 Task: Find connections with filter location Calatayud with filter topic #jobsearching with filter profile language English with filter current company Syngene International Limited with filter school Veer Narmad South Gujarat University with filter industry School and Employee Bus Services with filter service category Coaching & Mentoring with filter keywords title Sales Representative
Action: Mouse moved to (146, 241)
Screenshot: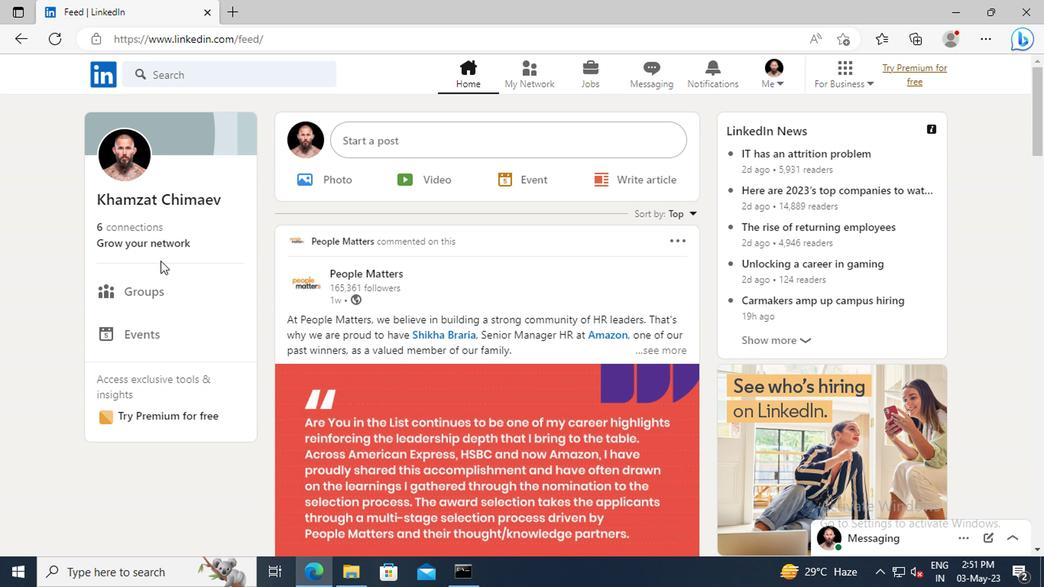 
Action: Mouse pressed left at (146, 241)
Screenshot: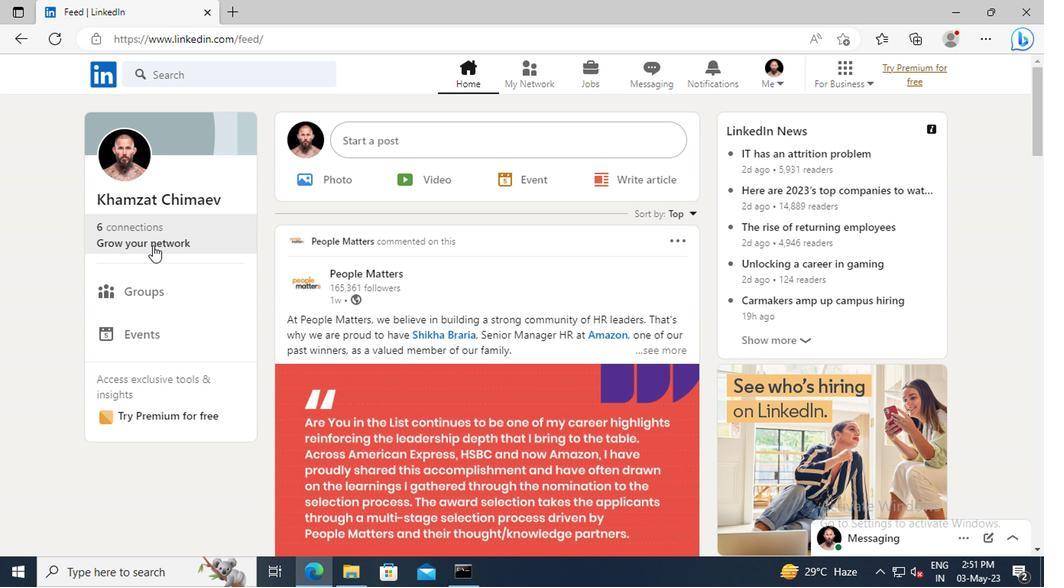 
Action: Mouse moved to (162, 162)
Screenshot: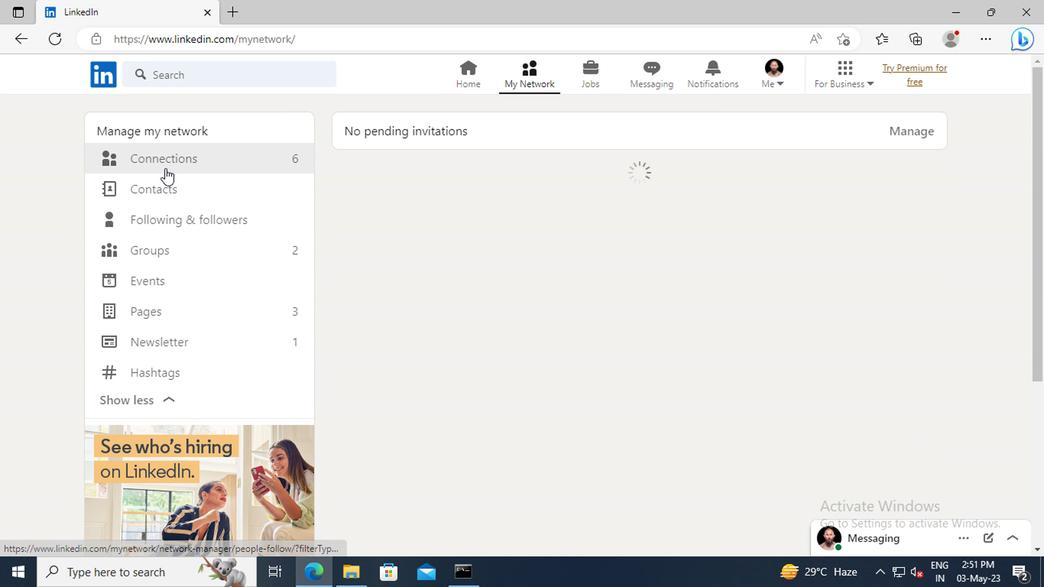 
Action: Mouse pressed left at (162, 162)
Screenshot: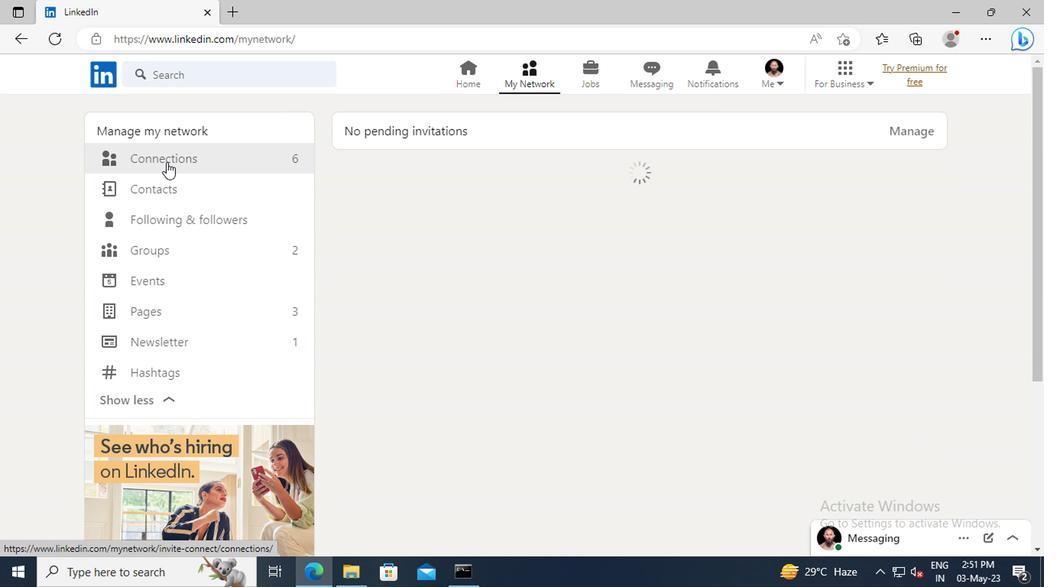 
Action: Mouse moved to (620, 165)
Screenshot: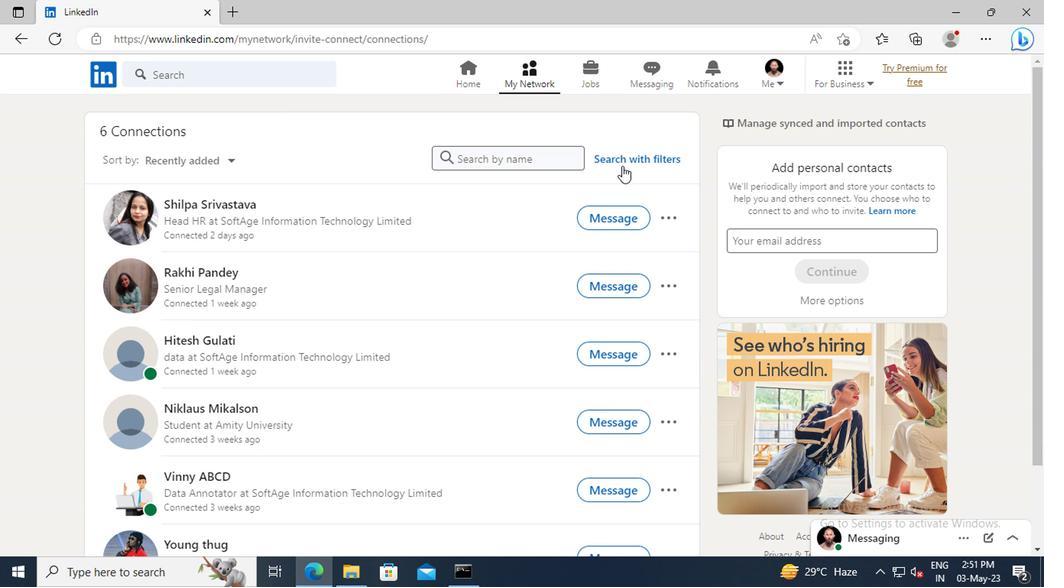 
Action: Mouse pressed left at (620, 165)
Screenshot: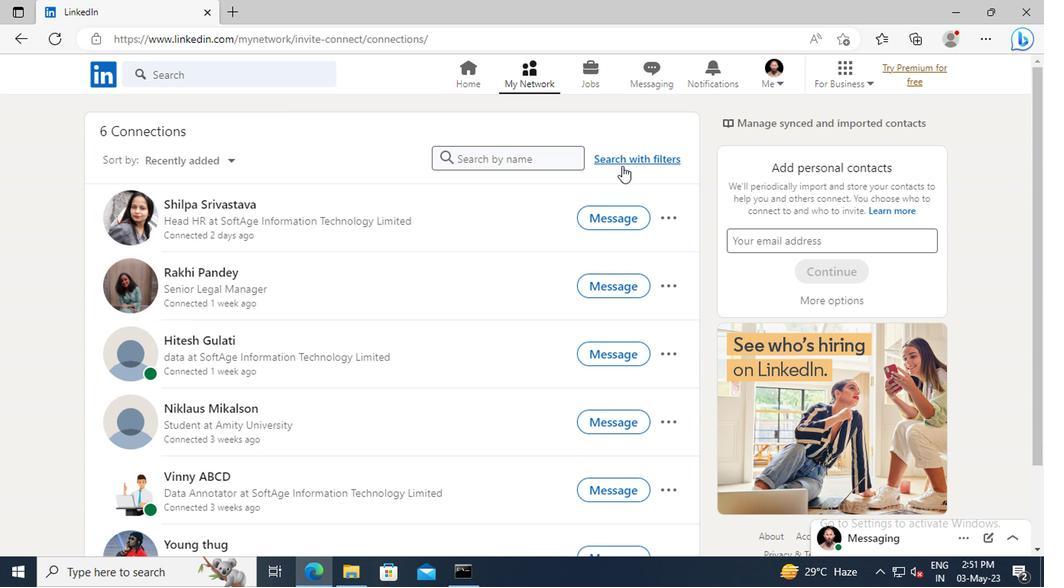 
Action: Mouse moved to (577, 121)
Screenshot: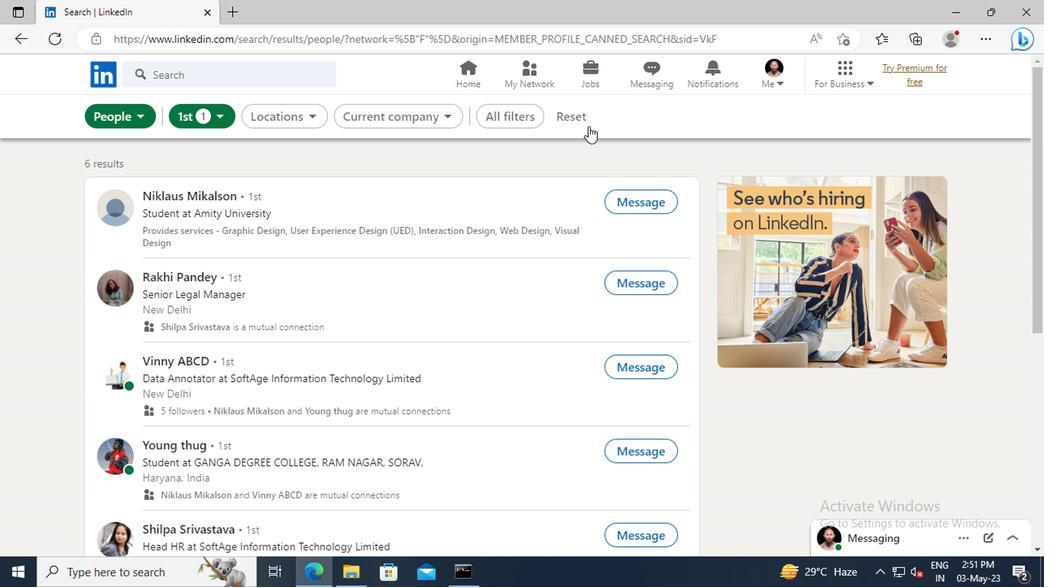 
Action: Mouse pressed left at (577, 121)
Screenshot: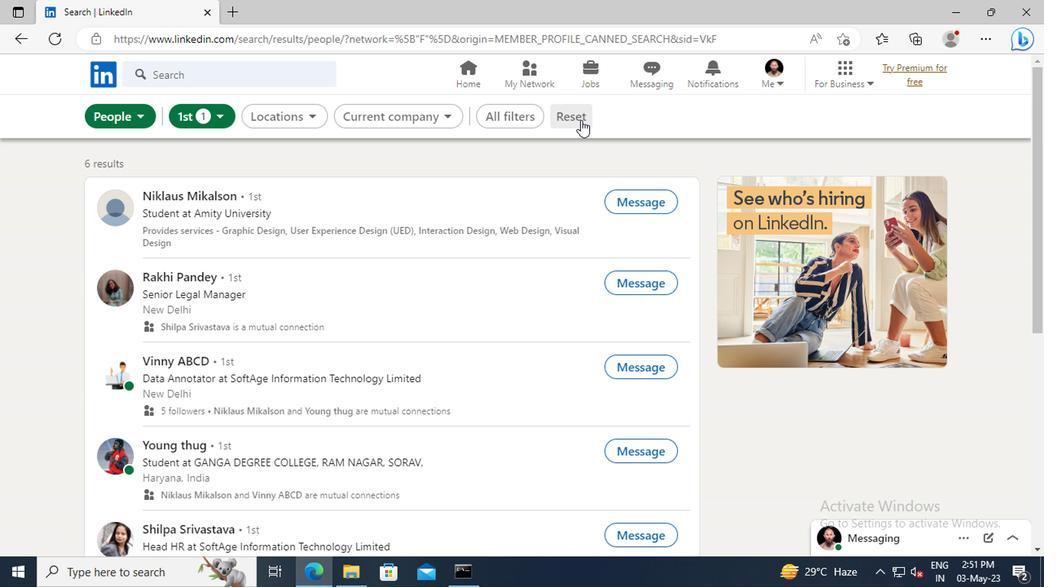 
Action: Mouse moved to (562, 120)
Screenshot: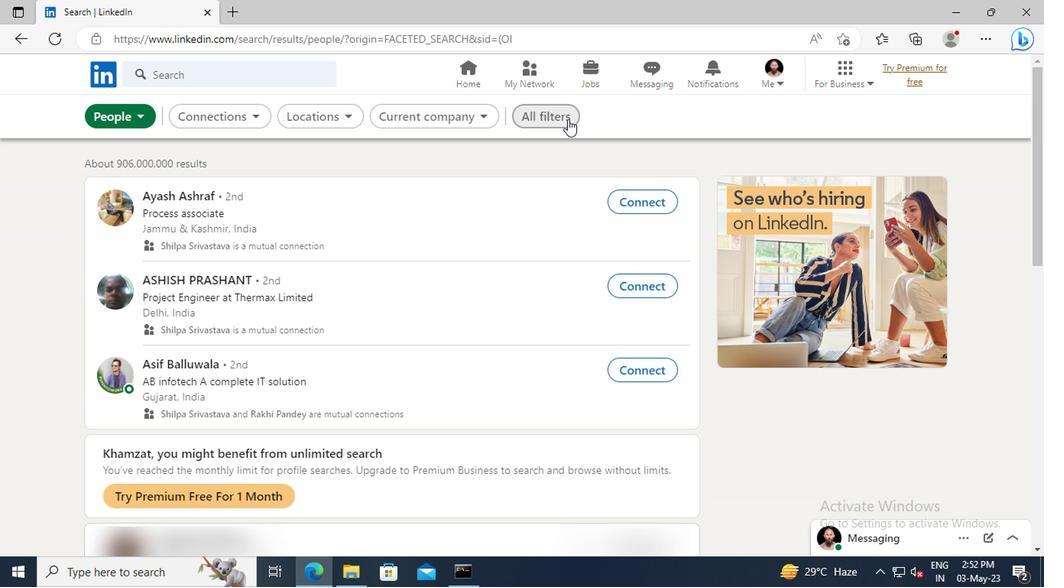 
Action: Mouse pressed left at (562, 120)
Screenshot: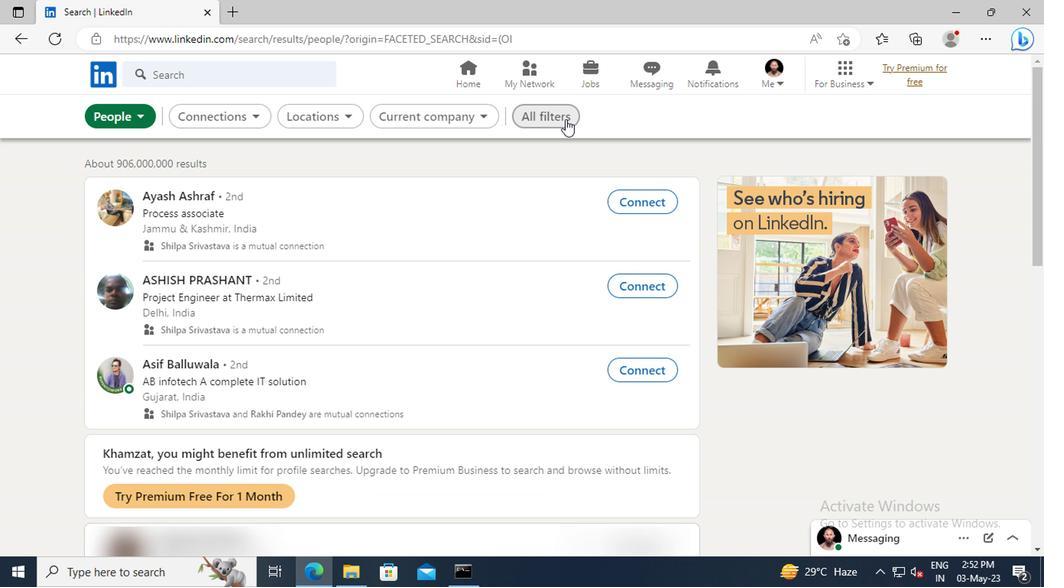 
Action: Mouse moved to (853, 314)
Screenshot: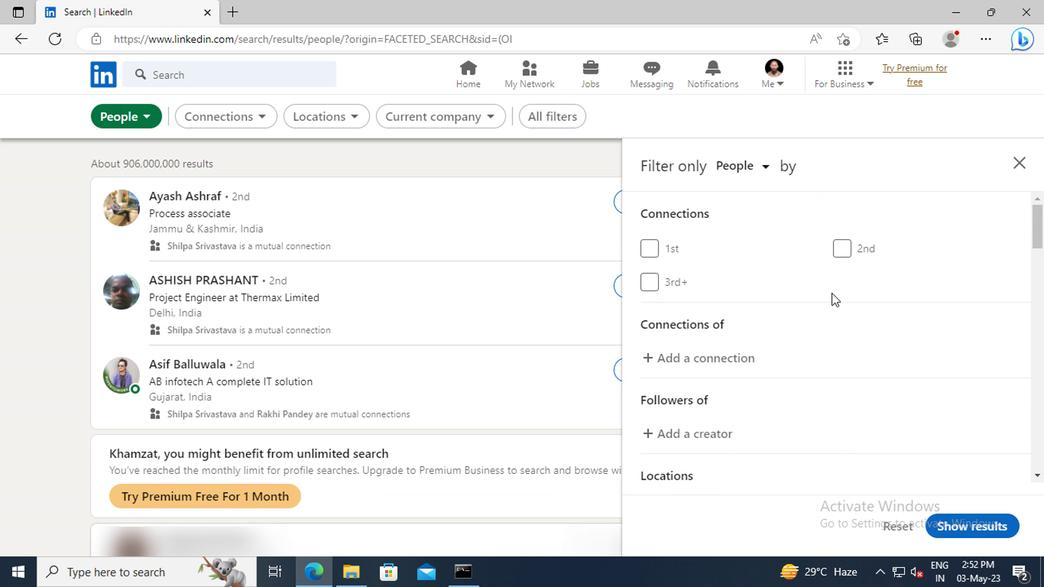 
Action: Mouse scrolled (853, 312) with delta (0, -1)
Screenshot: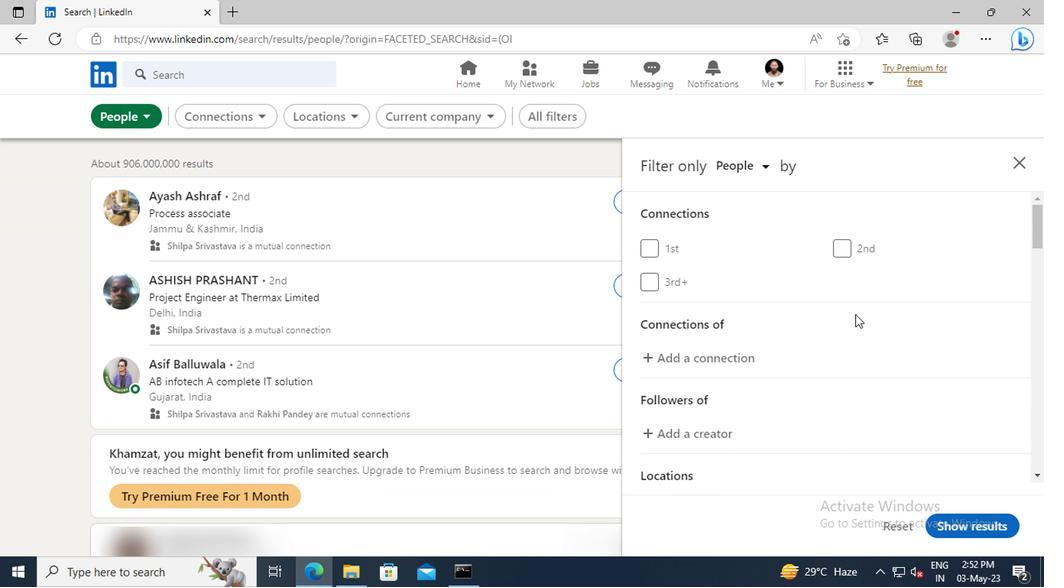
Action: Mouse scrolled (853, 312) with delta (0, -1)
Screenshot: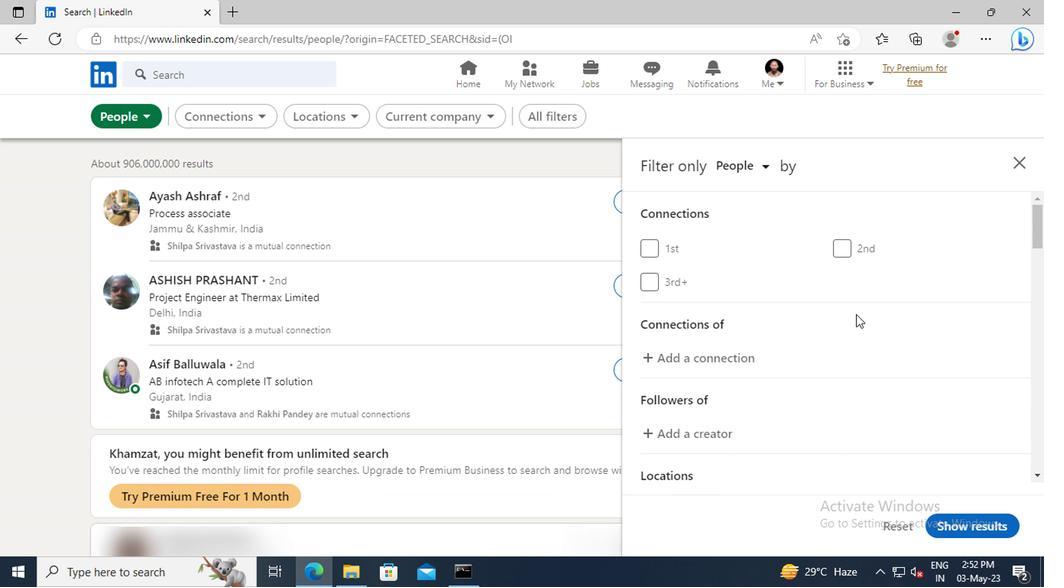 
Action: Mouse scrolled (853, 312) with delta (0, -1)
Screenshot: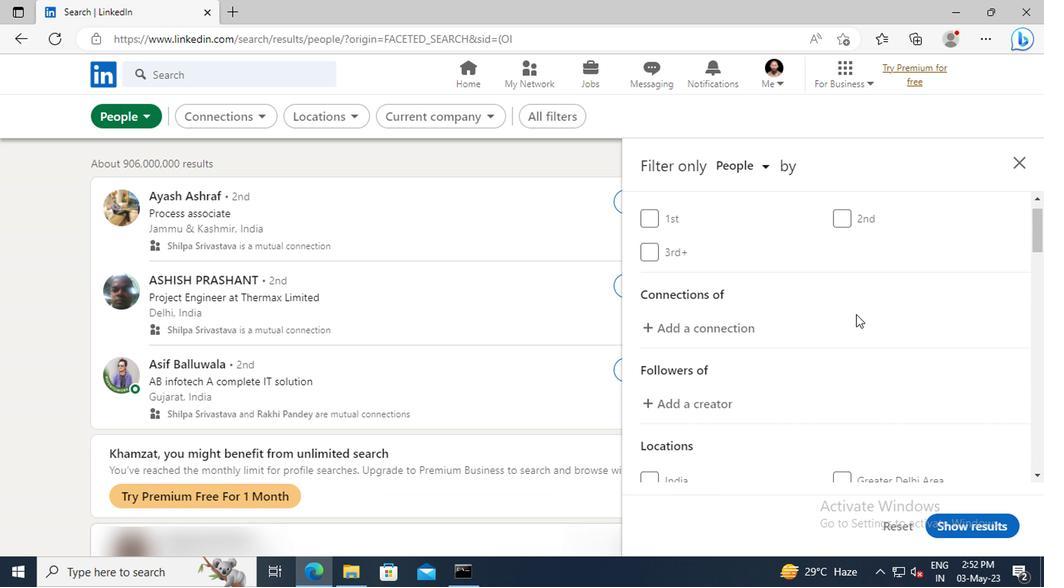 
Action: Mouse scrolled (853, 312) with delta (0, -1)
Screenshot: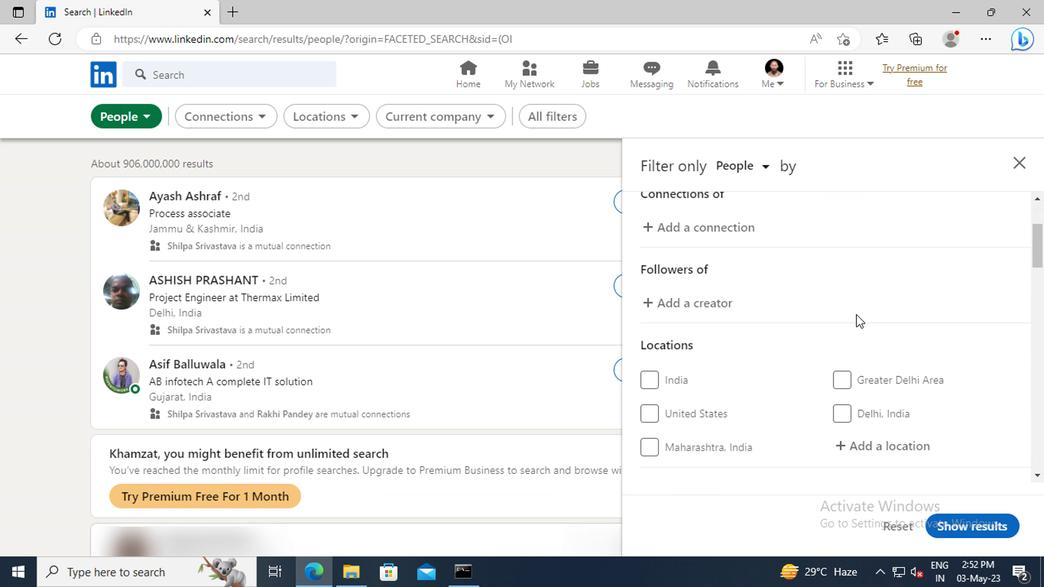 
Action: Mouse scrolled (853, 312) with delta (0, -1)
Screenshot: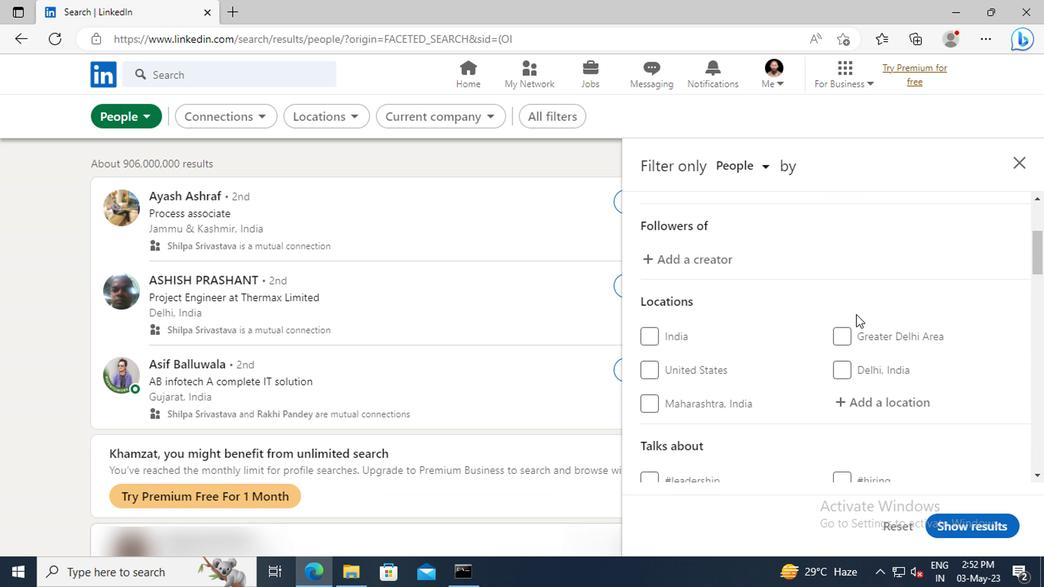 
Action: Mouse moved to (850, 362)
Screenshot: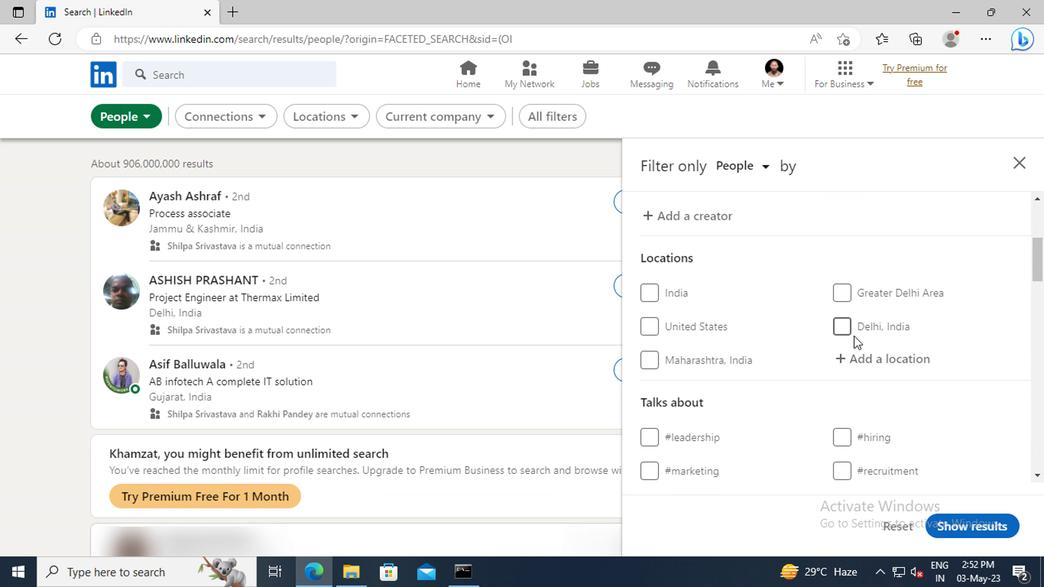 
Action: Mouse pressed left at (850, 362)
Screenshot: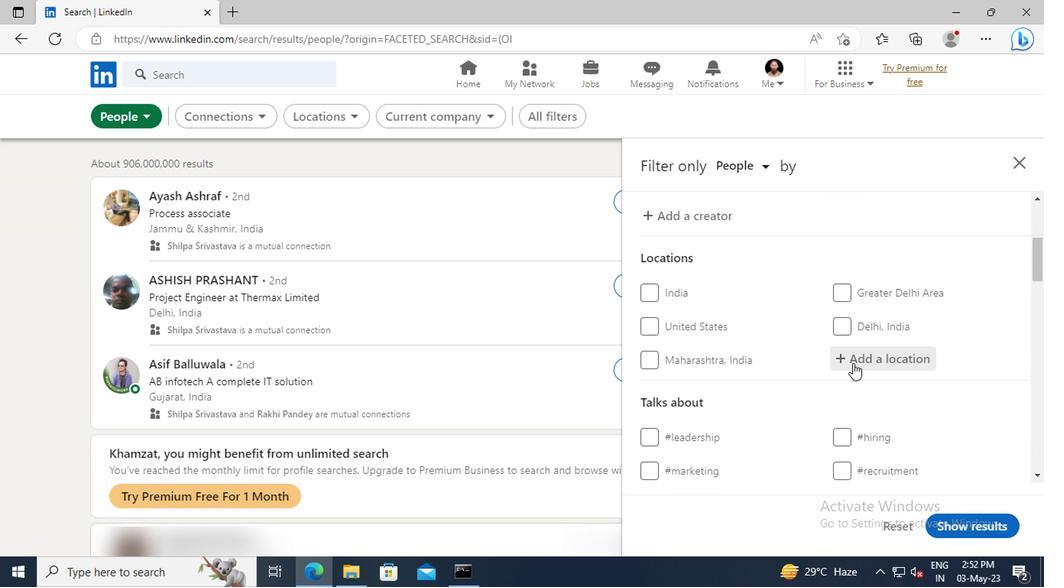 
Action: Key pressed <Key.shift>CALATAY
Screenshot: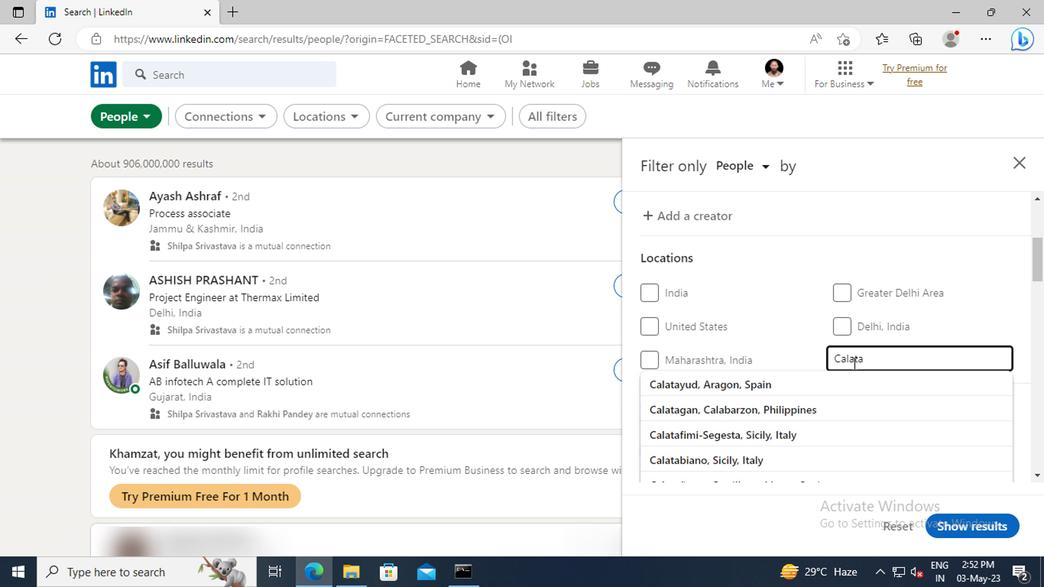 
Action: Mouse moved to (853, 379)
Screenshot: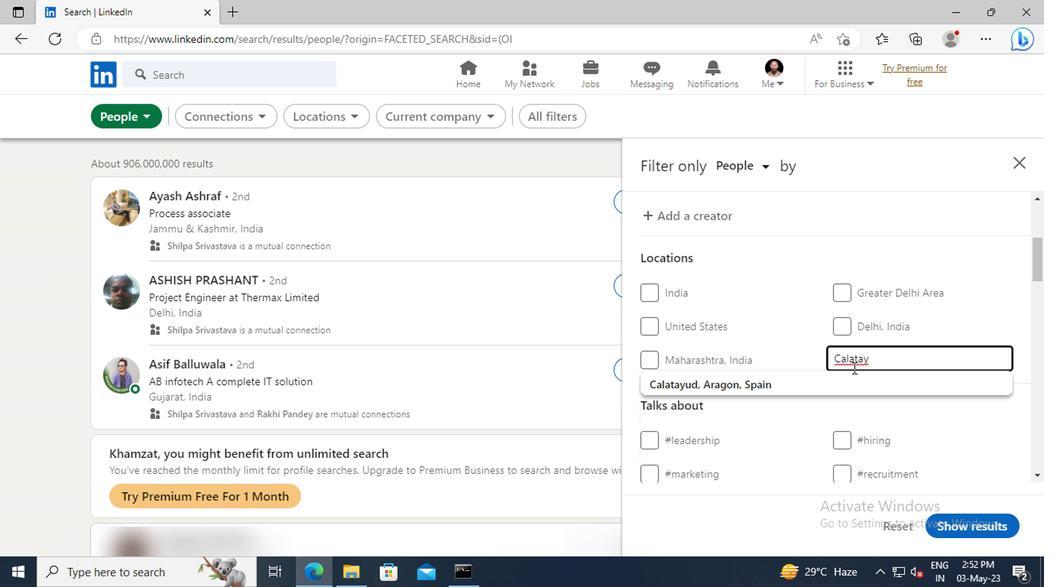 
Action: Mouse pressed left at (853, 379)
Screenshot: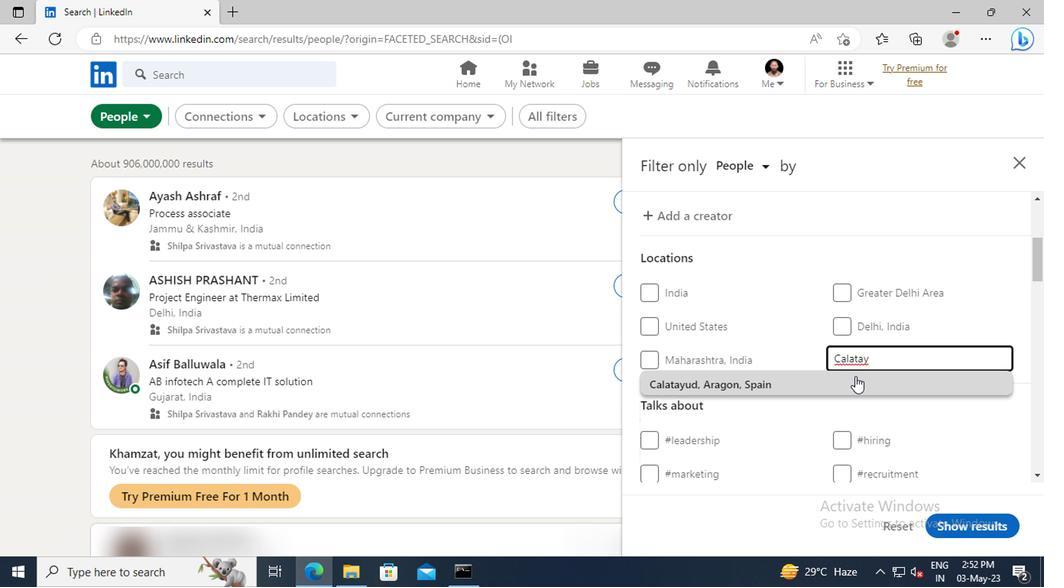 
Action: Mouse scrolled (853, 378) with delta (0, -1)
Screenshot: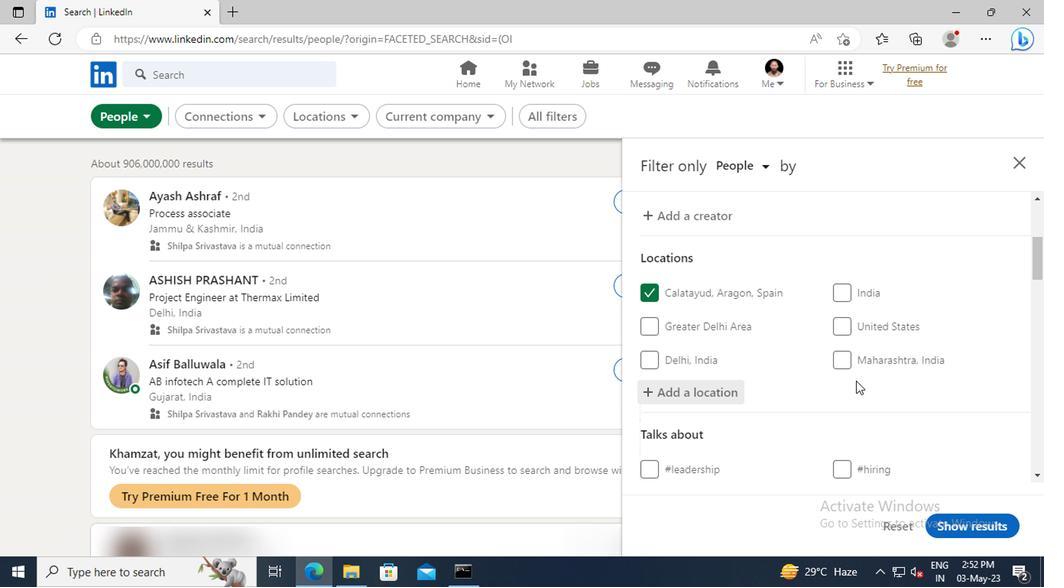 
Action: Mouse scrolled (853, 378) with delta (0, -1)
Screenshot: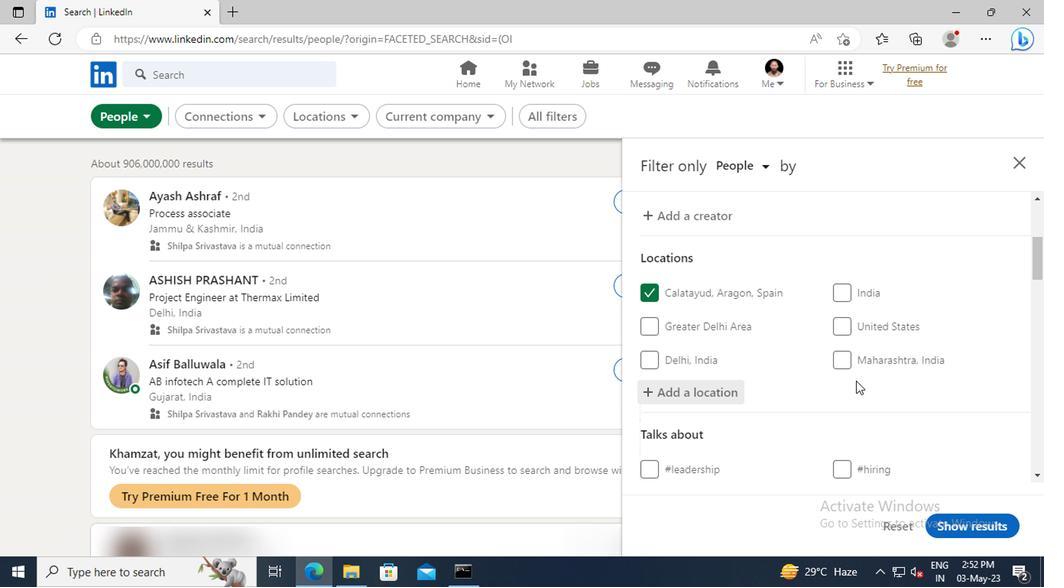 
Action: Mouse moved to (849, 357)
Screenshot: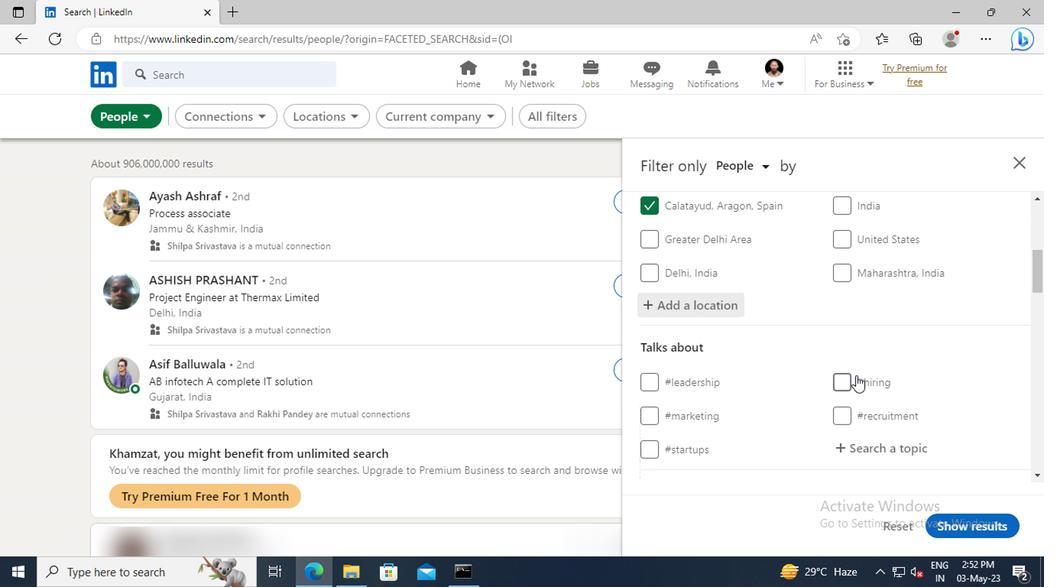 
Action: Mouse scrolled (849, 357) with delta (0, 0)
Screenshot: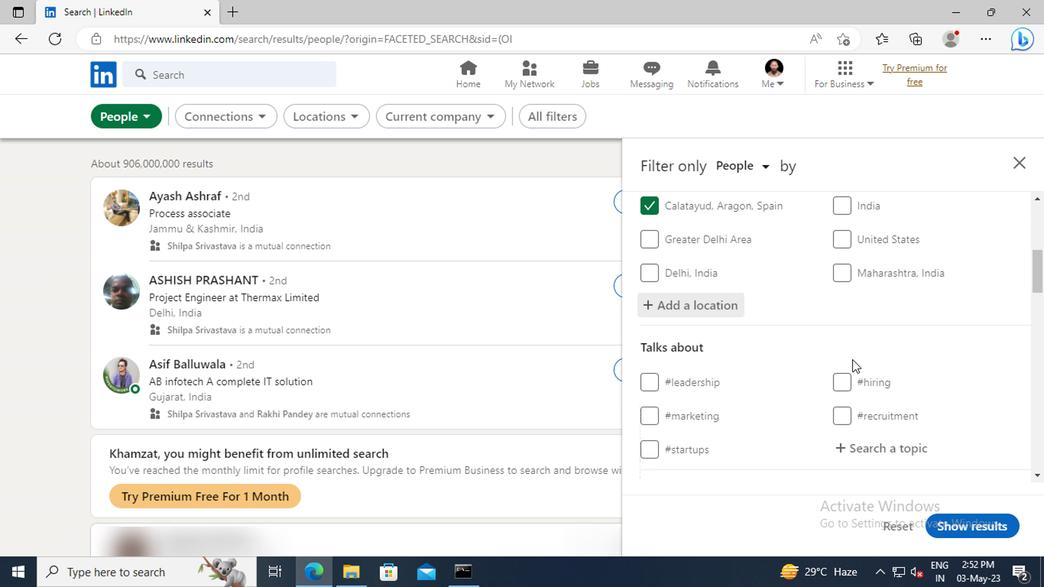 
Action: Mouse scrolled (849, 357) with delta (0, 0)
Screenshot: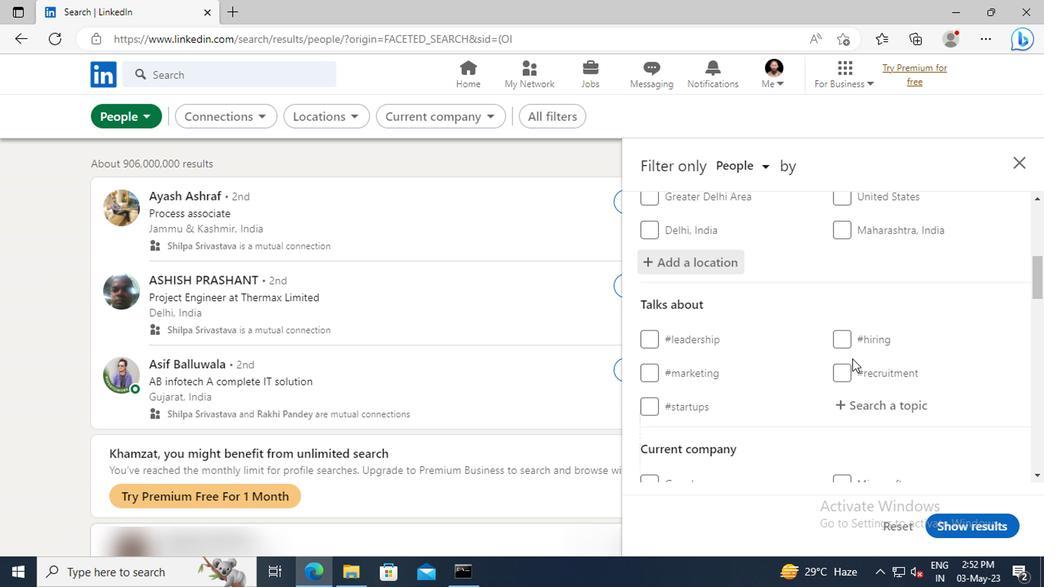 
Action: Mouse moved to (856, 361)
Screenshot: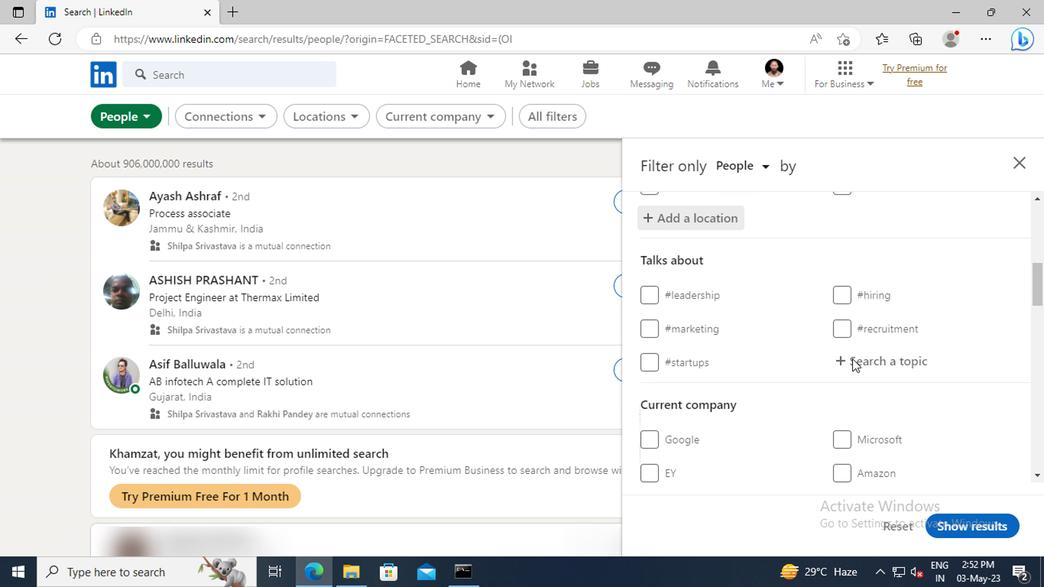 
Action: Mouse pressed left at (856, 361)
Screenshot: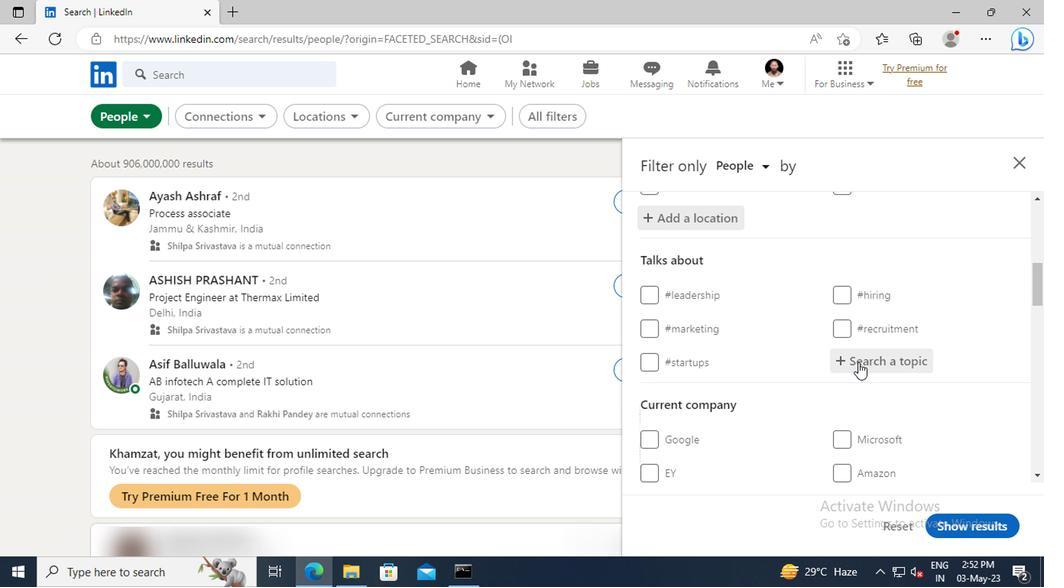 
Action: Key pressed JOBSEARC
Screenshot: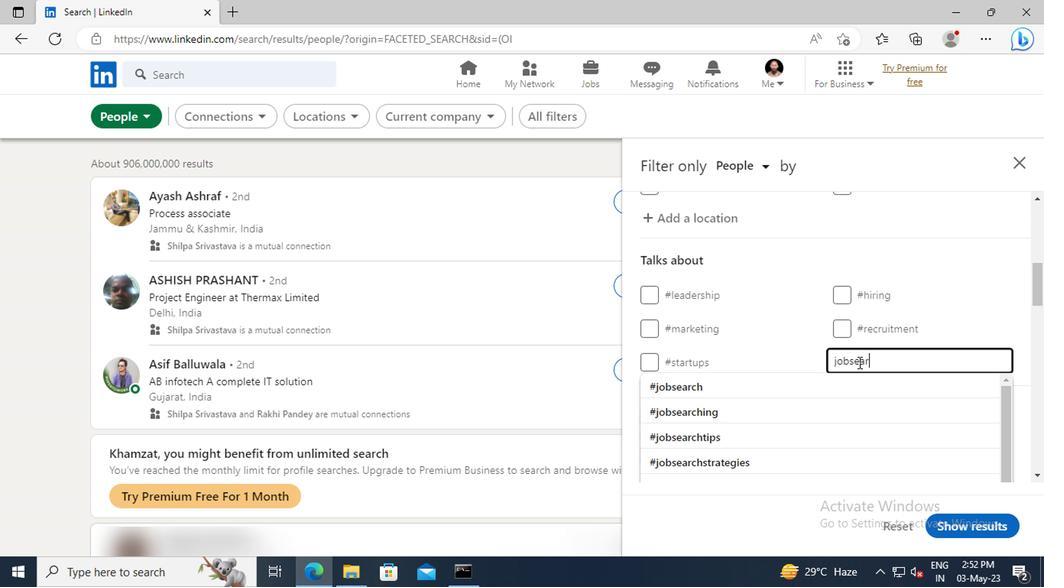 
Action: Mouse moved to (860, 403)
Screenshot: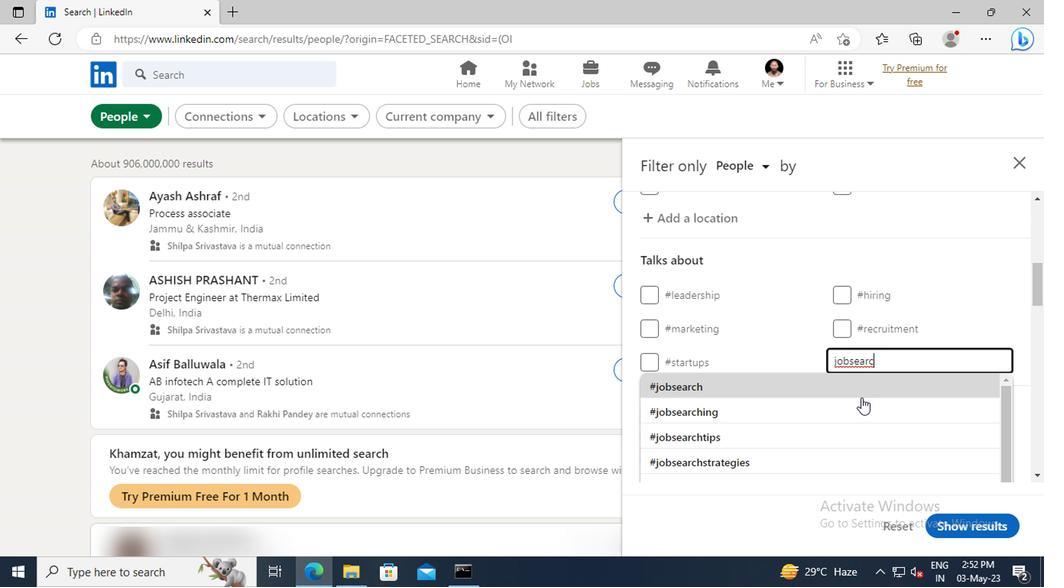
Action: Mouse pressed left at (860, 403)
Screenshot: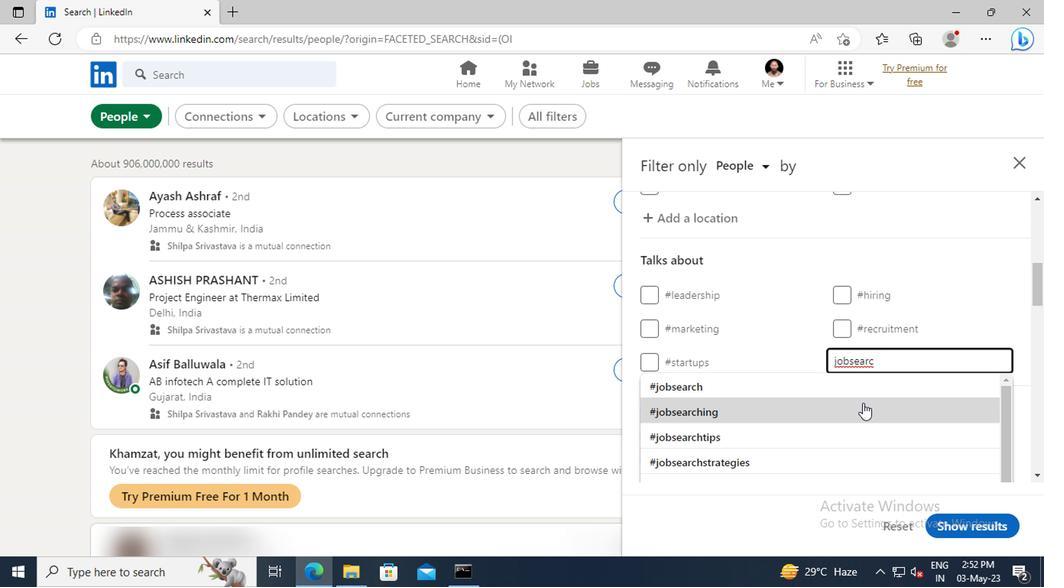 
Action: Mouse scrolled (860, 402) with delta (0, 0)
Screenshot: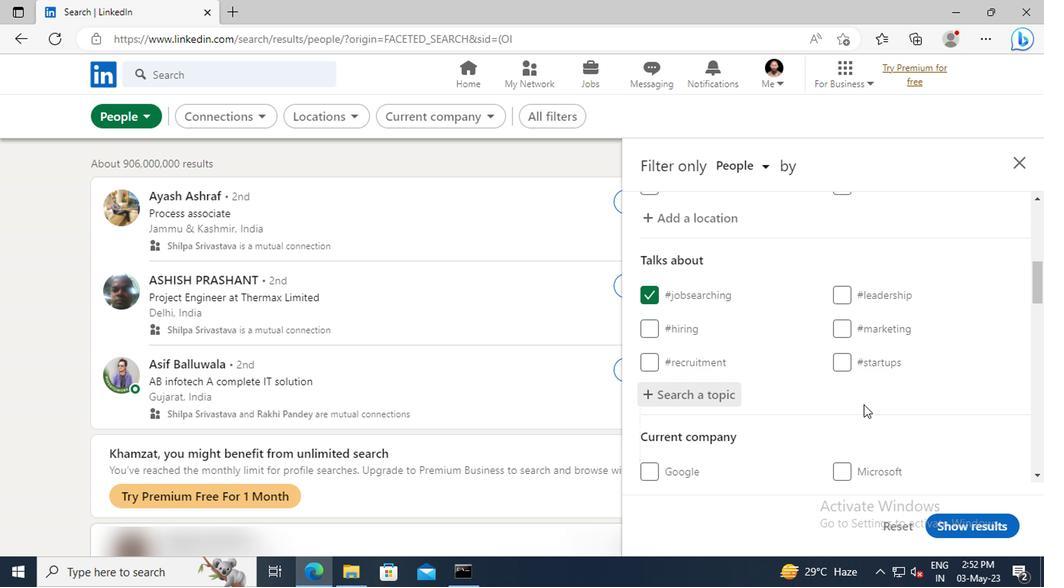 
Action: Mouse scrolled (860, 402) with delta (0, 0)
Screenshot: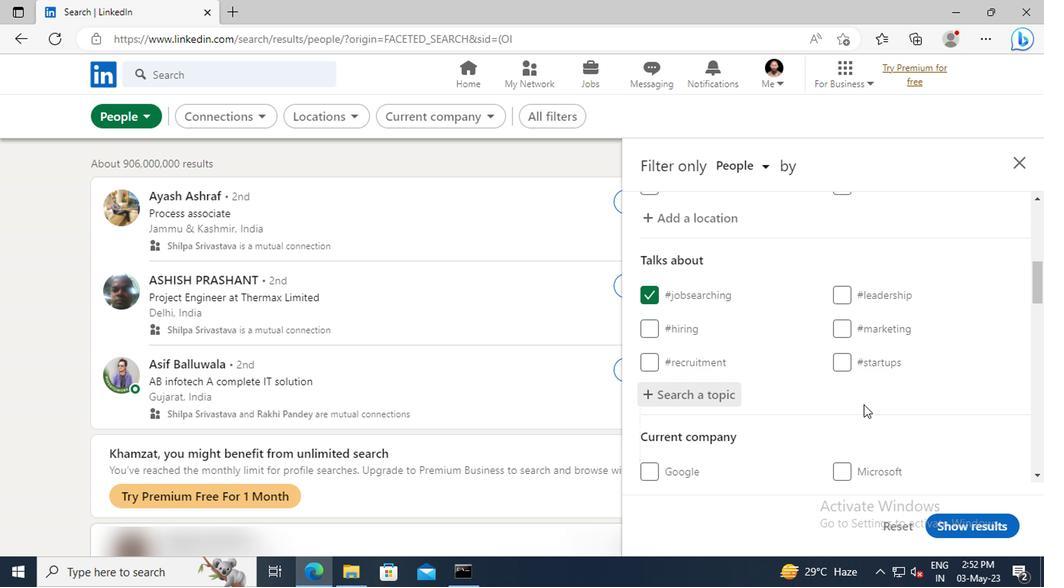 
Action: Mouse scrolled (860, 402) with delta (0, 0)
Screenshot: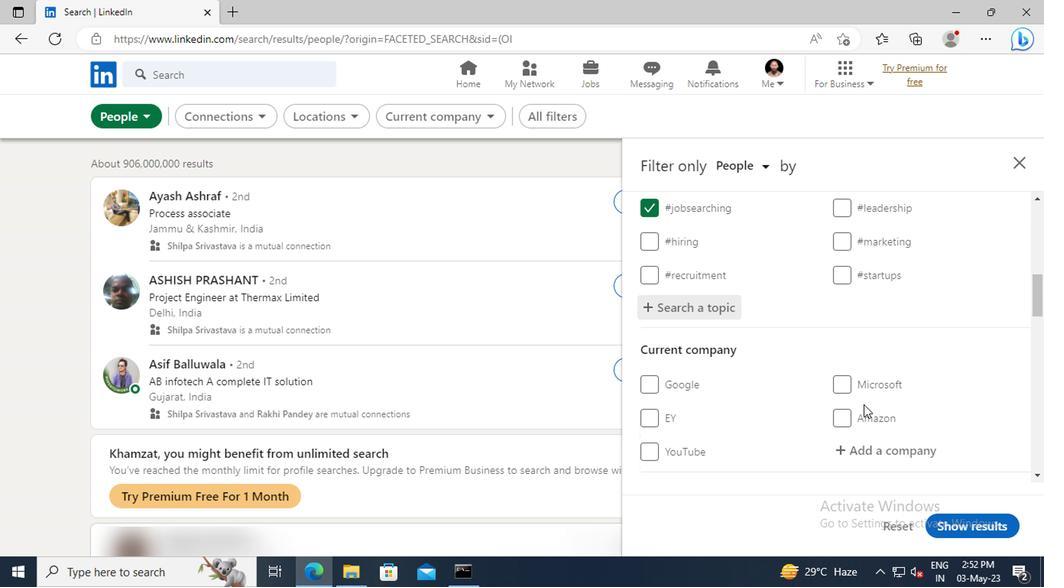 
Action: Mouse scrolled (860, 402) with delta (0, 0)
Screenshot: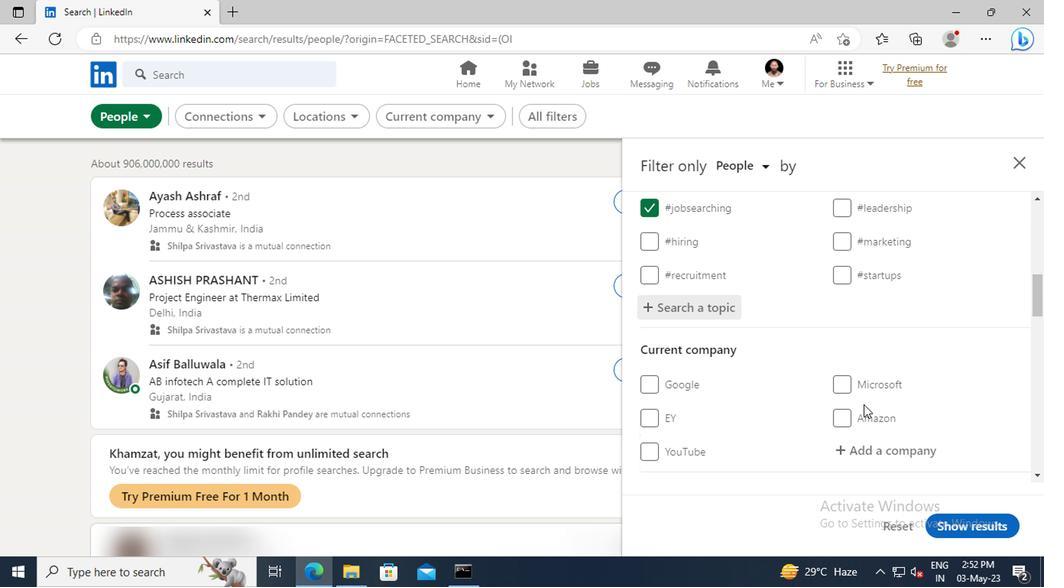 
Action: Mouse scrolled (860, 402) with delta (0, 0)
Screenshot: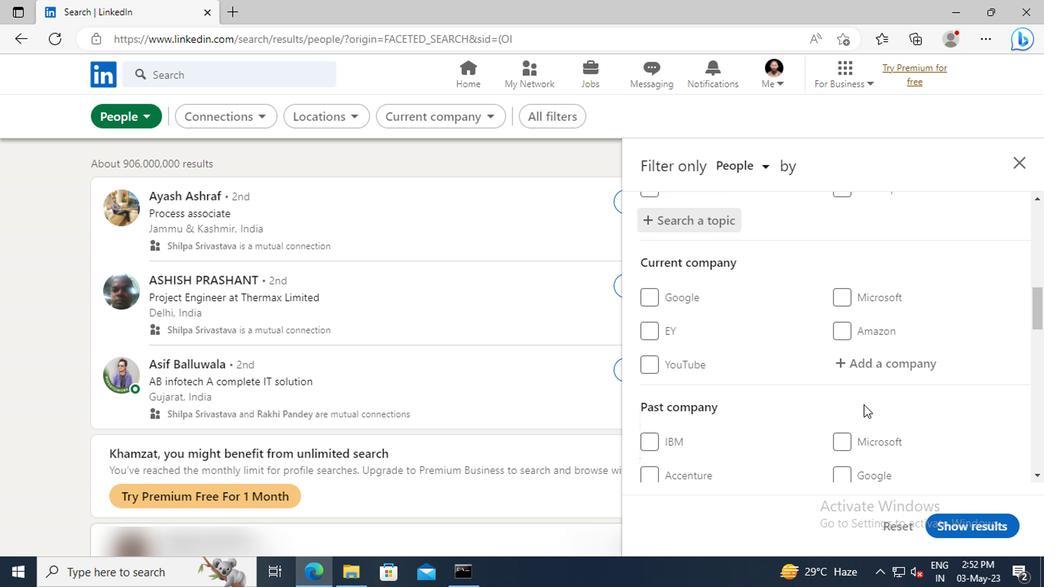 
Action: Mouse scrolled (860, 402) with delta (0, 0)
Screenshot: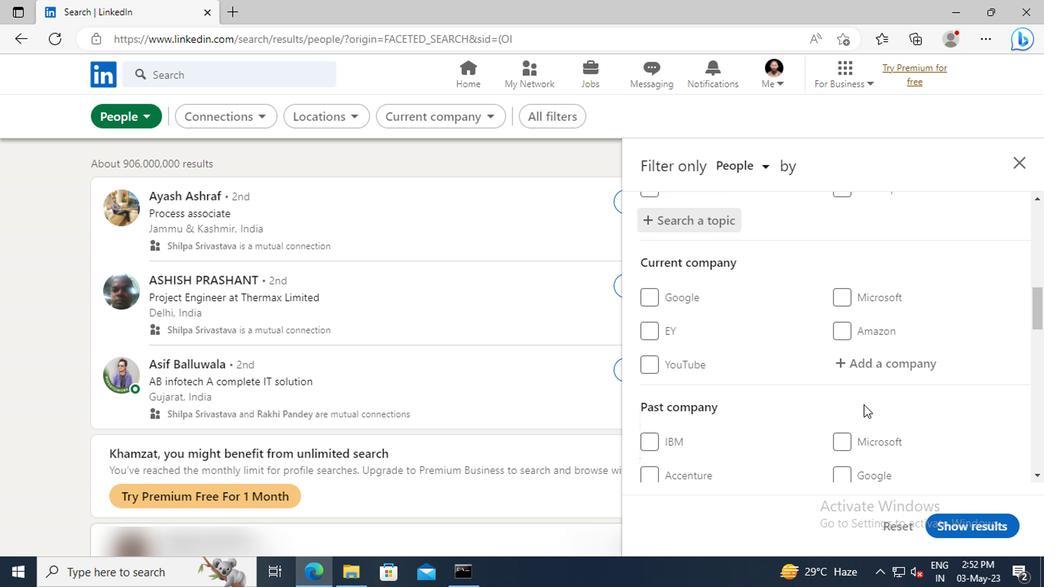 
Action: Mouse moved to (862, 366)
Screenshot: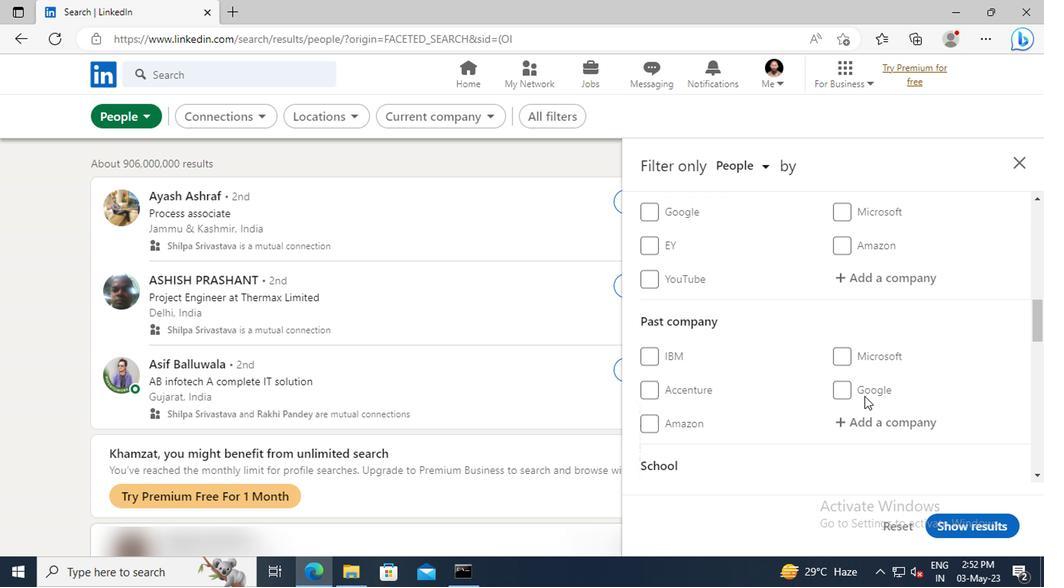 
Action: Mouse scrolled (862, 366) with delta (0, 0)
Screenshot: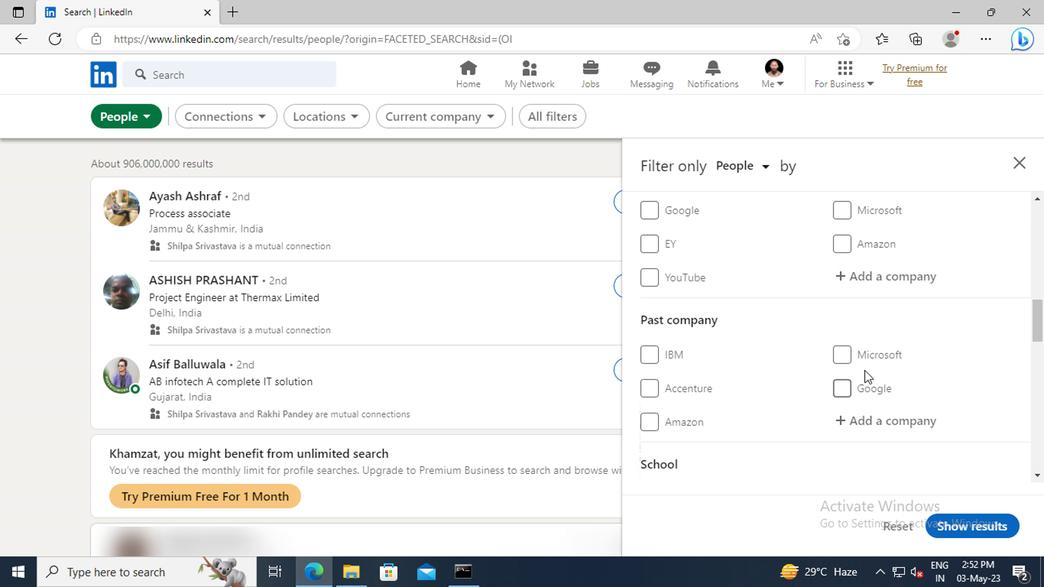 
Action: Mouse scrolled (862, 366) with delta (0, 0)
Screenshot: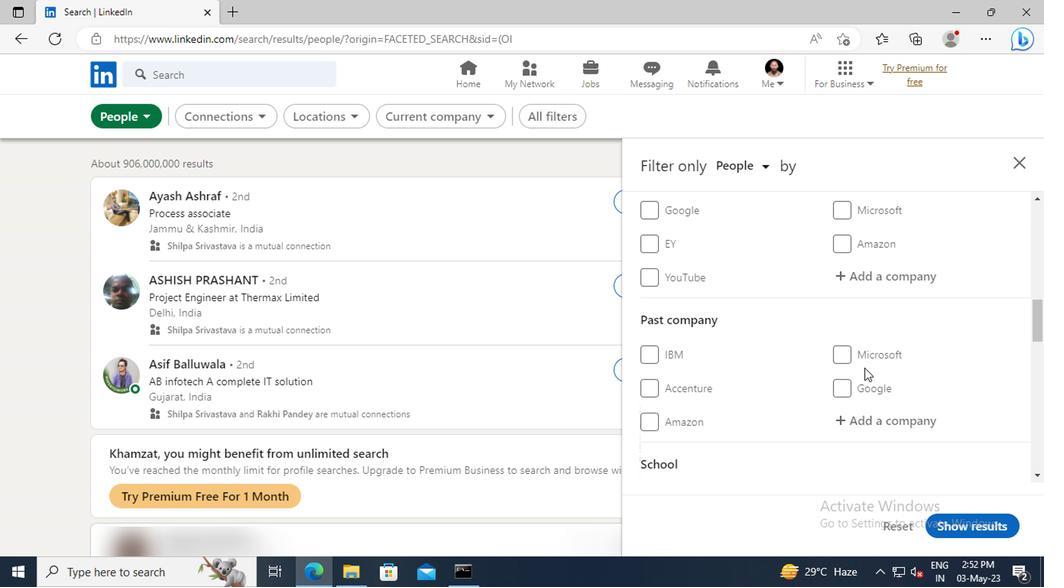 
Action: Mouse scrolled (862, 366) with delta (0, 0)
Screenshot: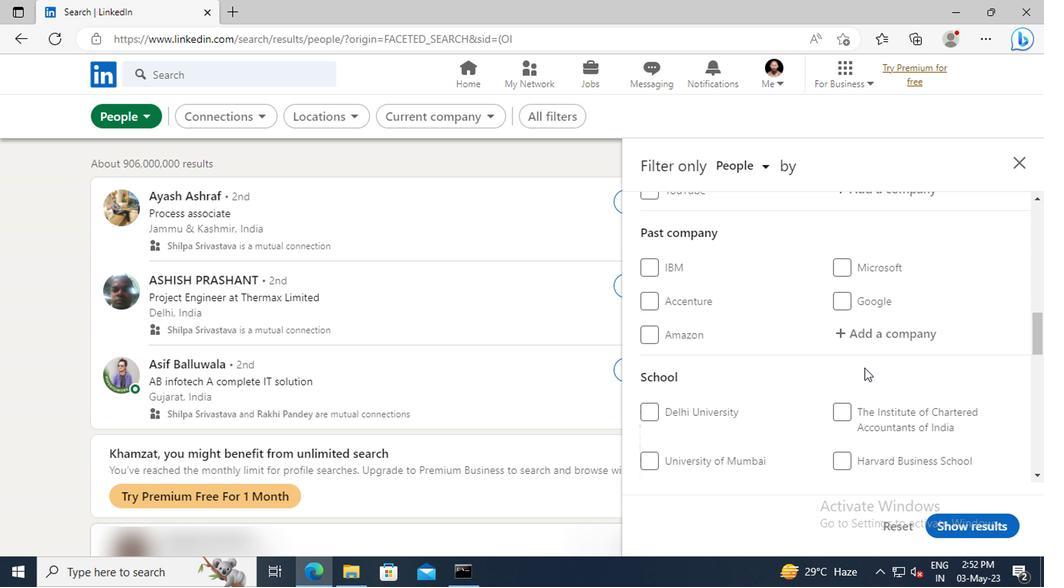
Action: Mouse scrolled (862, 366) with delta (0, 0)
Screenshot: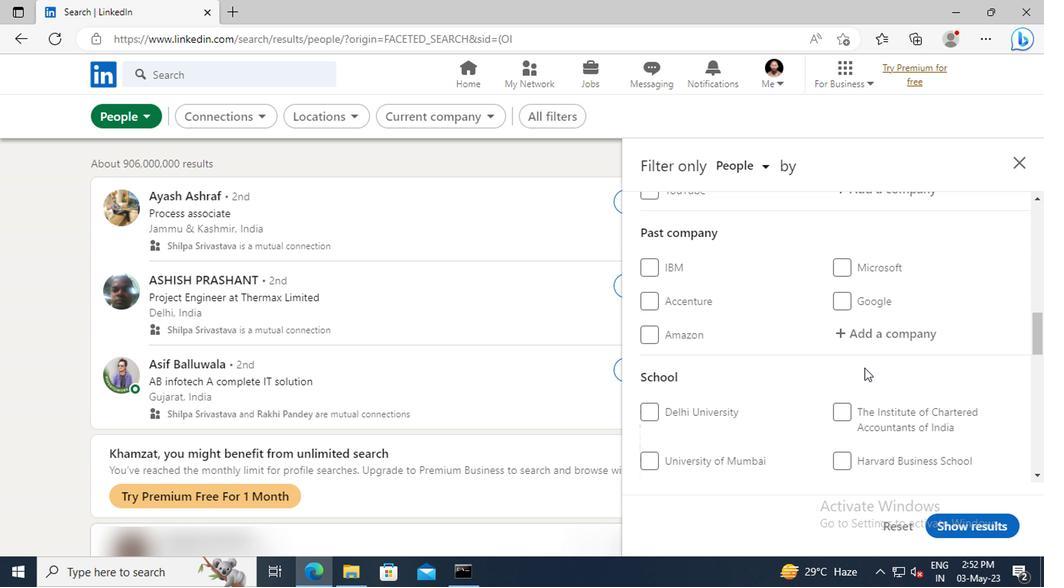 
Action: Mouse scrolled (862, 366) with delta (0, 0)
Screenshot: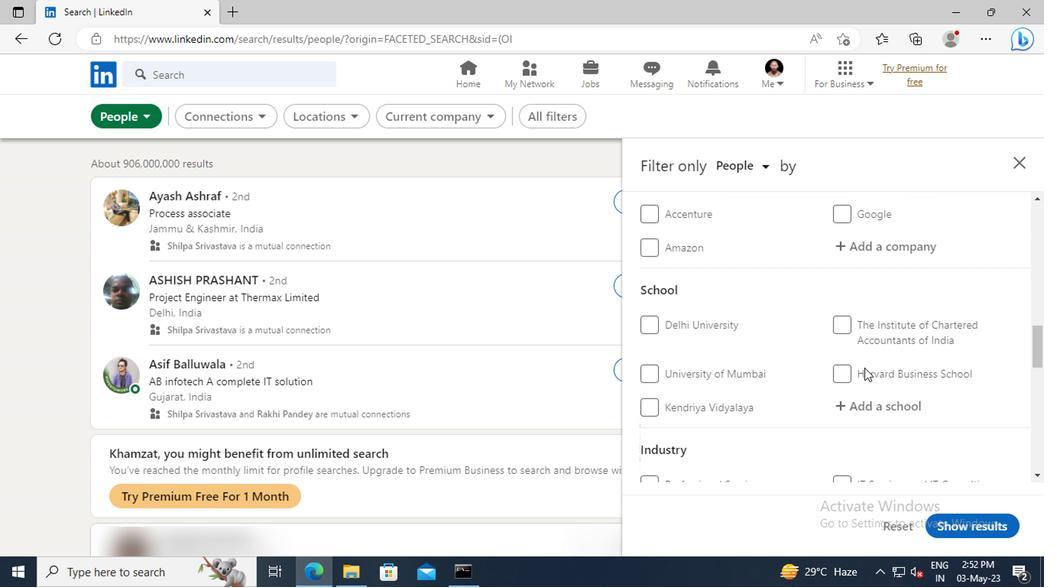 
Action: Mouse scrolled (862, 366) with delta (0, 0)
Screenshot: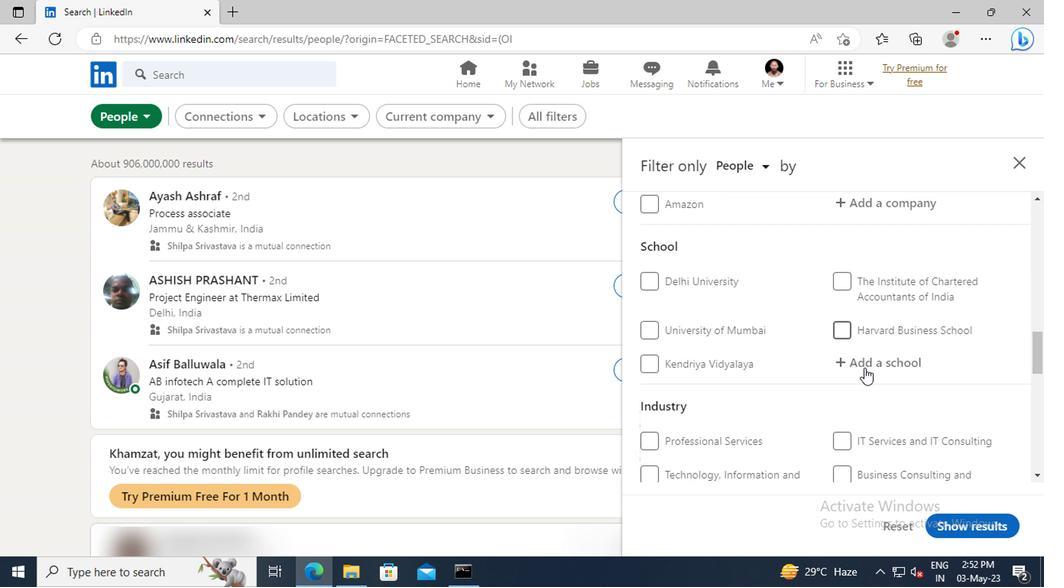 
Action: Mouse scrolled (862, 366) with delta (0, 0)
Screenshot: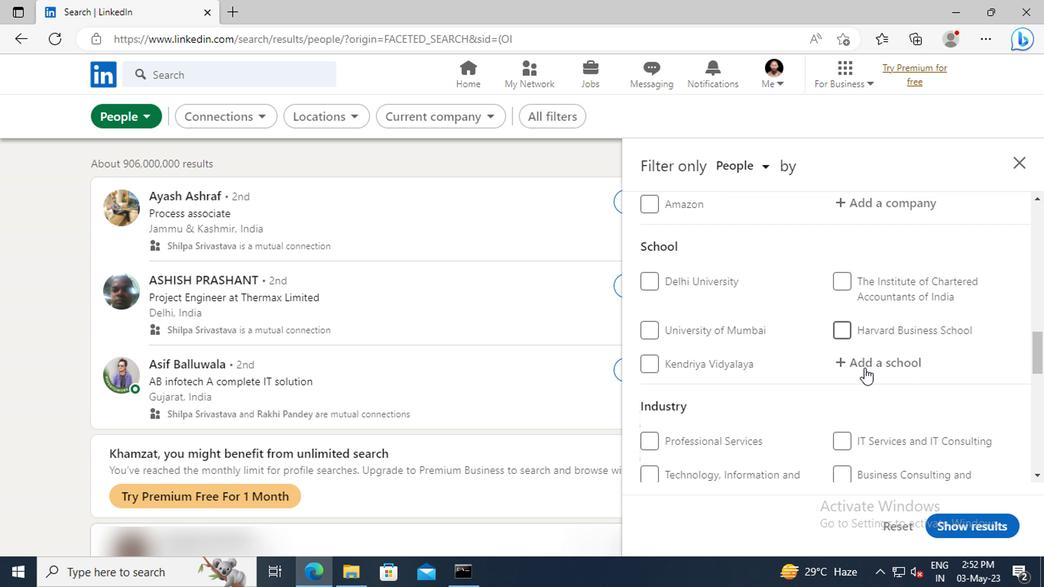 
Action: Mouse scrolled (862, 366) with delta (0, 0)
Screenshot: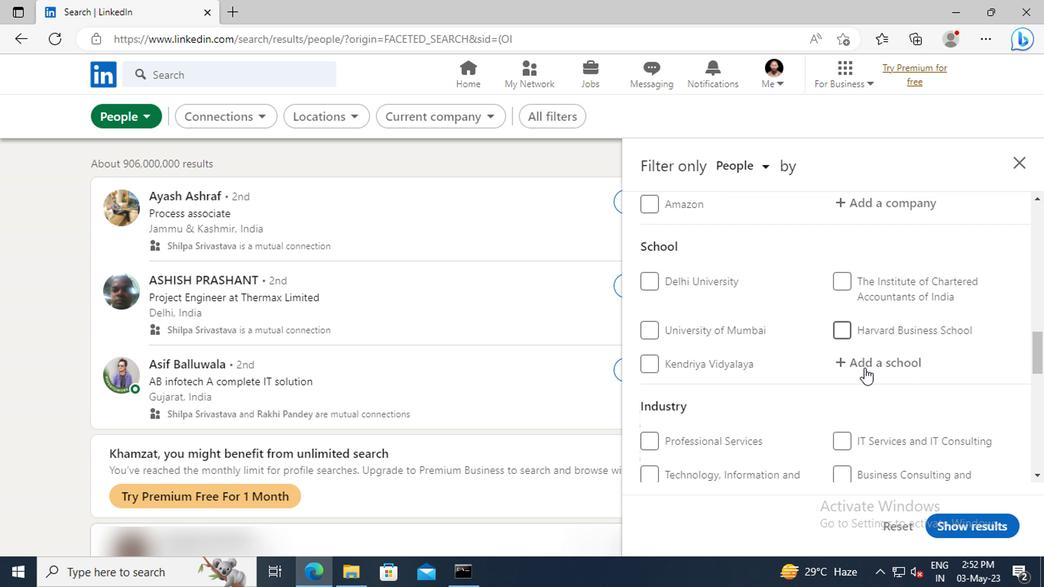 
Action: Mouse scrolled (862, 366) with delta (0, 0)
Screenshot: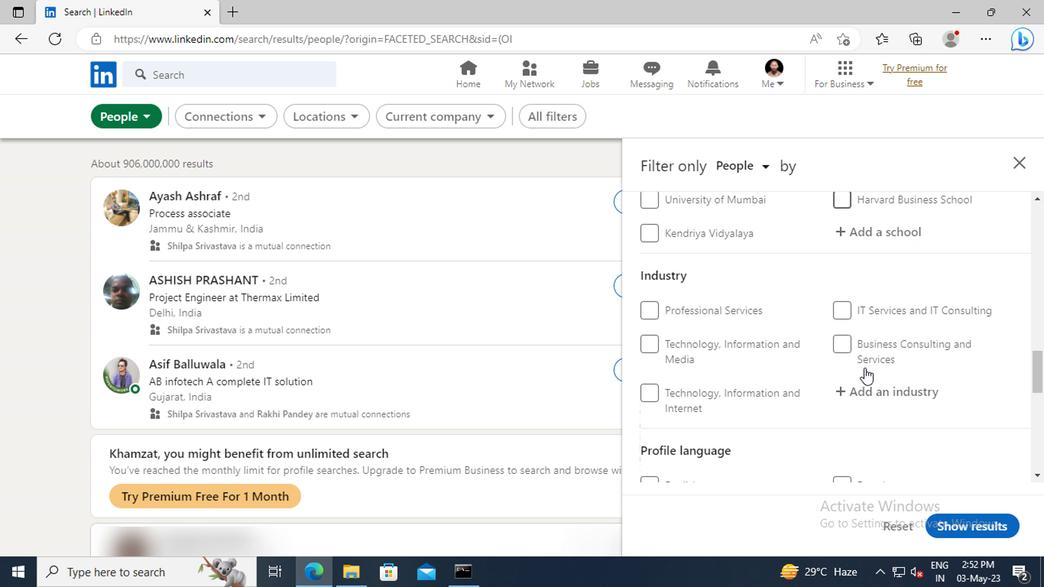 
Action: Mouse scrolled (862, 366) with delta (0, 0)
Screenshot: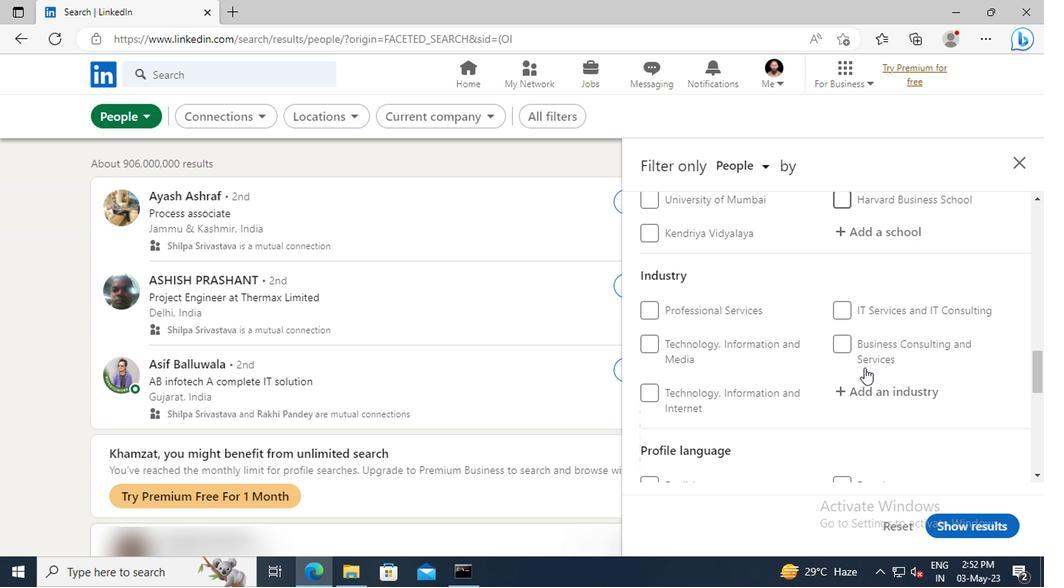 
Action: Mouse moved to (648, 397)
Screenshot: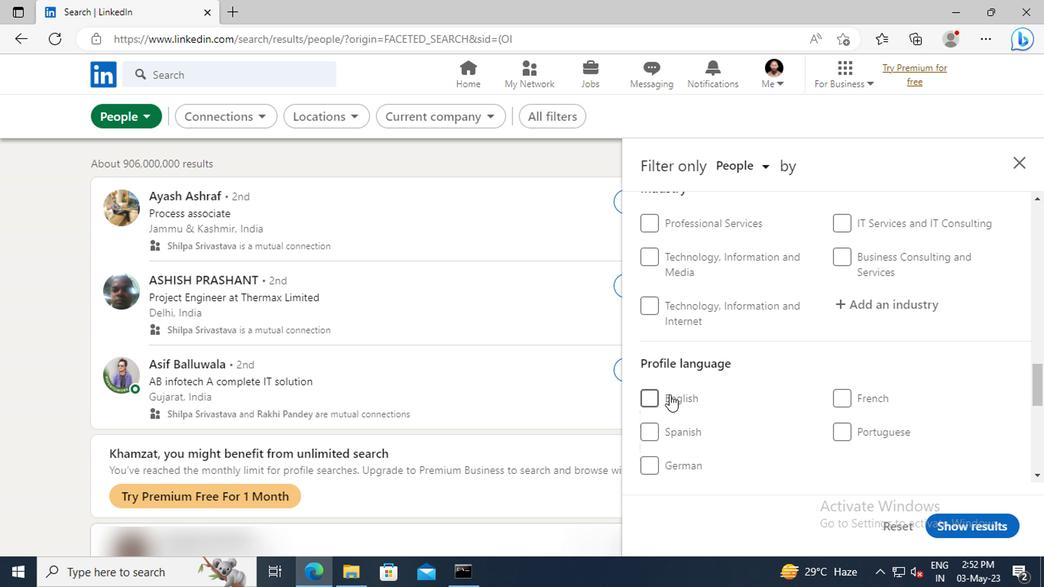 
Action: Mouse pressed left at (648, 397)
Screenshot: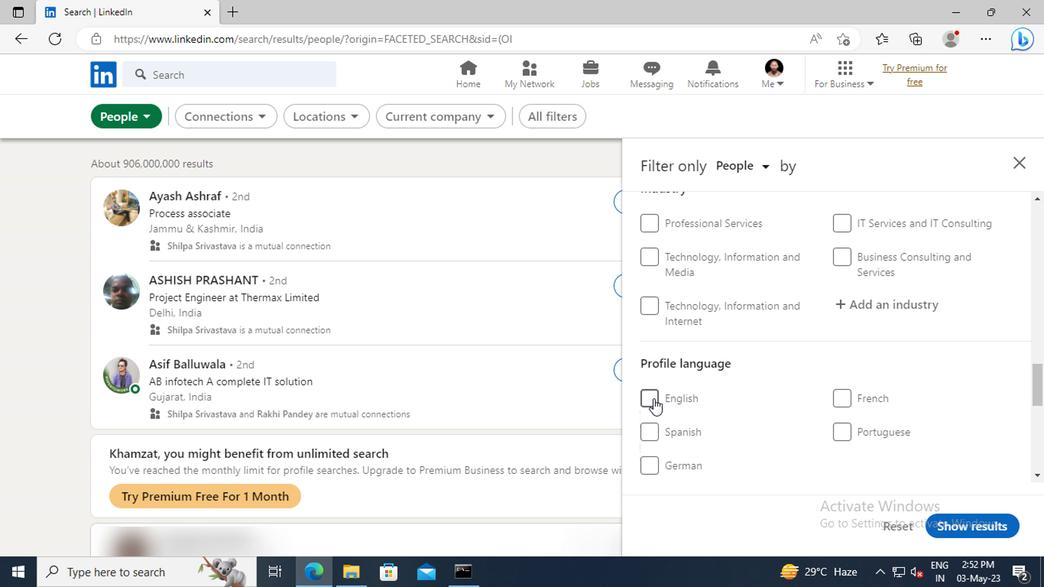
Action: Mouse moved to (805, 387)
Screenshot: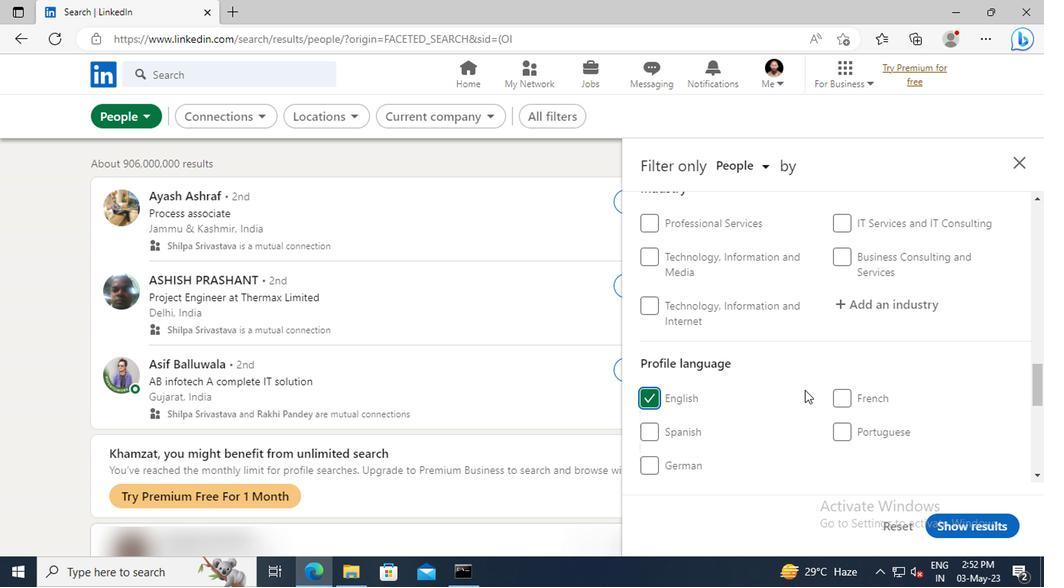 
Action: Mouse scrolled (805, 388) with delta (0, 0)
Screenshot: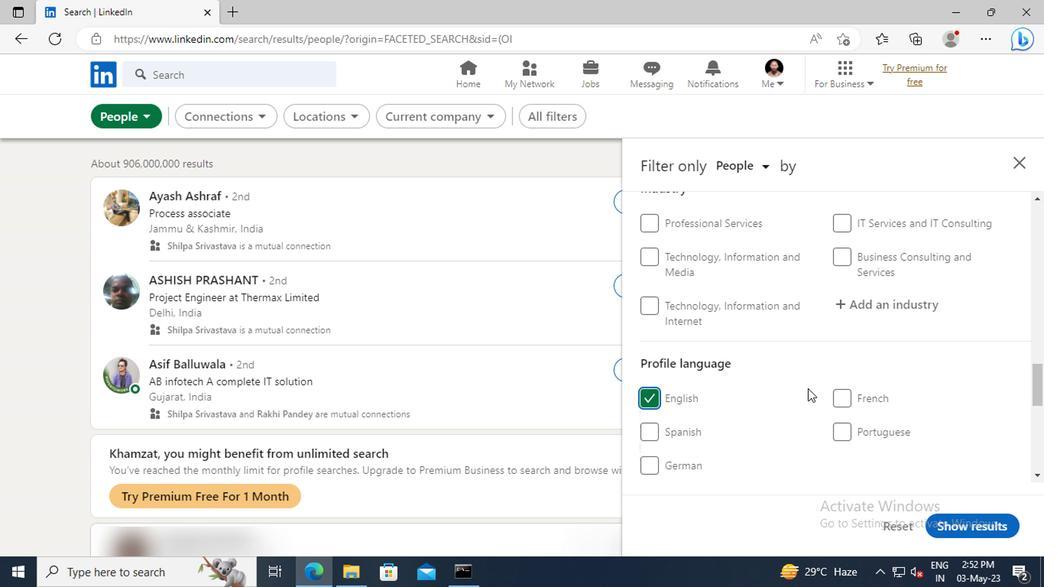
Action: Mouse scrolled (805, 388) with delta (0, 0)
Screenshot: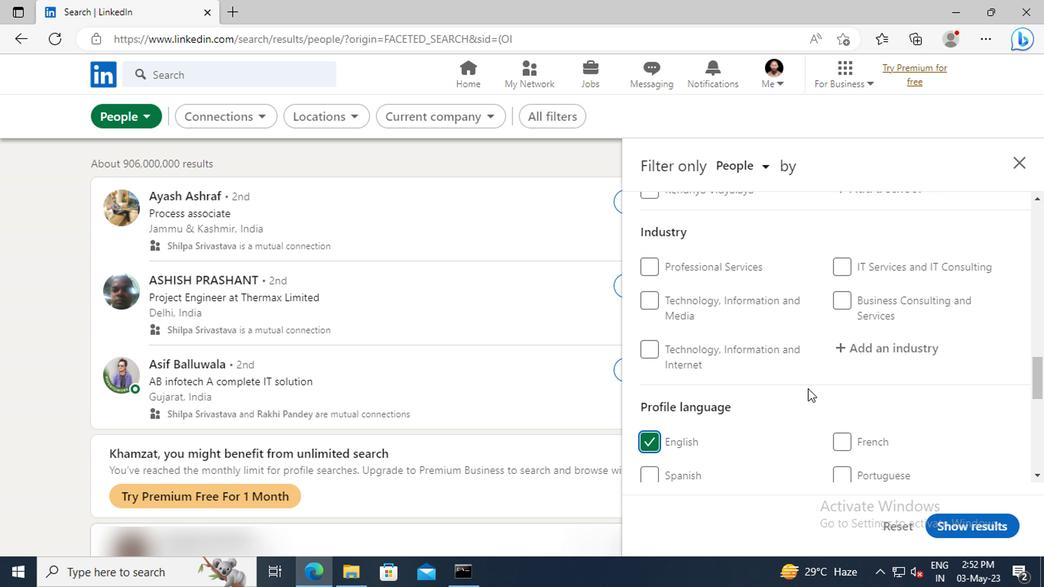 
Action: Mouse scrolled (805, 388) with delta (0, 0)
Screenshot: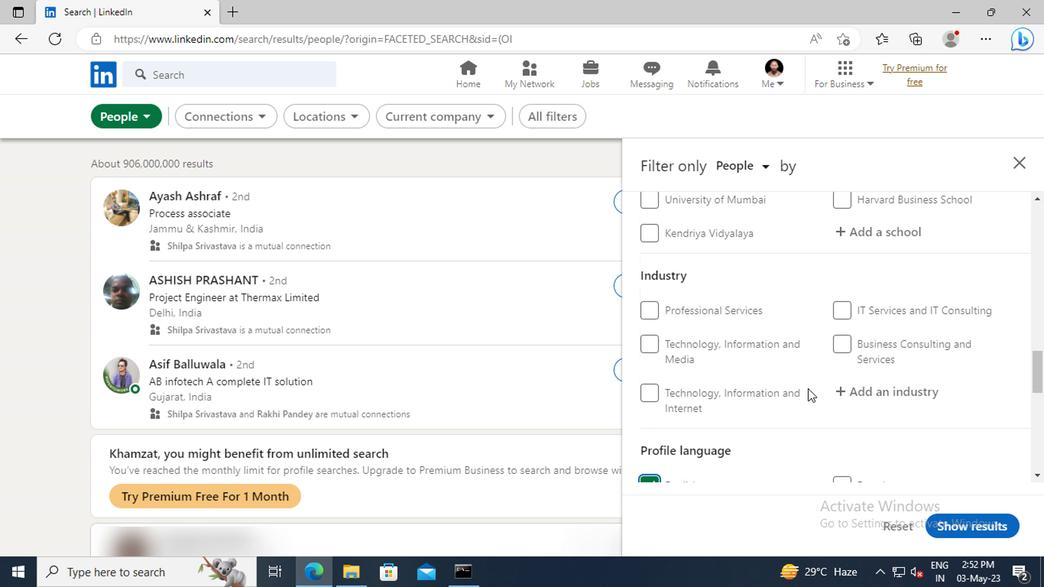 
Action: Mouse scrolled (805, 388) with delta (0, 0)
Screenshot: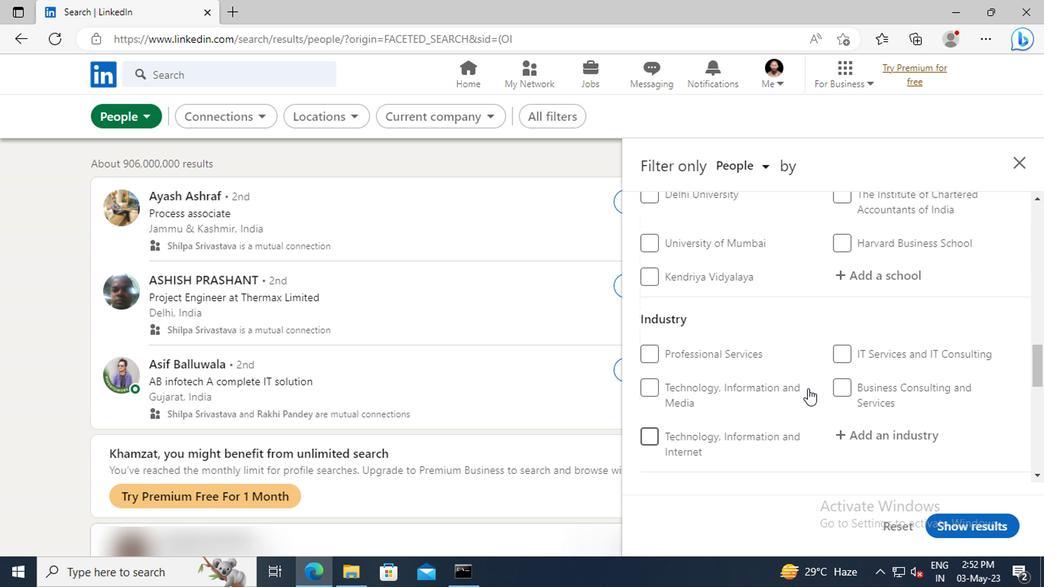 
Action: Mouse scrolled (805, 388) with delta (0, 0)
Screenshot: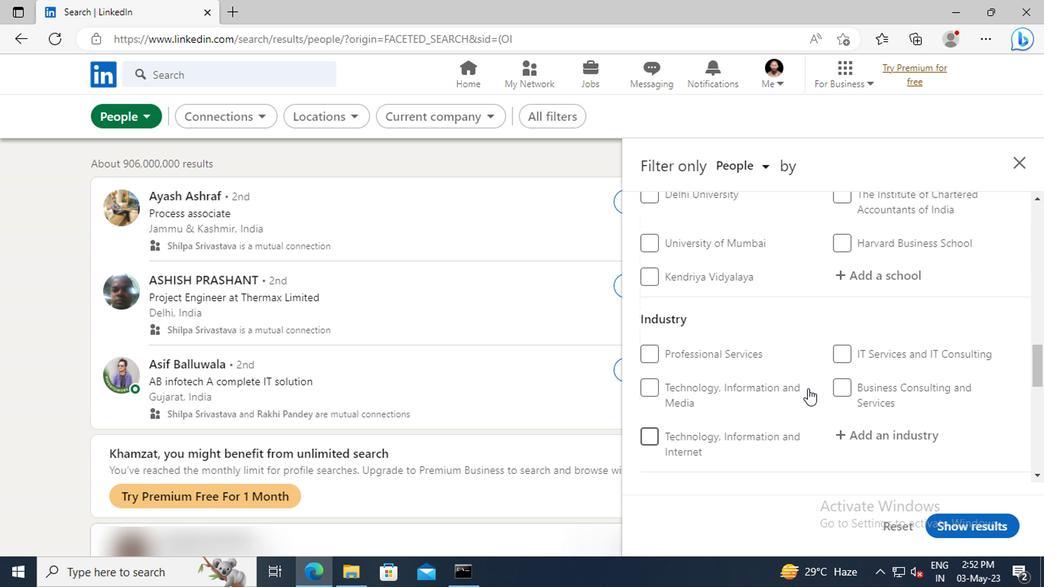 
Action: Mouse scrolled (805, 388) with delta (0, 0)
Screenshot: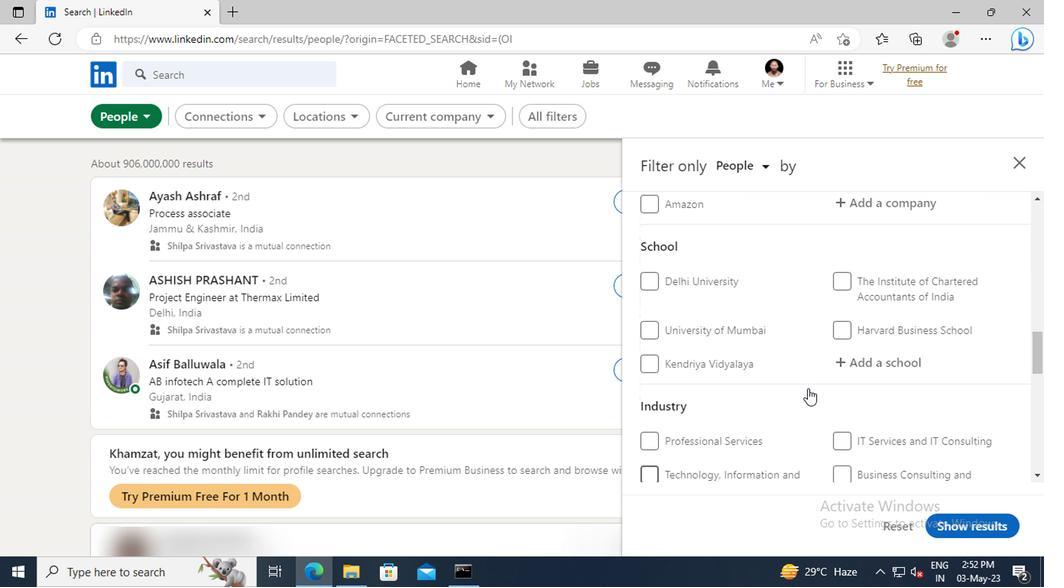 
Action: Mouse scrolled (805, 388) with delta (0, 0)
Screenshot: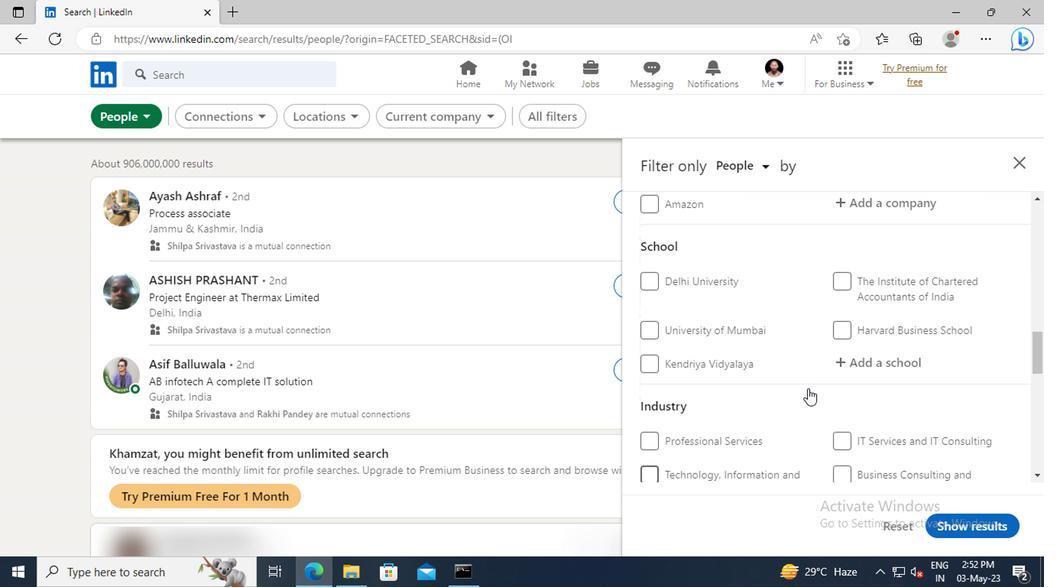 
Action: Mouse scrolled (805, 388) with delta (0, 0)
Screenshot: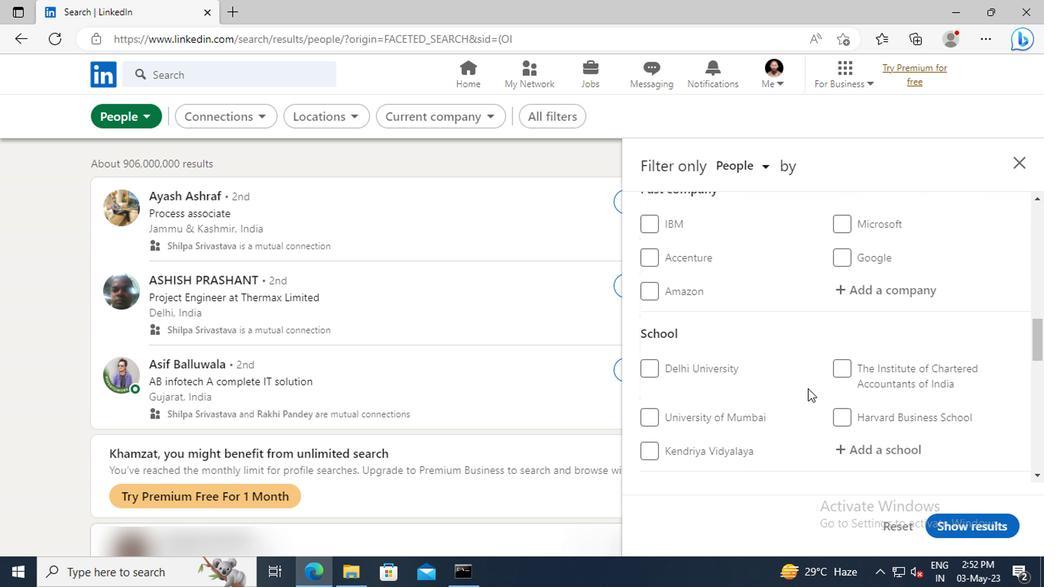 
Action: Mouse scrolled (805, 388) with delta (0, 0)
Screenshot: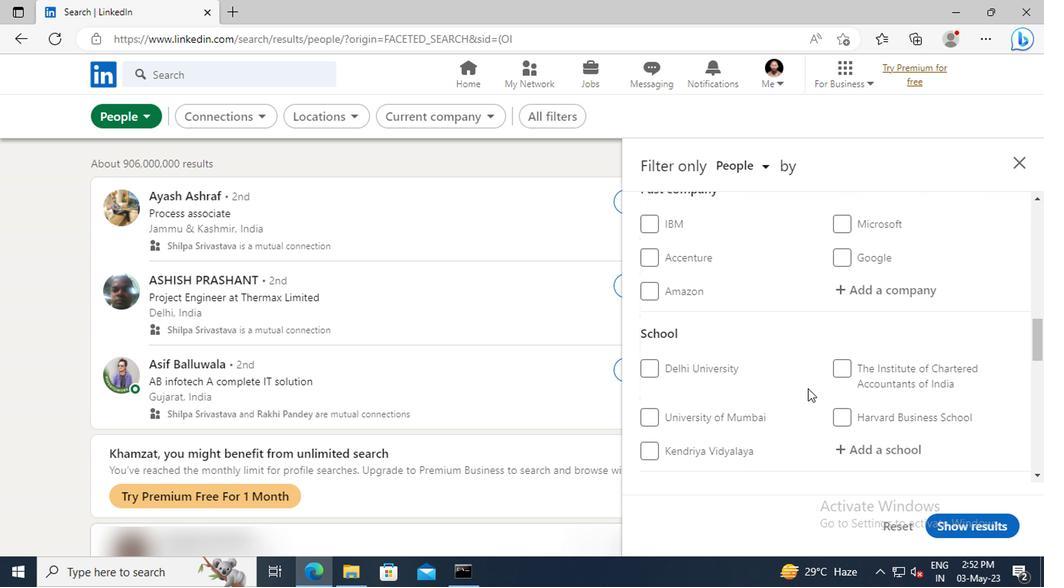 
Action: Mouse scrolled (805, 388) with delta (0, 0)
Screenshot: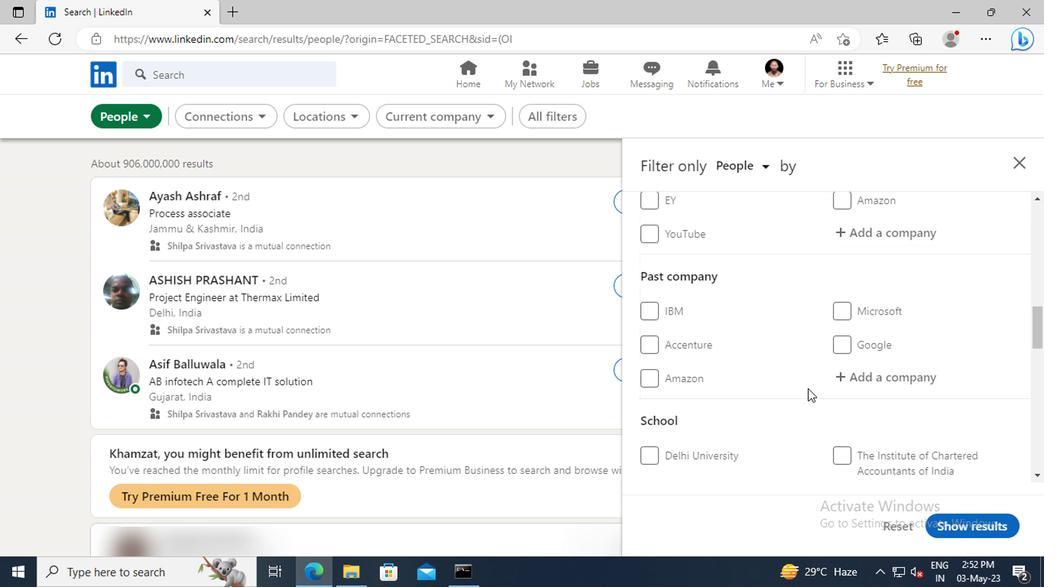 
Action: Mouse scrolled (805, 388) with delta (0, 0)
Screenshot: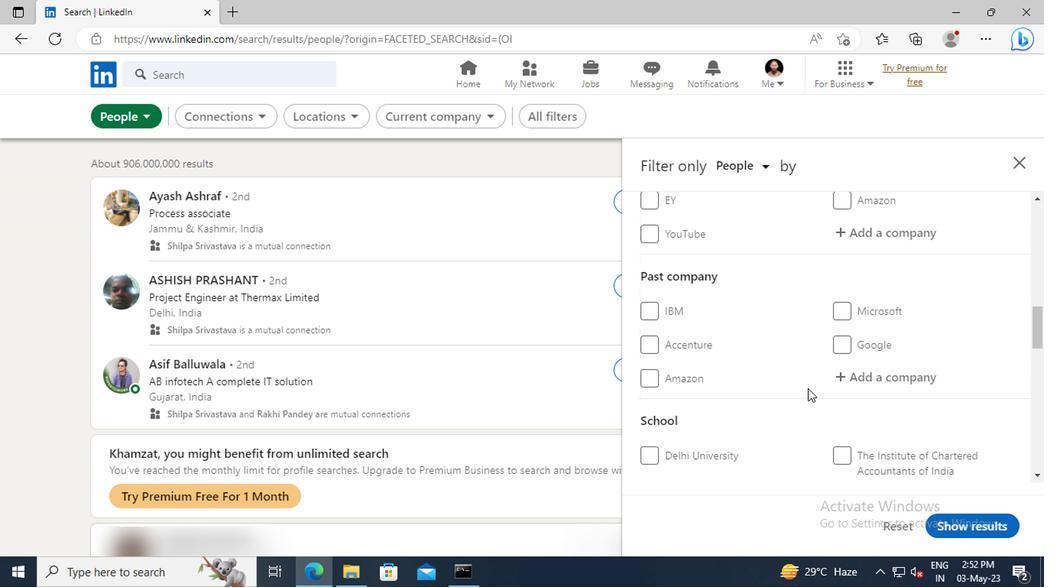 
Action: Mouse scrolled (805, 388) with delta (0, 0)
Screenshot: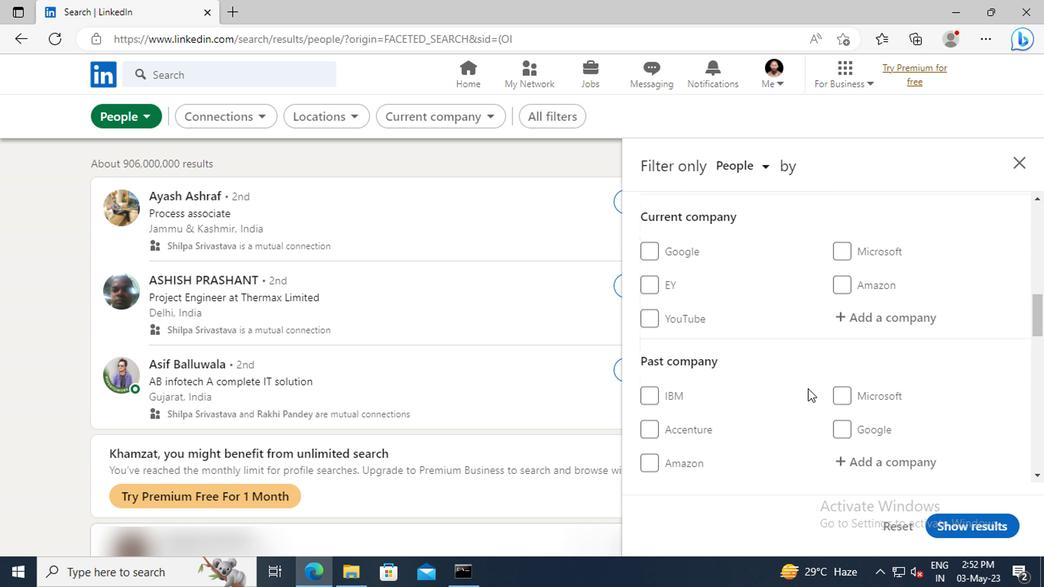 
Action: Mouse moved to (848, 367)
Screenshot: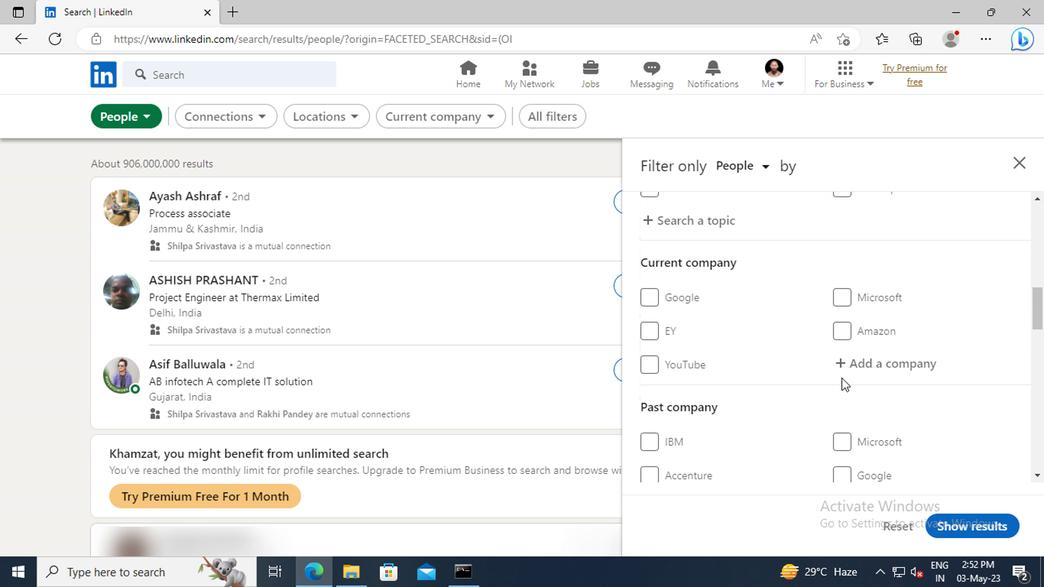 
Action: Mouse pressed left at (848, 367)
Screenshot: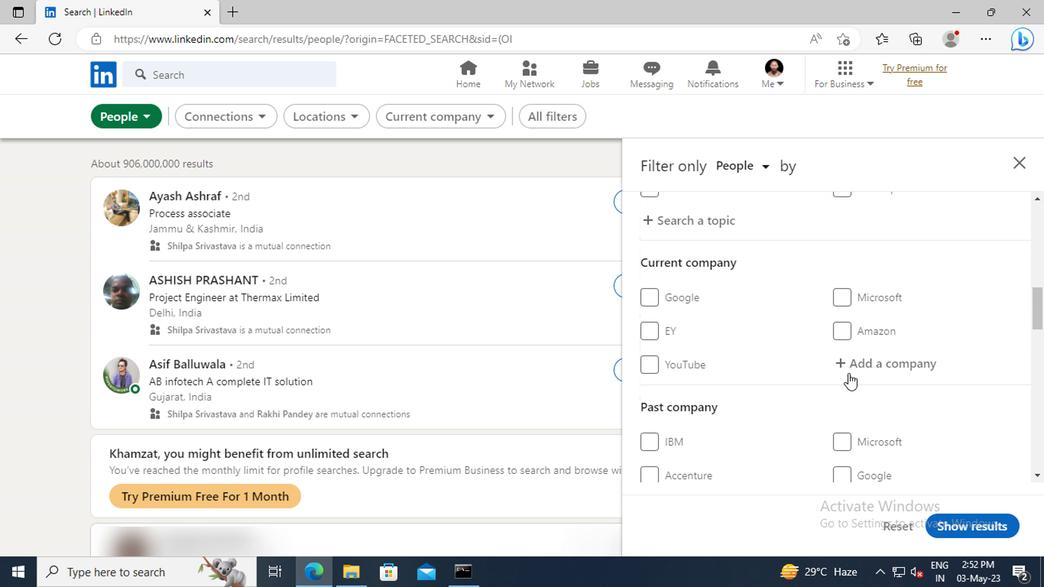 
Action: Key pressed <Key.shift><Key.shift>SYNGENE<Key.space><Key.shift>IN
Screenshot: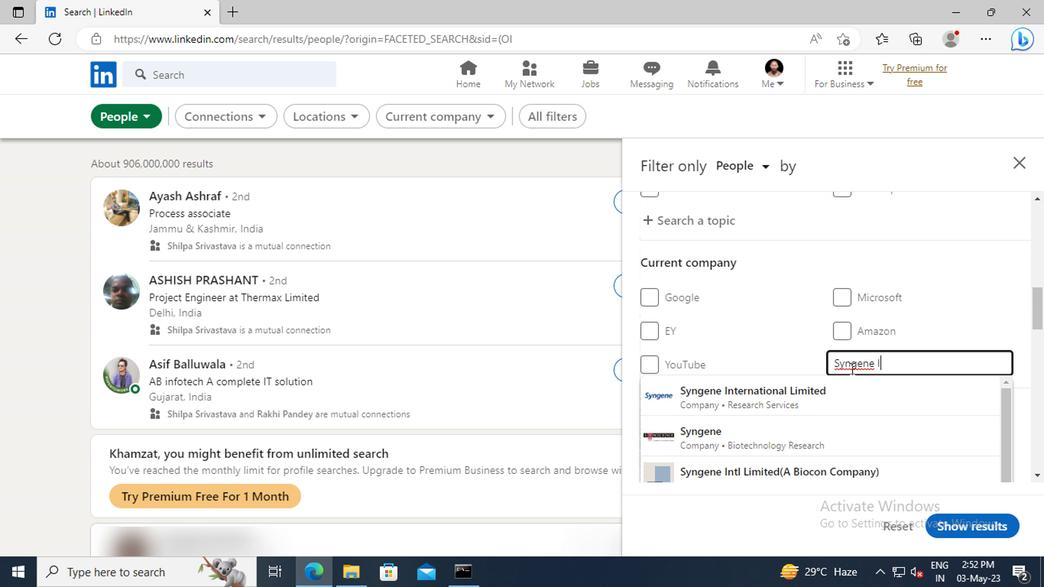 
Action: Mouse moved to (848, 383)
Screenshot: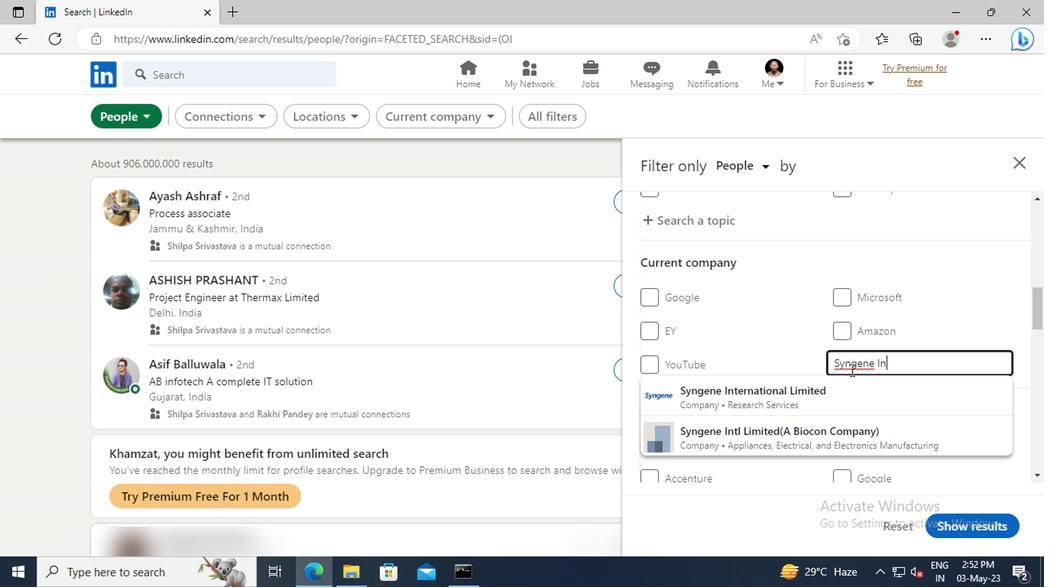 
Action: Mouse pressed left at (848, 383)
Screenshot: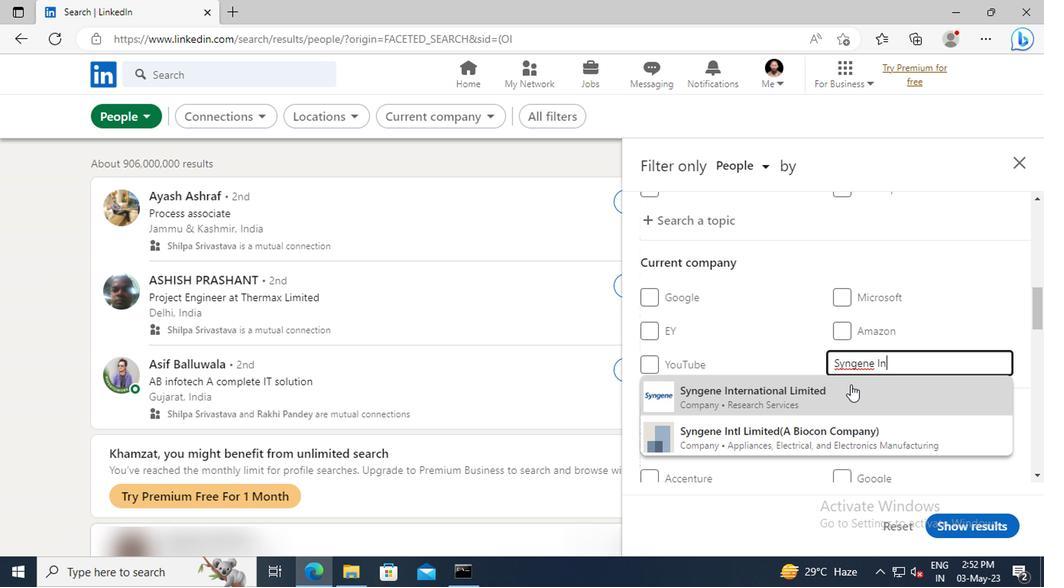 
Action: Mouse scrolled (848, 382) with delta (0, -1)
Screenshot: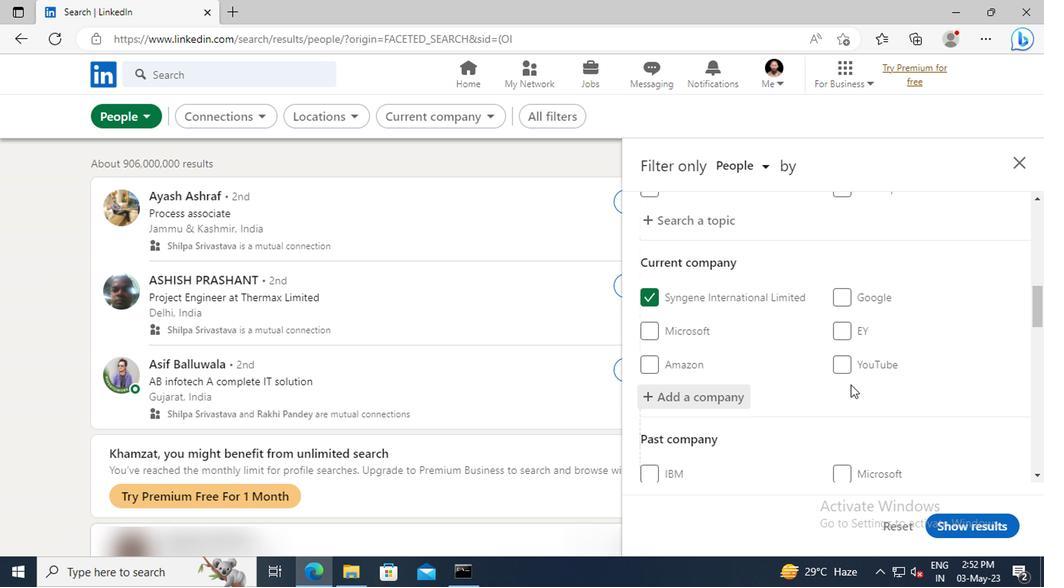 
Action: Mouse scrolled (848, 382) with delta (0, -1)
Screenshot: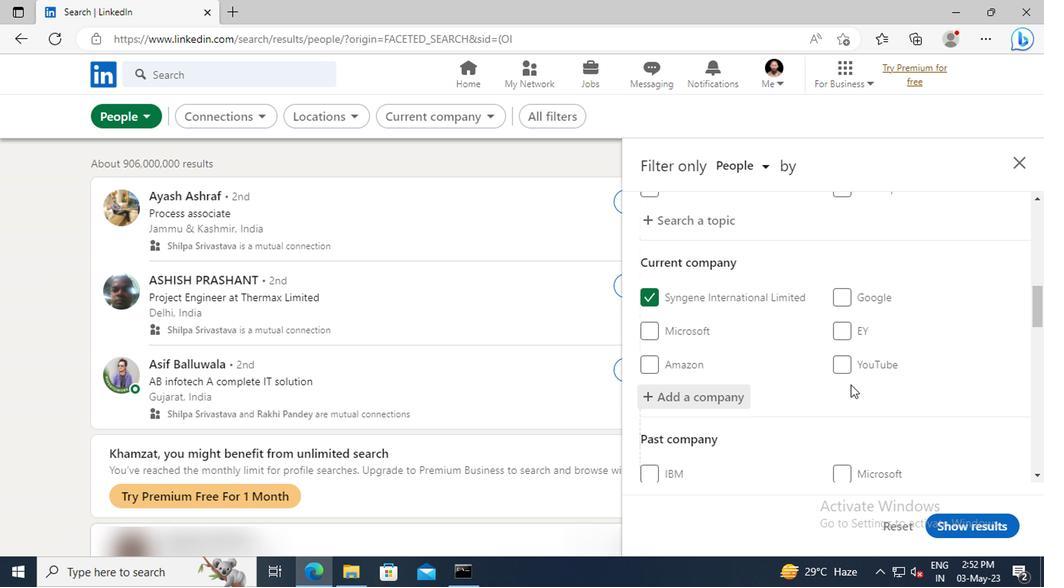 
Action: Mouse moved to (841, 363)
Screenshot: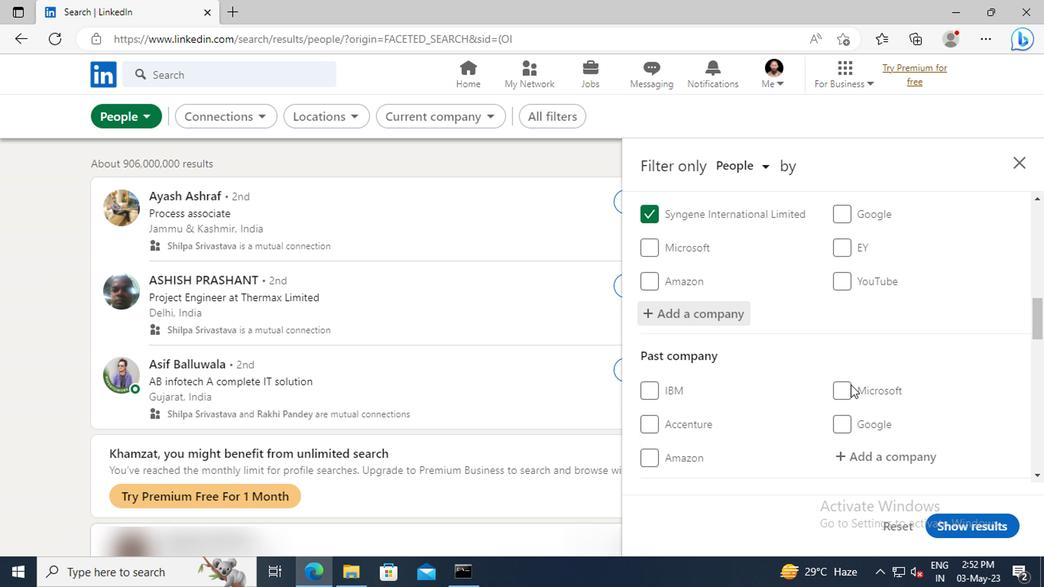 
Action: Mouse scrolled (841, 362) with delta (0, 0)
Screenshot: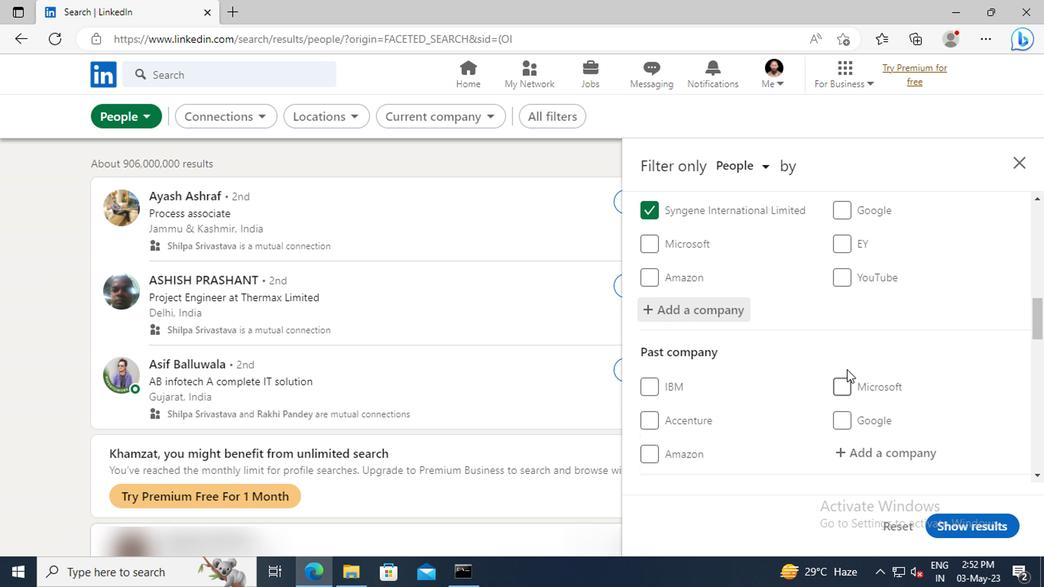 
Action: Mouse scrolled (841, 362) with delta (0, 0)
Screenshot: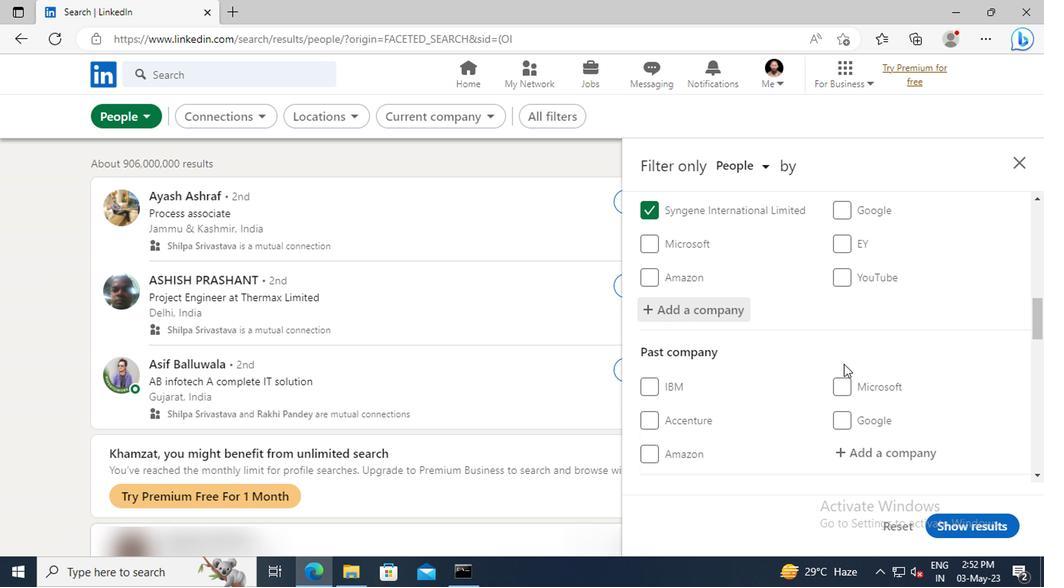 
Action: Mouse moved to (836, 351)
Screenshot: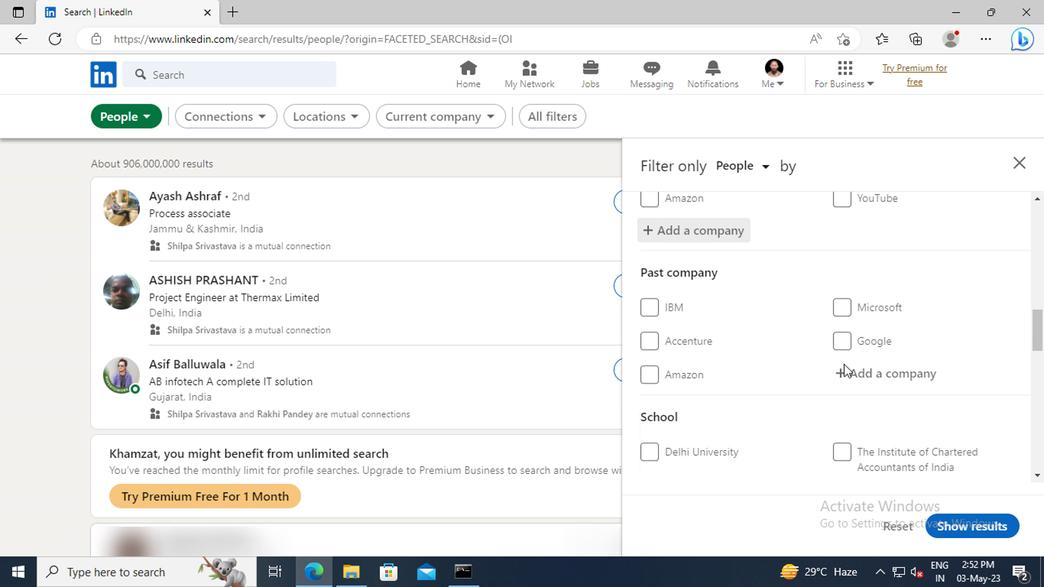 
Action: Mouse scrolled (836, 350) with delta (0, 0)
Screenshot: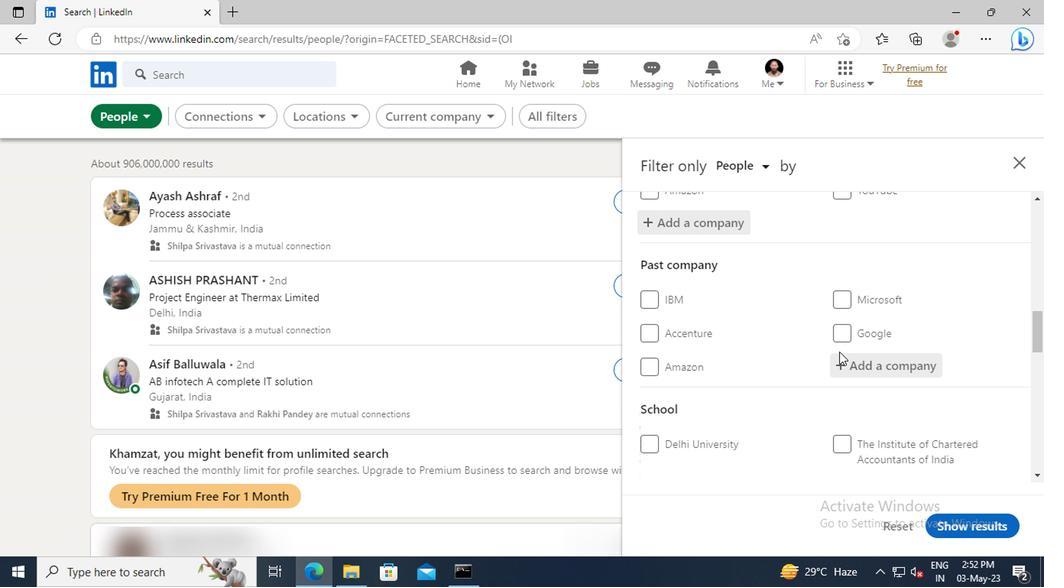 
Action: Mouse scrolled (836, 350) with delta (0, 0)
Screenshot: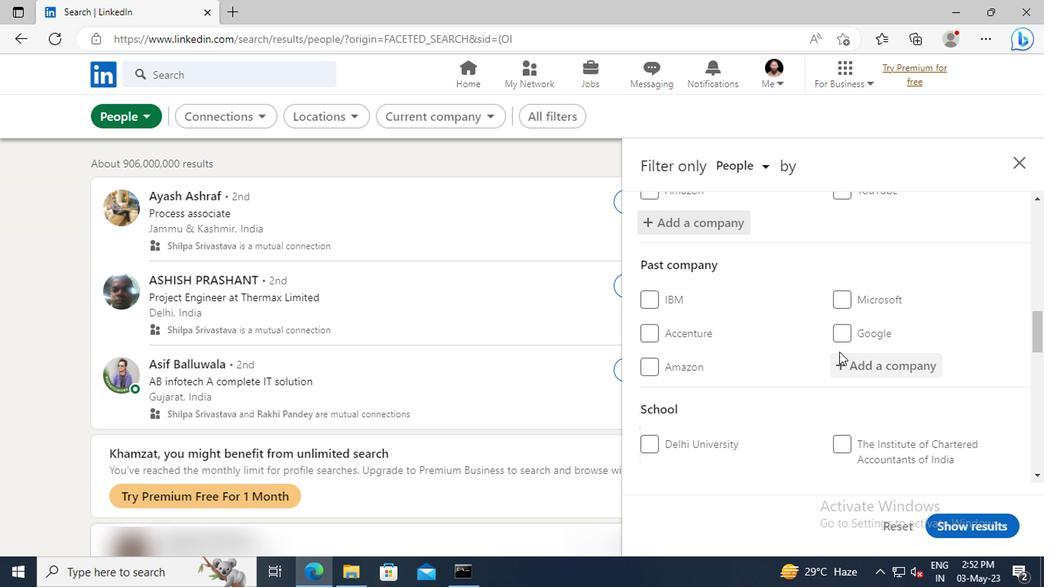 
Action: Mouse moved to (832, 339)
Screenshot: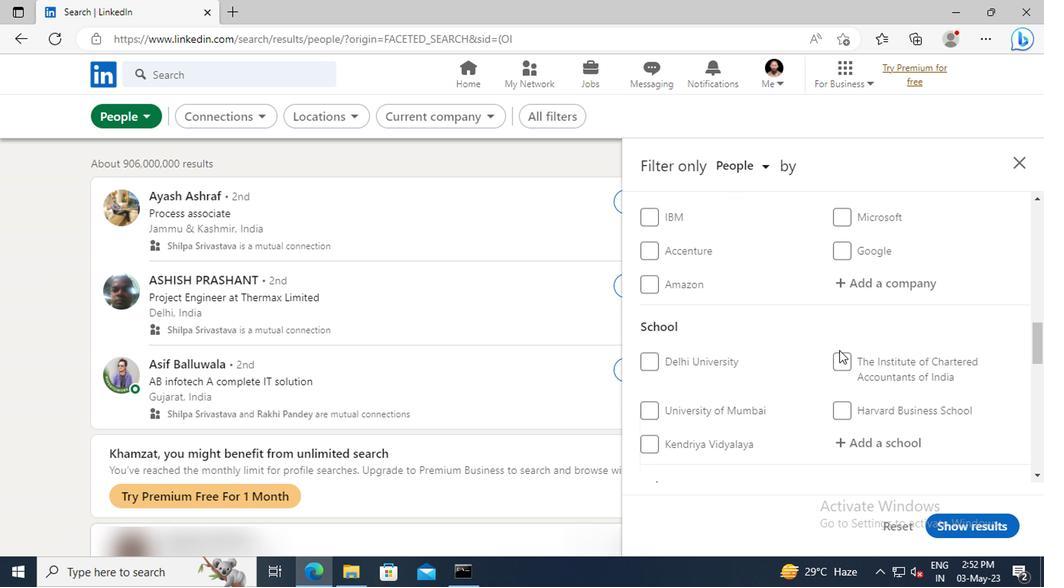 
Action: Mouse scrolled (832, 337) with delta (0, -1)
Screenshot: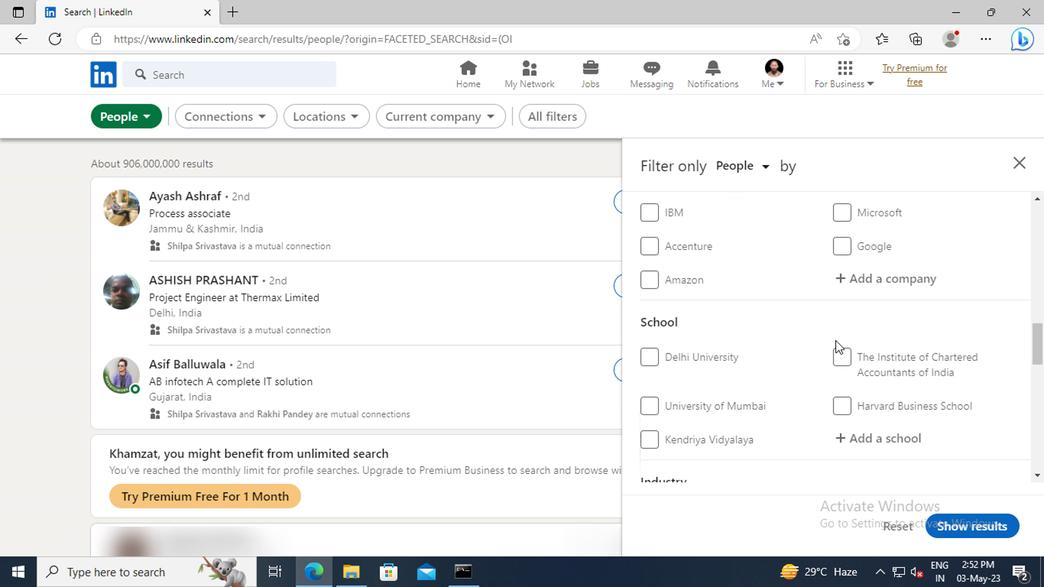 
Action: Mouse scrolled (832, 337) with delta (0, -1)
Screenshot: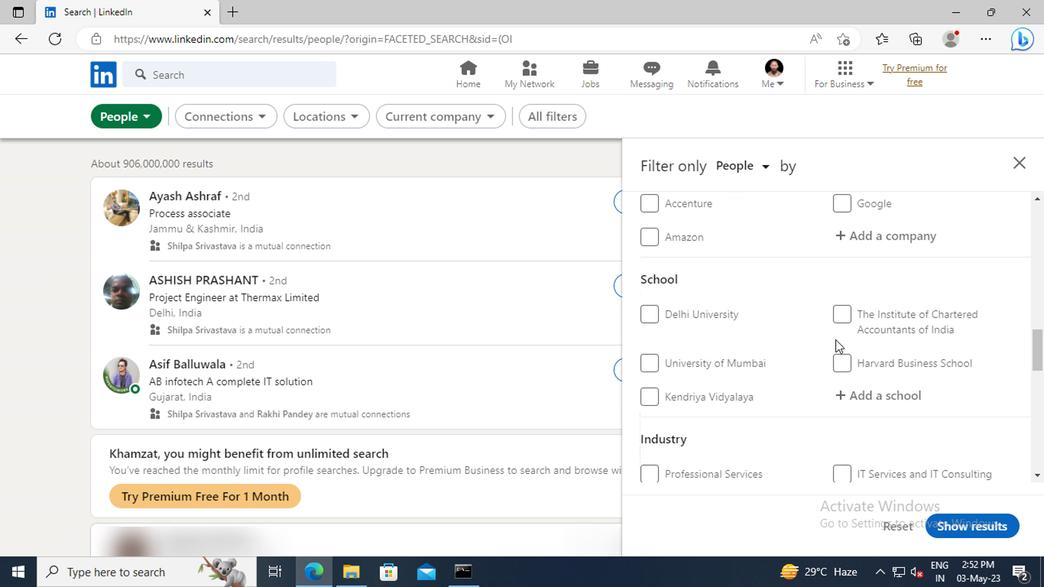 
Action: Mouse moved to (859, 351)
Screenshot: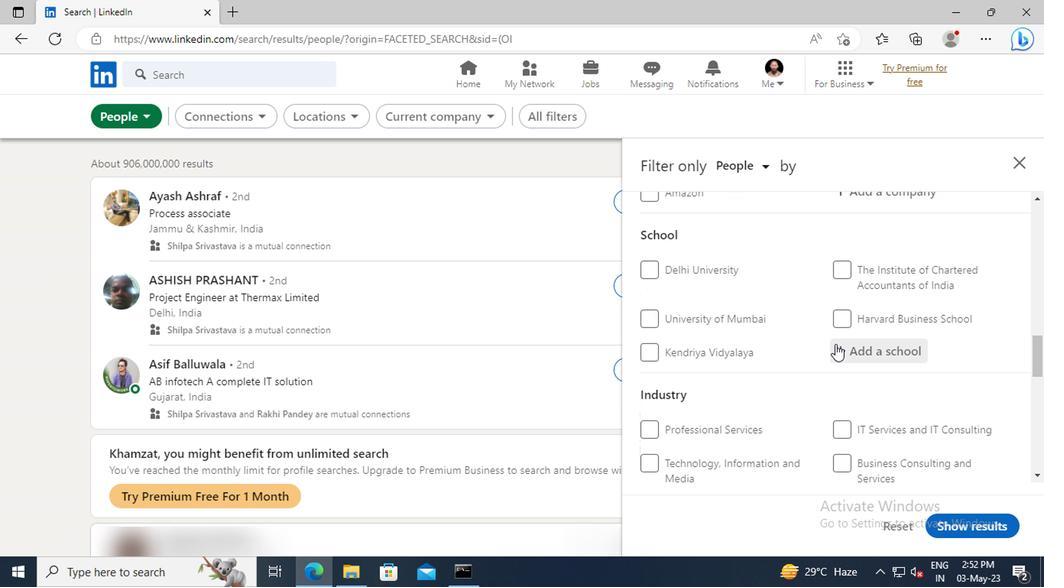 
Action: Mouse pressed left at (859, 351)
Screenshot: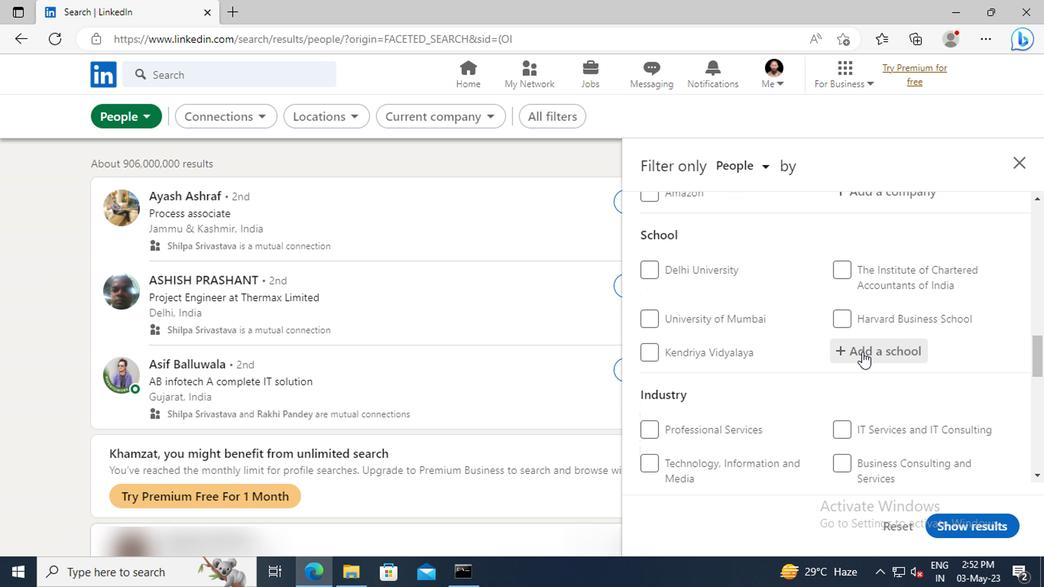 
Action: Key pressed <Key.shift>VEER<Key.space><Key.shift>NAR
Screenshot: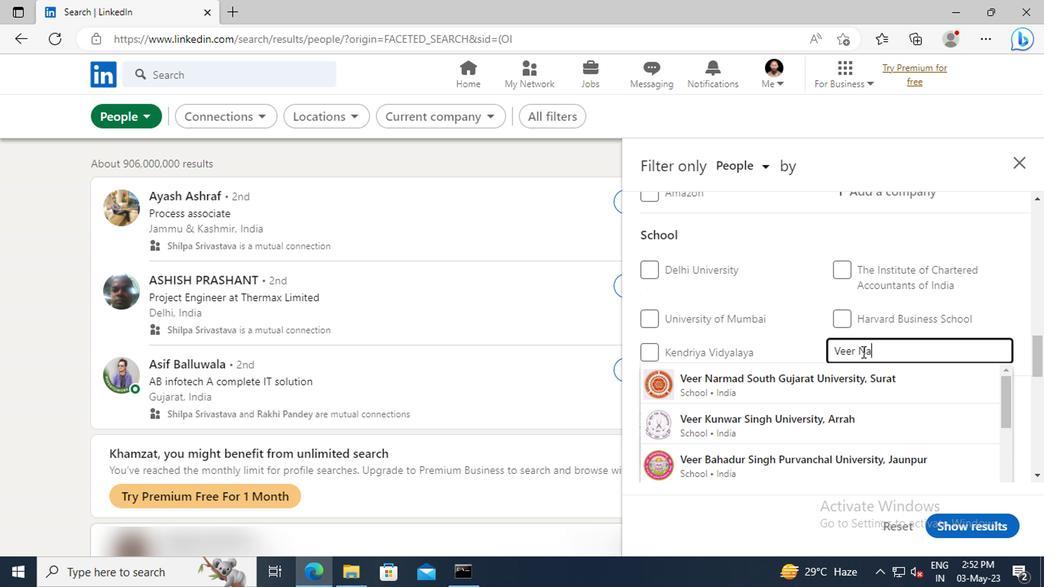 
Action: Mouse moved to (869, 408)
Screenshot: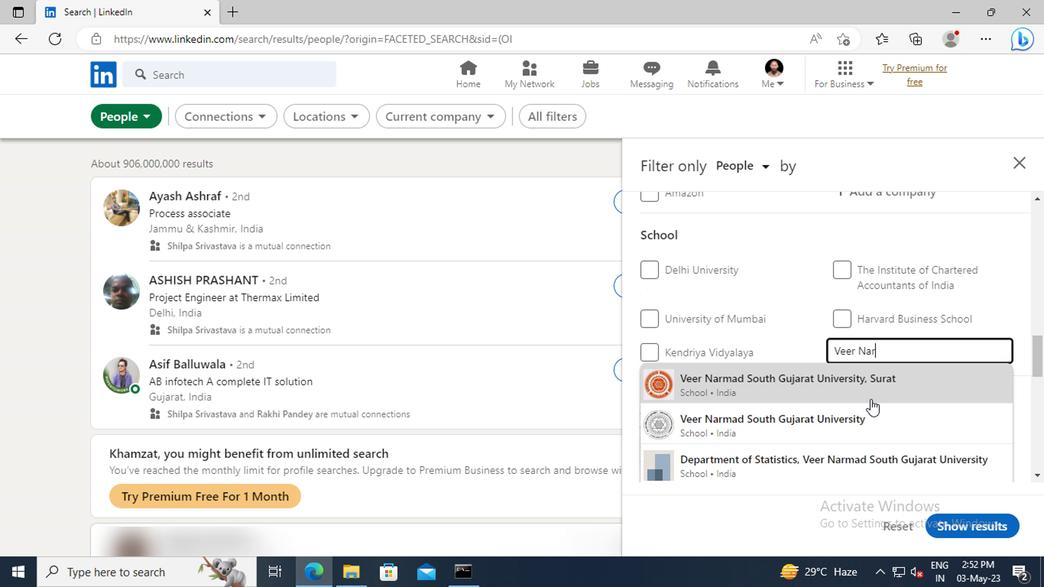 
Action: Mouse pressed left at (869, 408)
Screenshot: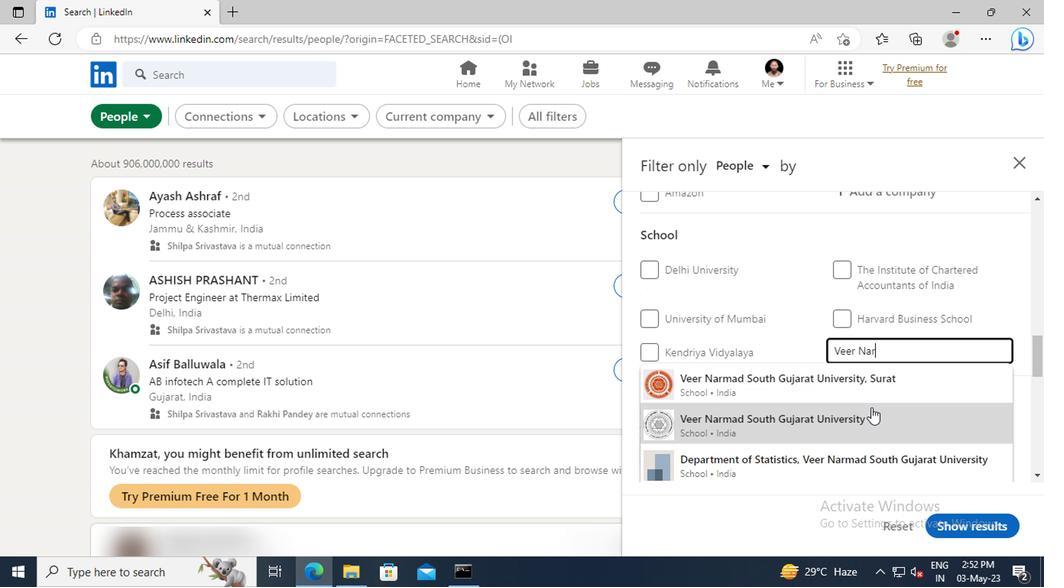 
Action: Mouse scrolled (869, 407) with delta (0, -1)
Screenshot: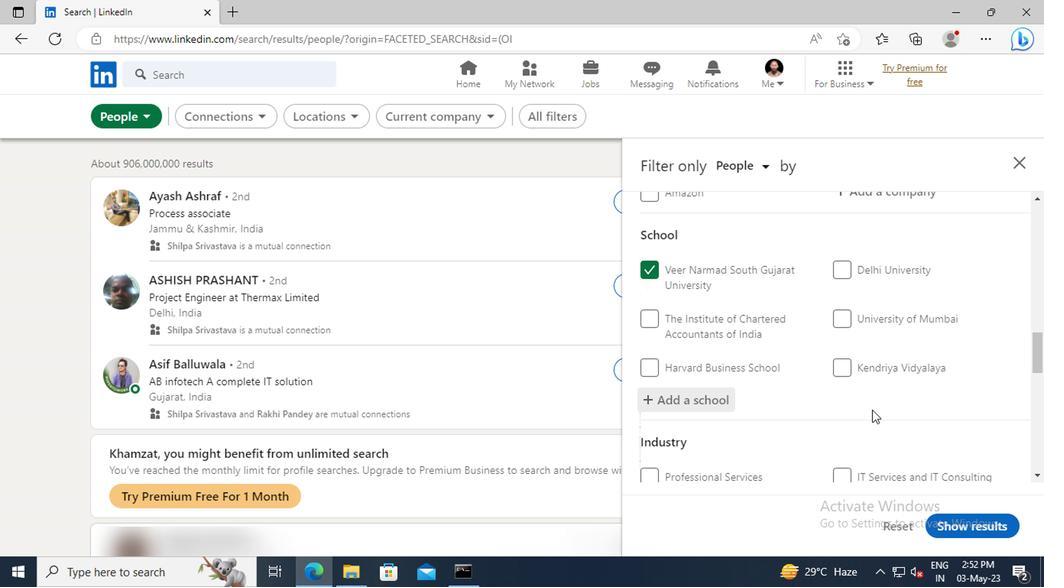 
Action: Mouse scrolled (869, 407) with delta (0, -1)
Screenshot: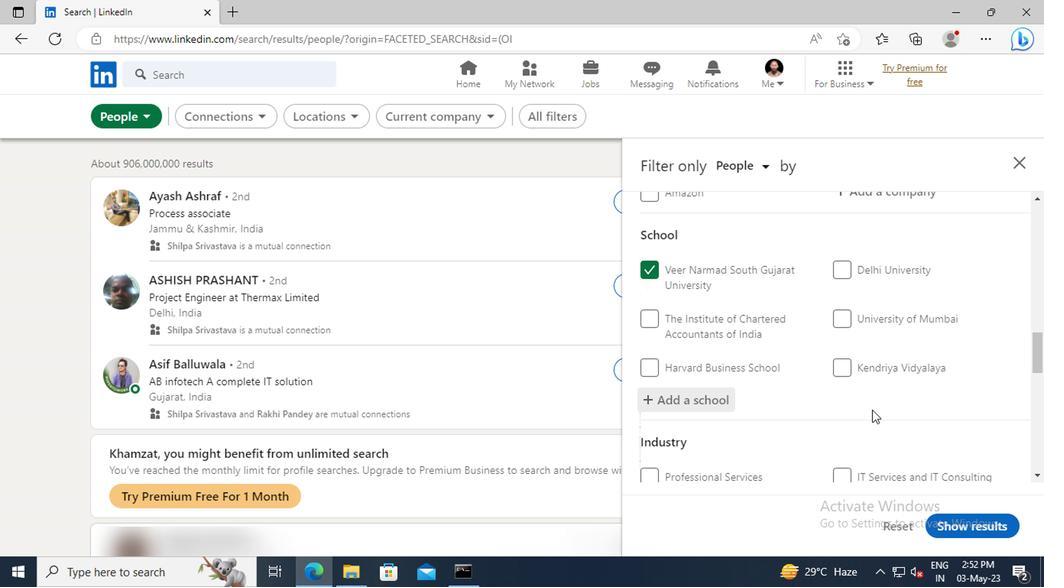 
Action: Mouse moved to (869, 389)
Screenshot: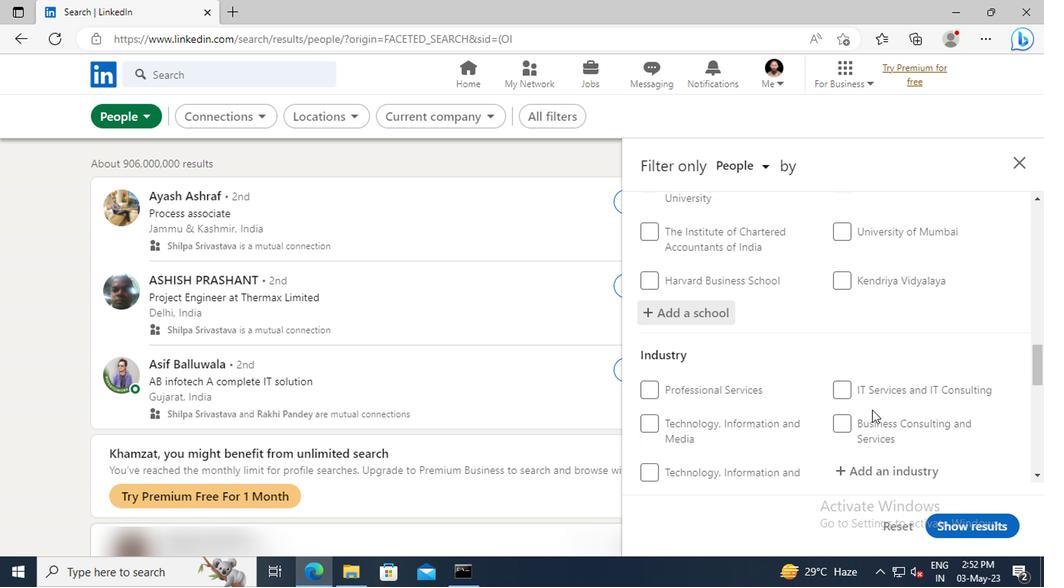 
Action: Mouse scrolled (869, 389) with delta (0, 0)
Screenshot: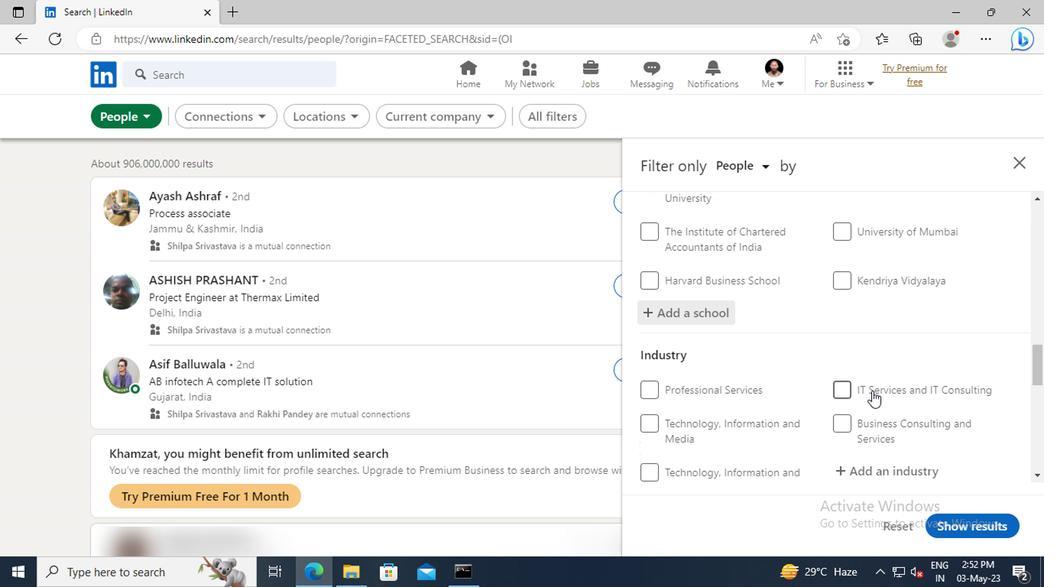 
Action: Mouse moved to (859, 350)
Screenshot: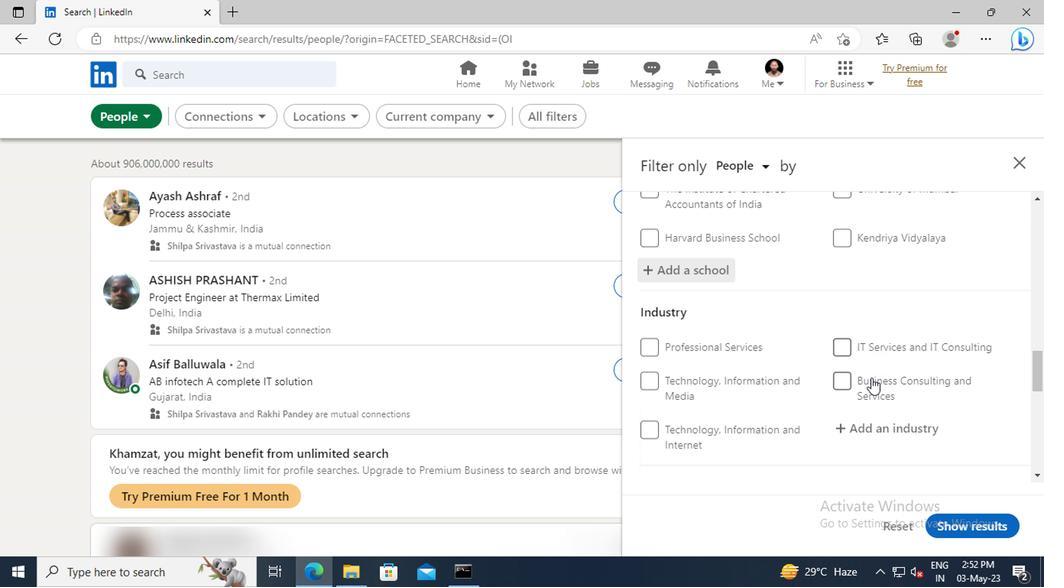 
Action: Mouse scrolled (859, 349) with delta (0, -1)
Screenshot: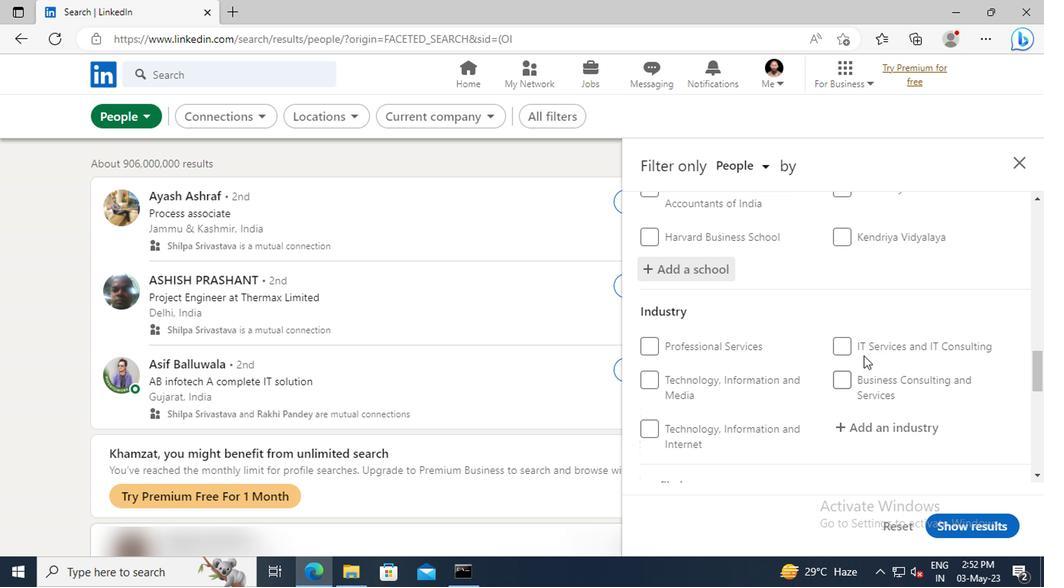 
Action: Mouse moved to (871, 376)
Screenshot: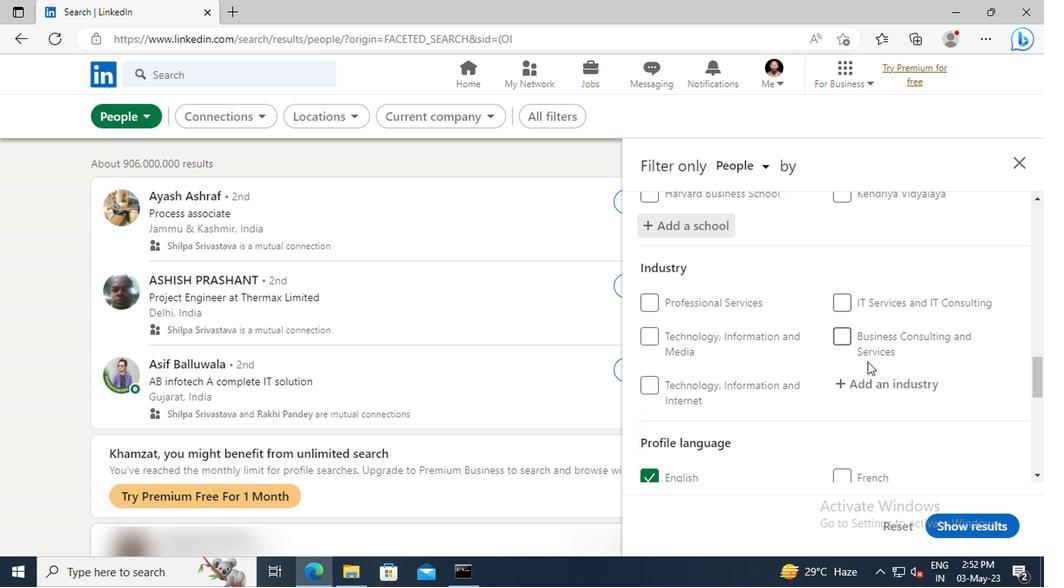 
Action: Mouse pressed left at (871, 376)
Screenshot: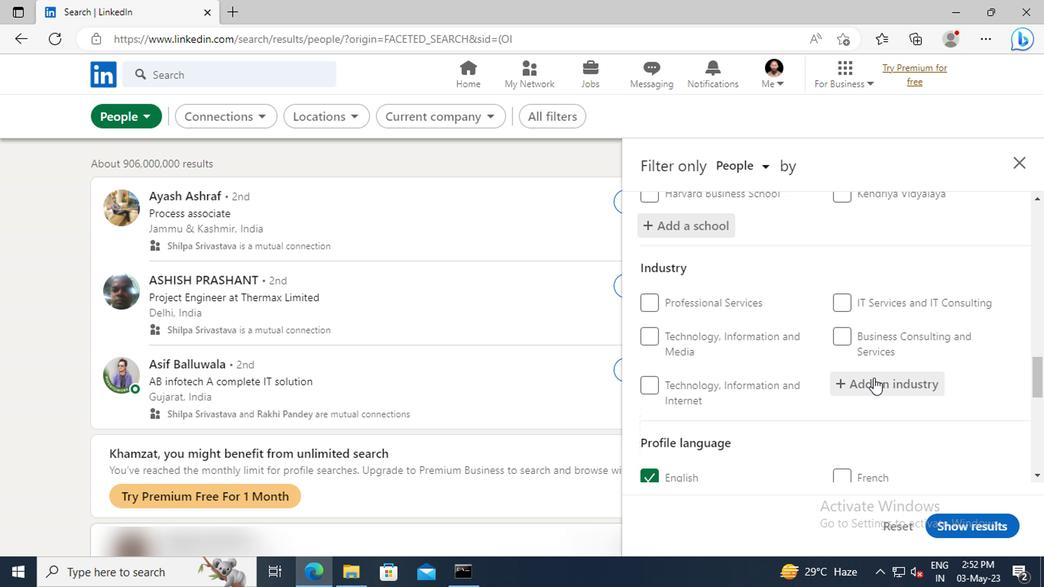 
Action: Key pressed <Key.shift>SCHOOL<Key.space>AND
Screenshot: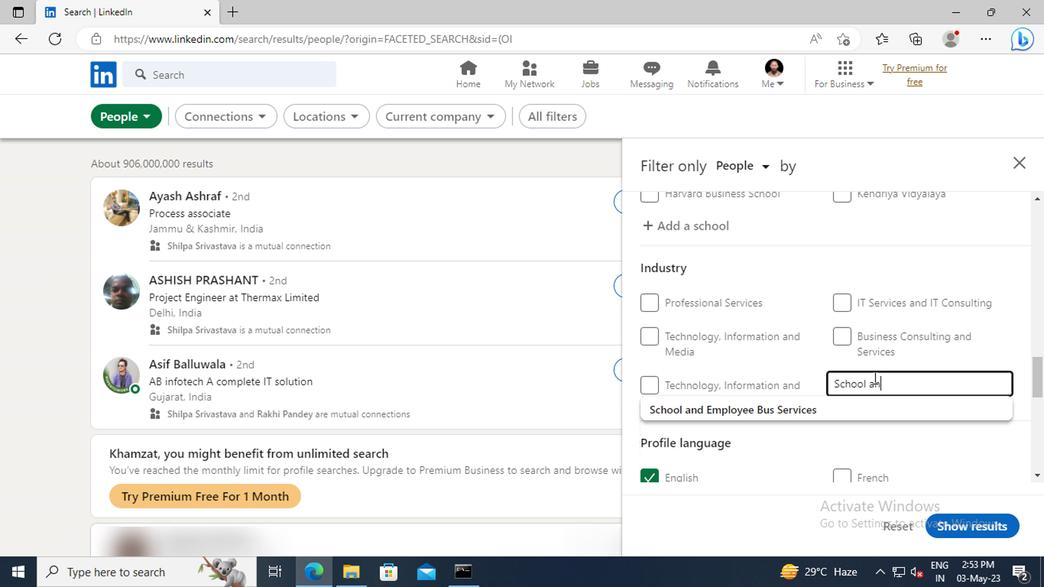 
Action: Mouse moved to (877, 401)
Screenshot: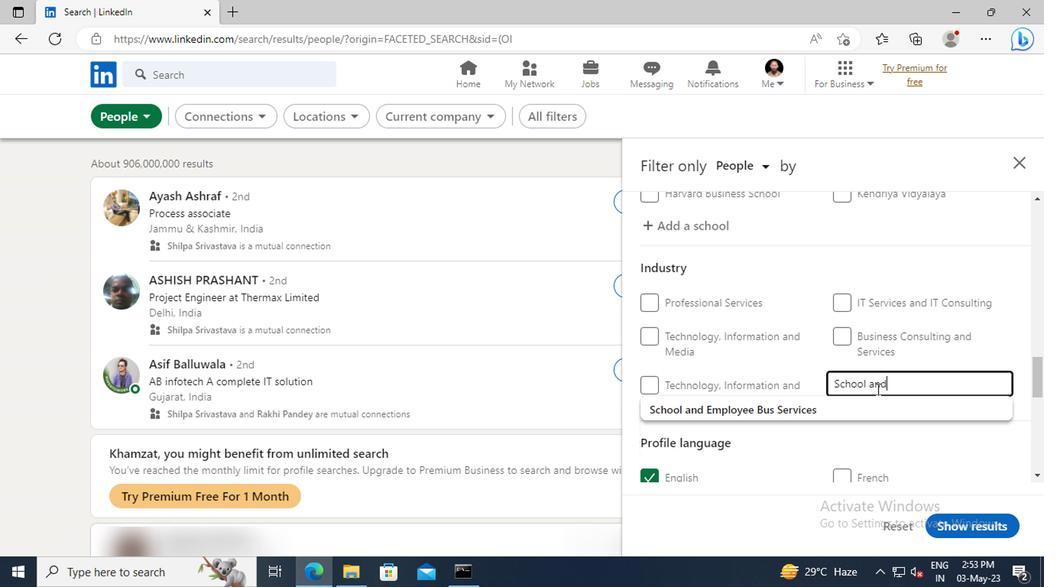 
Action: Mouse pressed left at (877, 401)
Screenshot: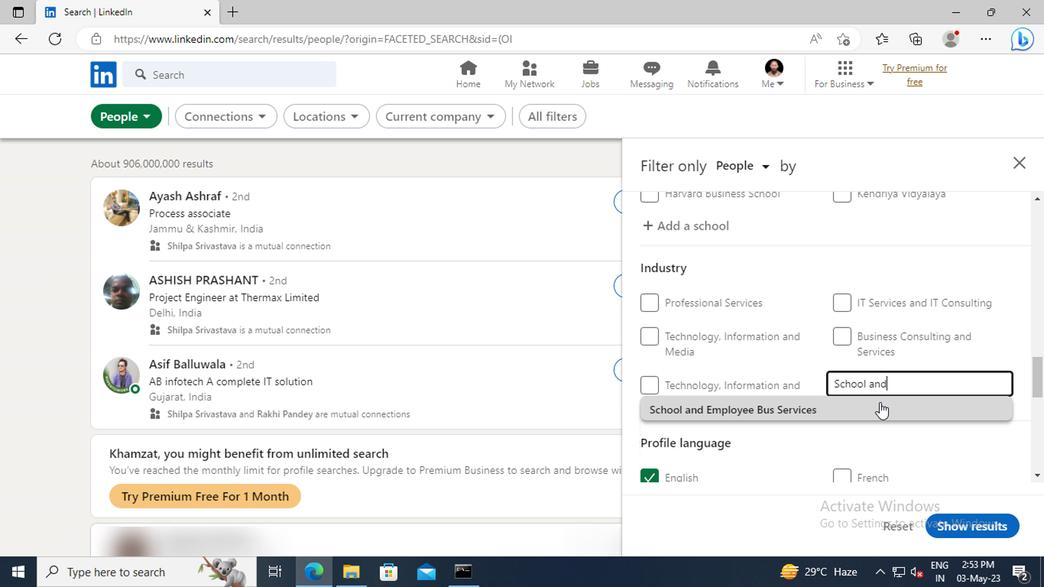 
Action: Mouse scrolled (877, 401) with delta (0, 0)
Screenshot: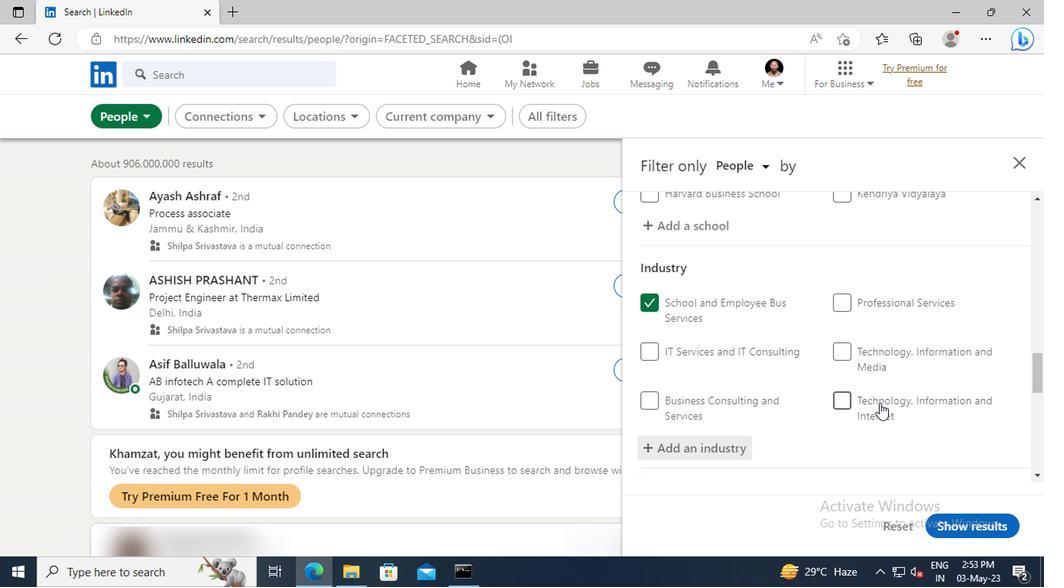 
Action: Mouse scrolled (877, 401) with delta (0, 0)
Screenshot: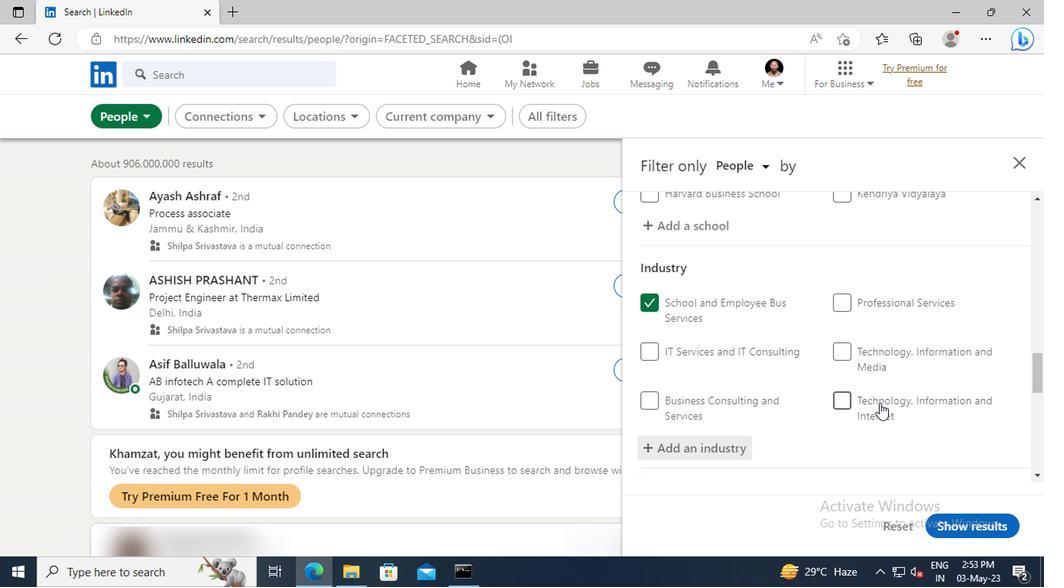 
Action: Mouse scrolled (877, 401) with delta (0, 0)
Screenshot: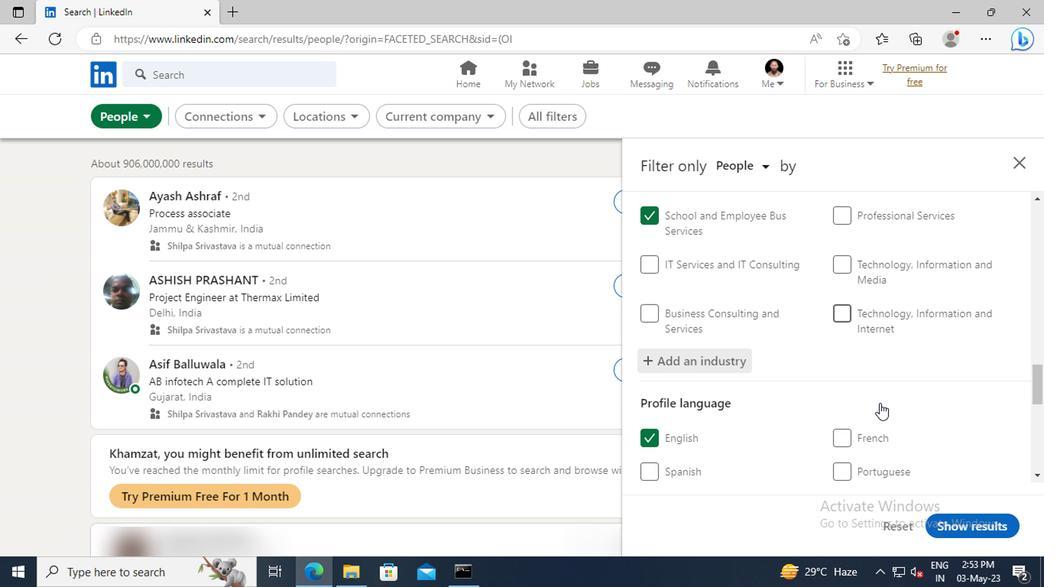 
Action: Mouse scrolled (877, 401) with delta (0, 0)
Screenshot: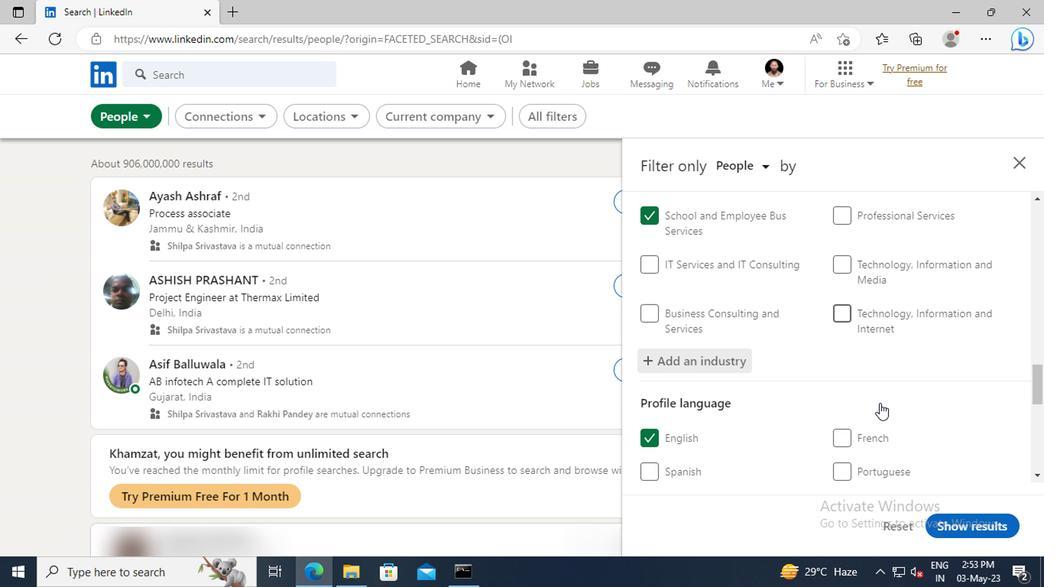 
Action: Mouse moved to (871, 365)
Screenshot: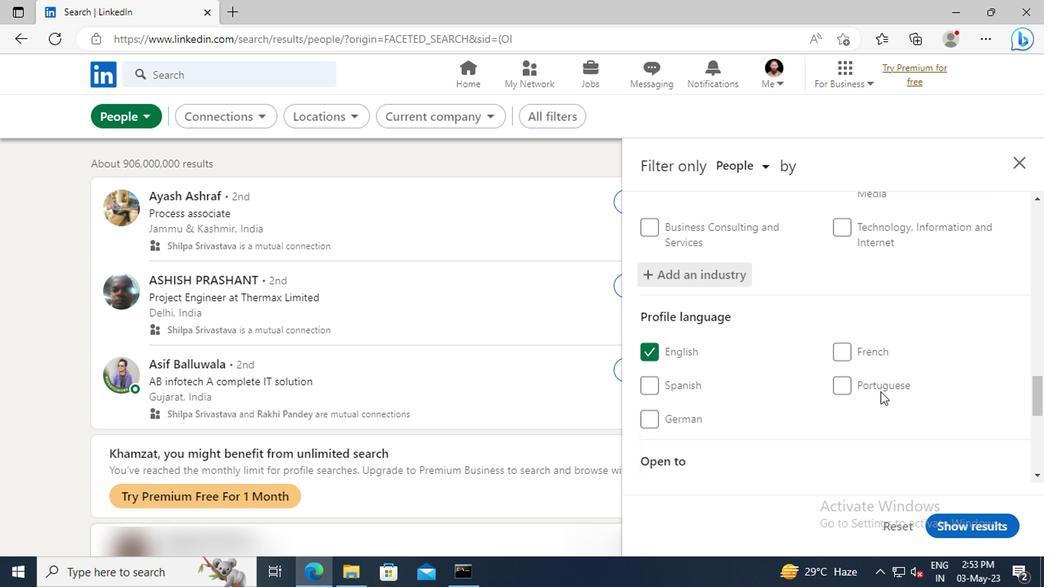 
Action: Mouse scrolled (871, 364) with delta (0, 0)
Screenshot: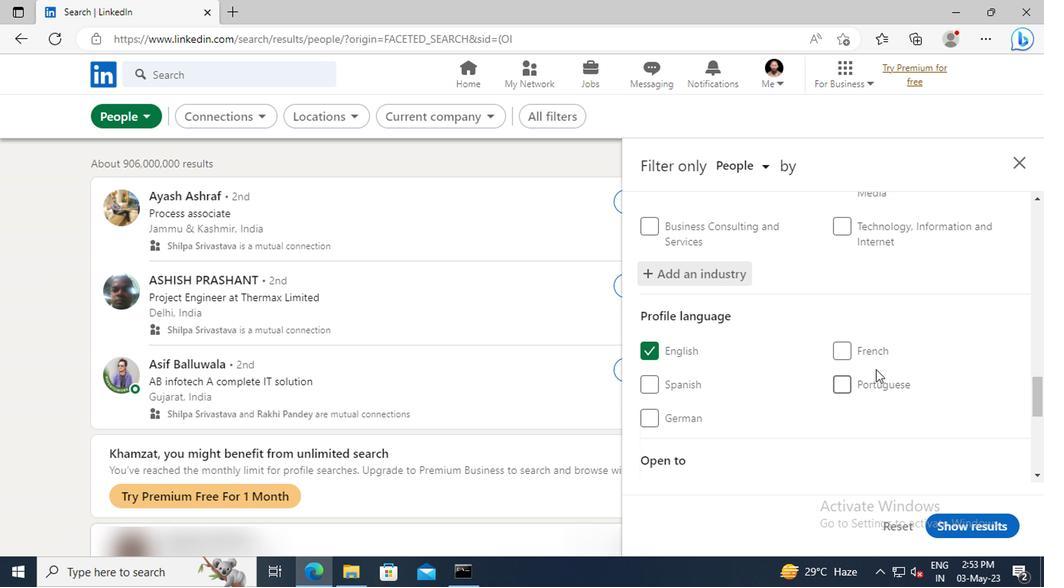 
Action: Mouse moved to (871, 364)
Screenshot: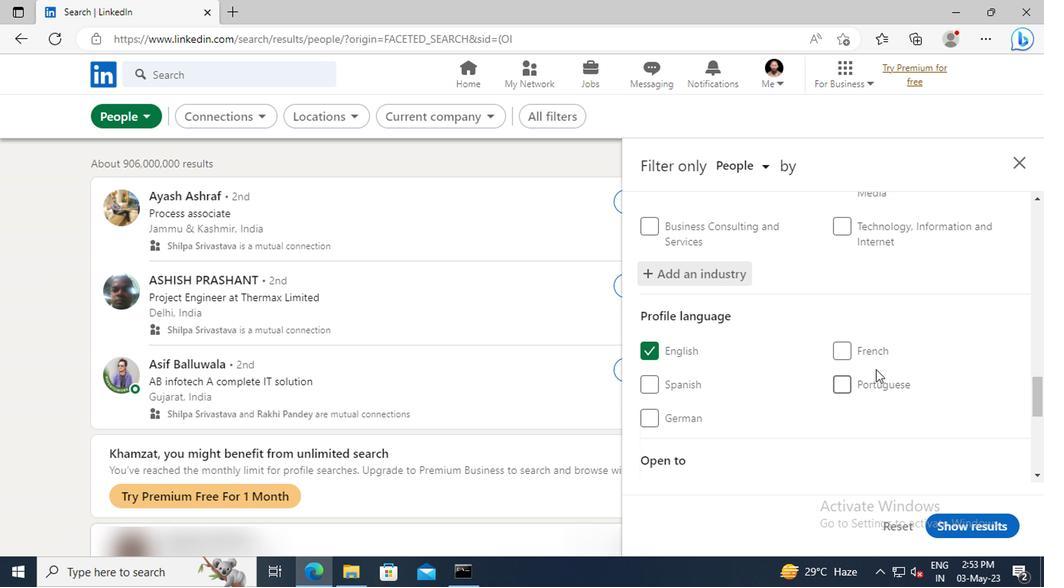 
Action: Mouse scrolled (871, 364) with delta (0, 0)
Screenshot: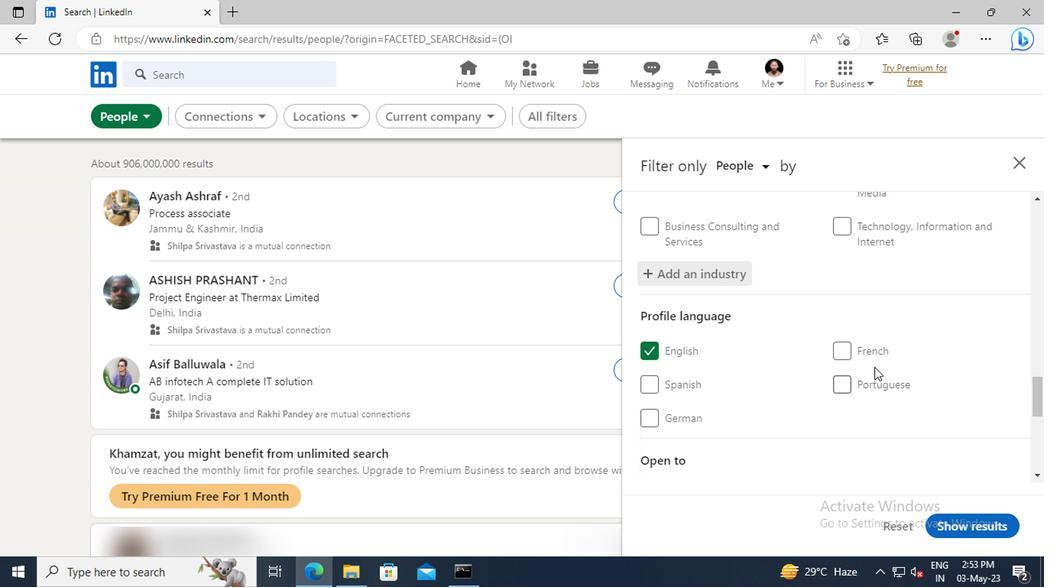 
Action: Mouse moved to (871, 345)
Screenshot: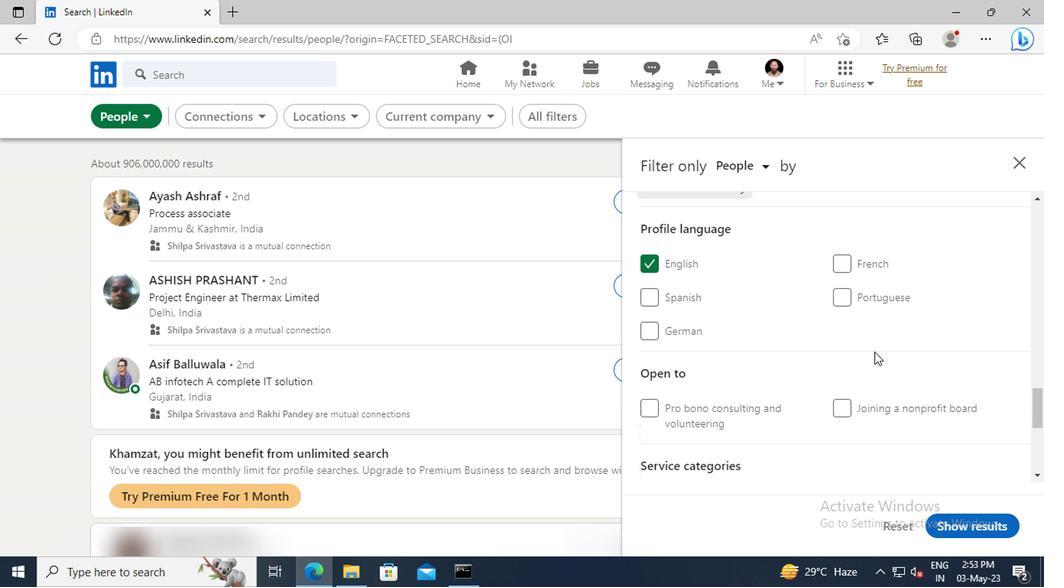 
Action: Mouse scrolled (871, 345) with delta (0, 0)
Screenshot: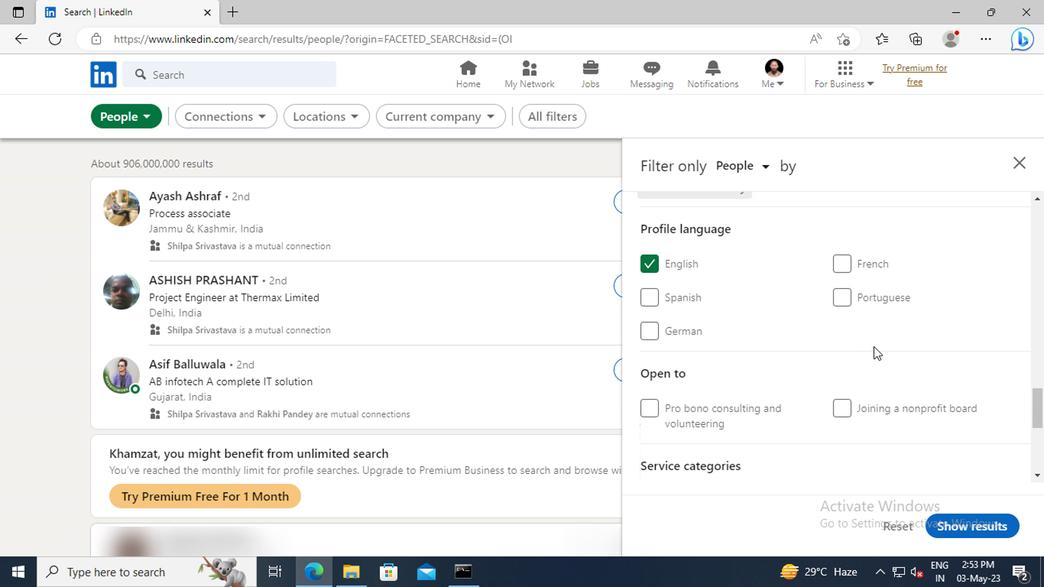 
Action: Mouse scrolled (871, 345) with delta (0, 0)
Screenshot: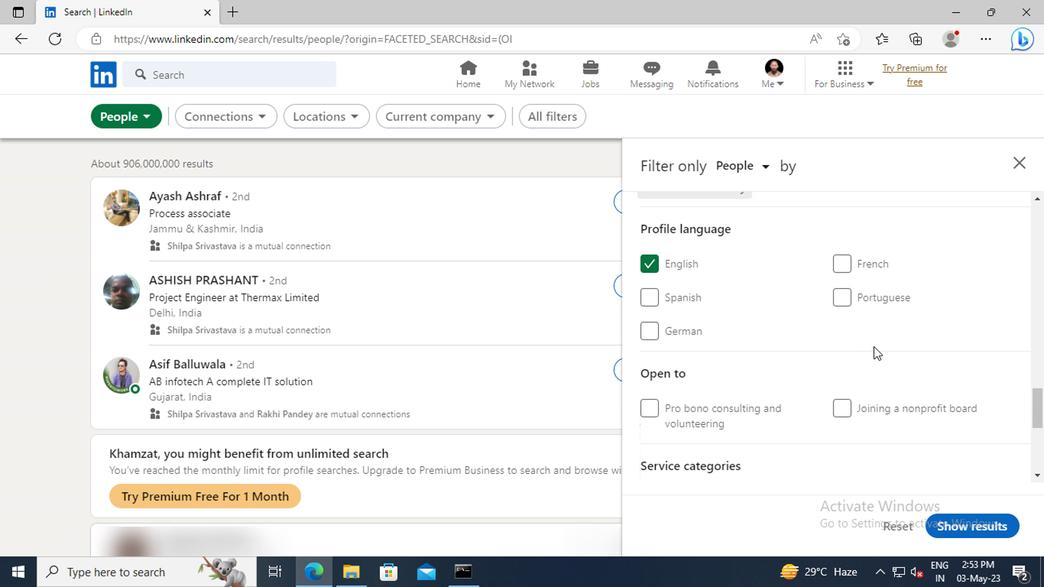 
Action: Mouse moved to (871, 341)
Screenshot: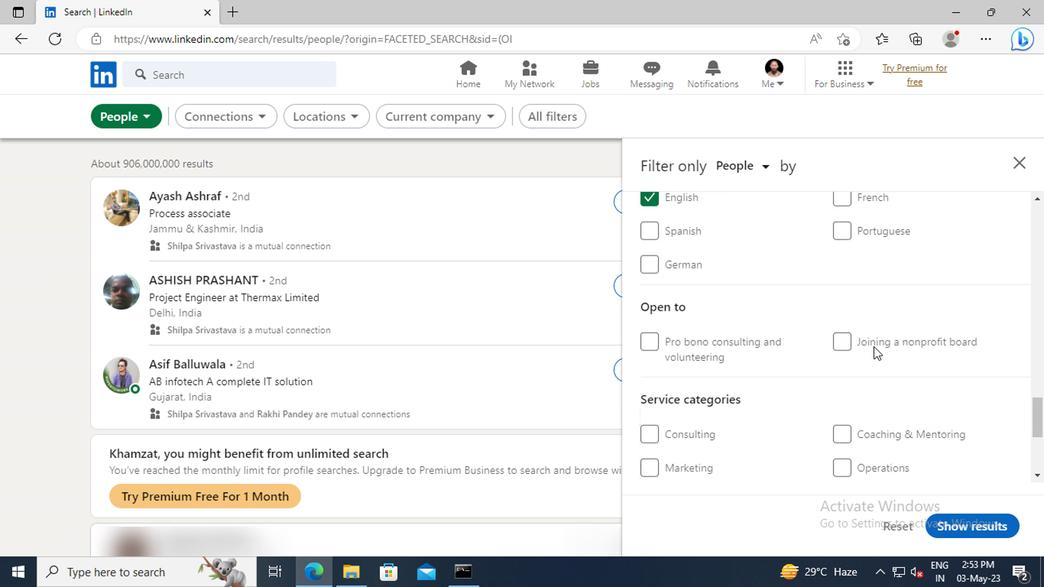 
Action: Mouse scrolled (871, 340) with delta (0, -1)
Screenshot: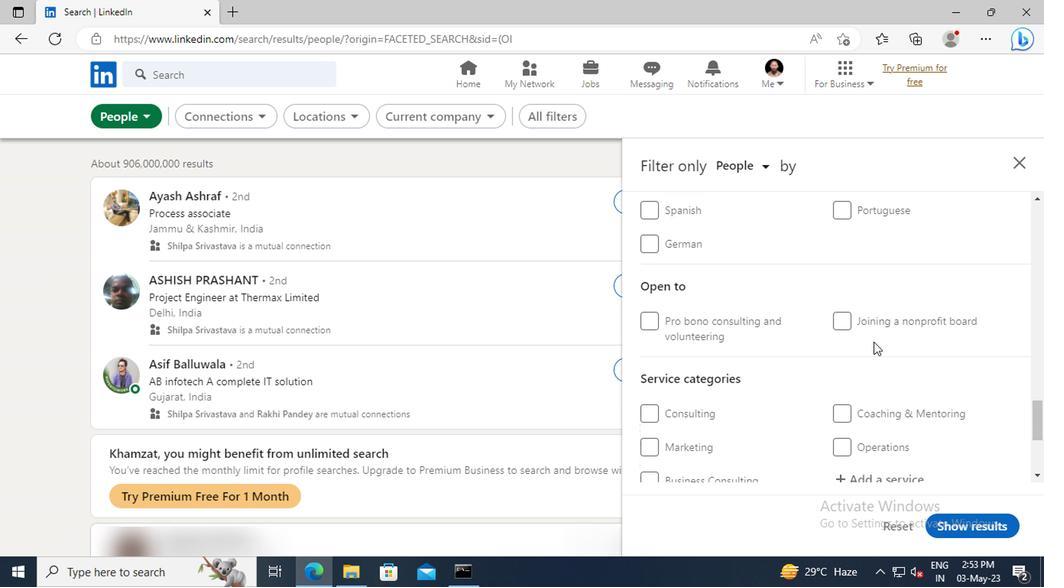 
Action: Mouse scrolled (871, 340) with delta (0, -1)
Screenshot: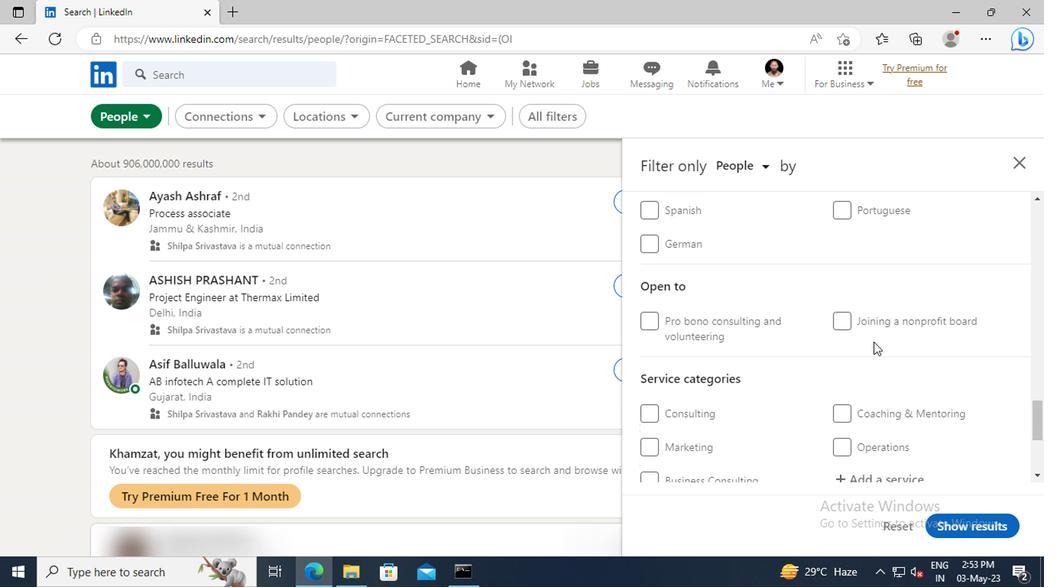 
Action: Mouse scrolled (871, 340) with delta (0, -1)
Screenshot: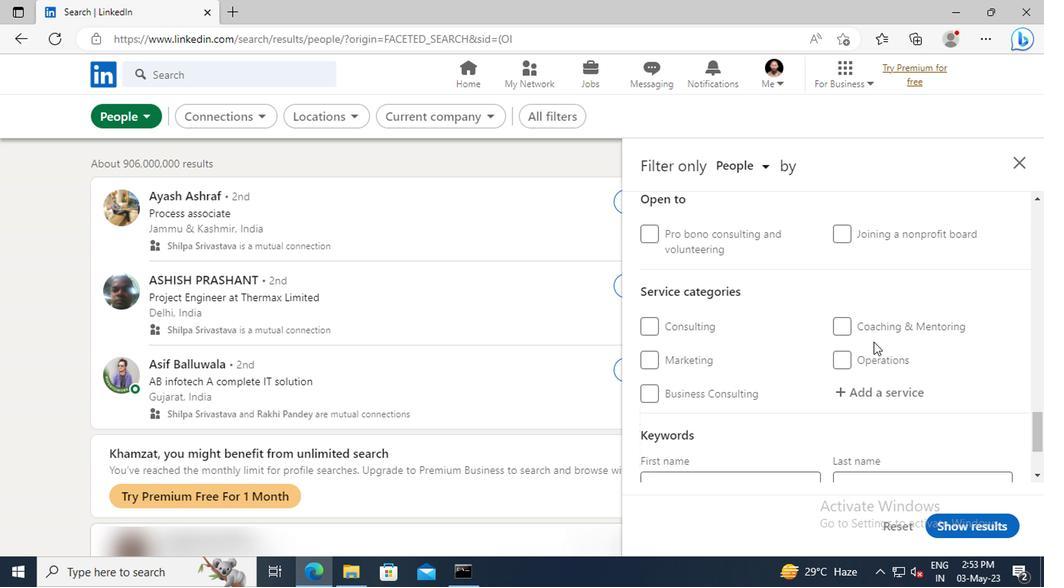 
Action: Mouse moved to (845, 291)
Screenshot: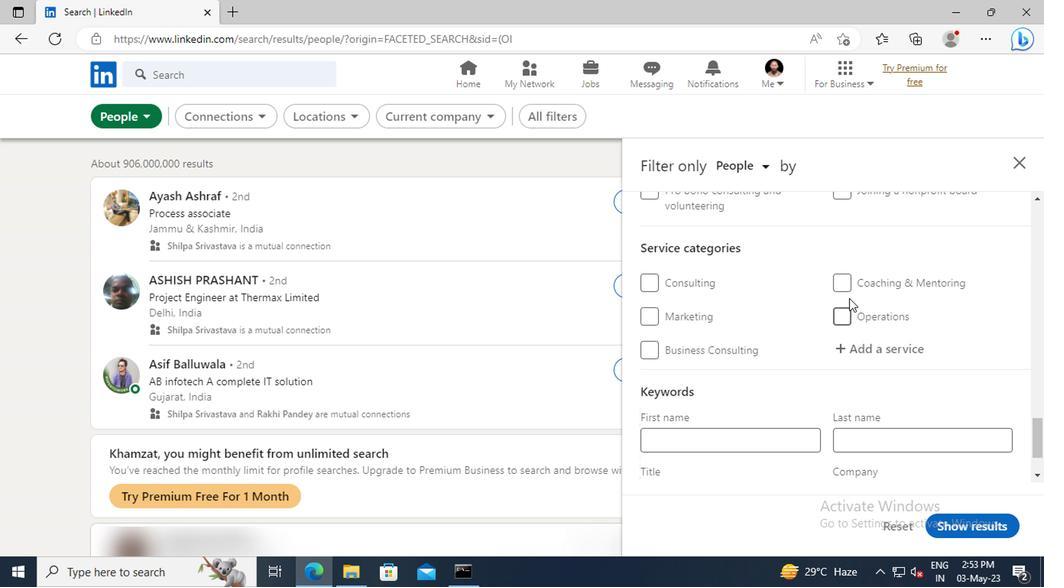 
Action: Mouse pressed left at (845, 291)
Screenshot: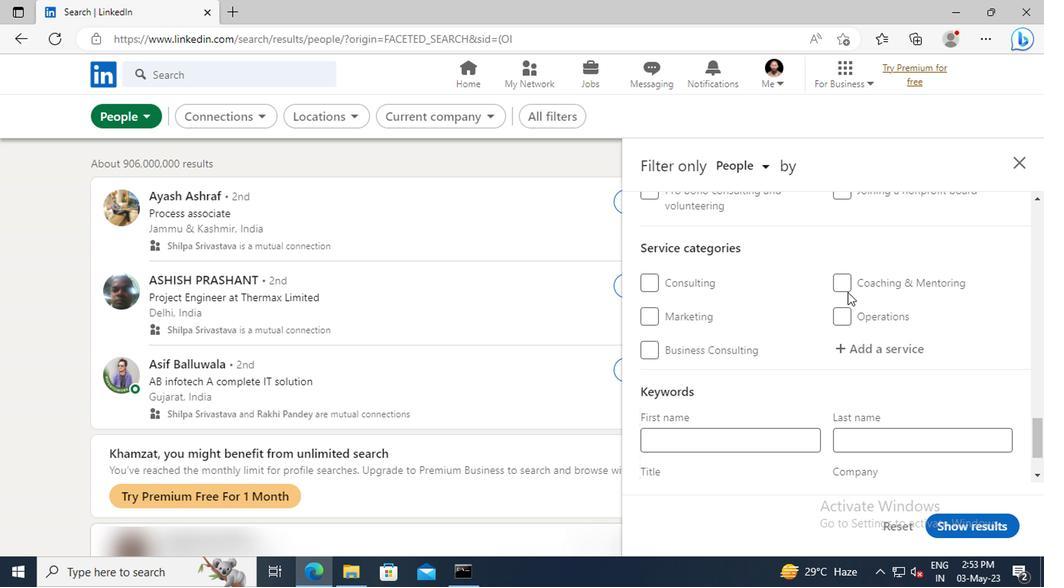 
Action: Mouse scrolled (845, 290) with delta (0, -1)
Screenshot: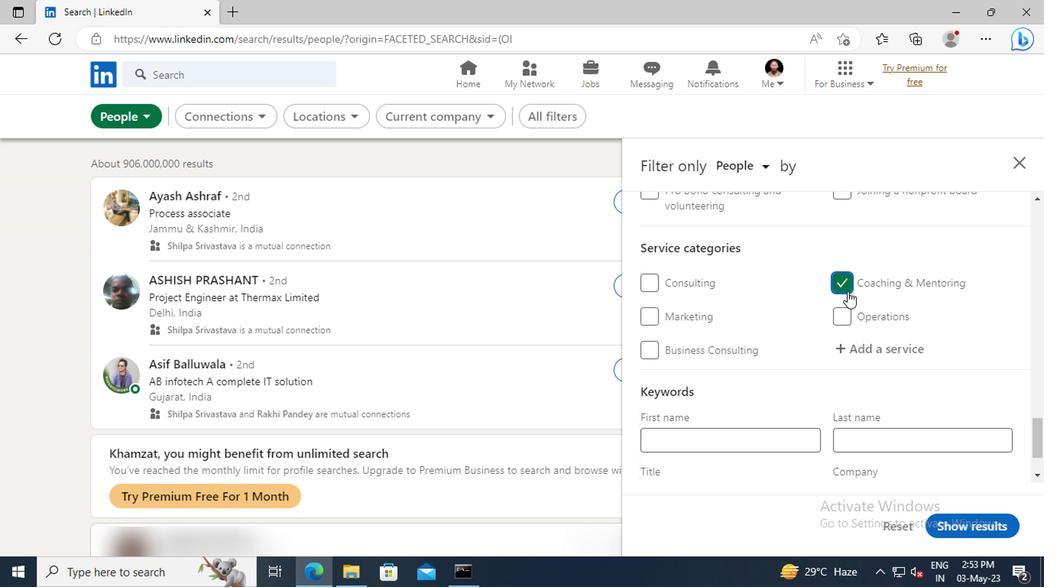 
Action: Mouse scrolled (845, 290) with delta (0, -1)
Screenshot: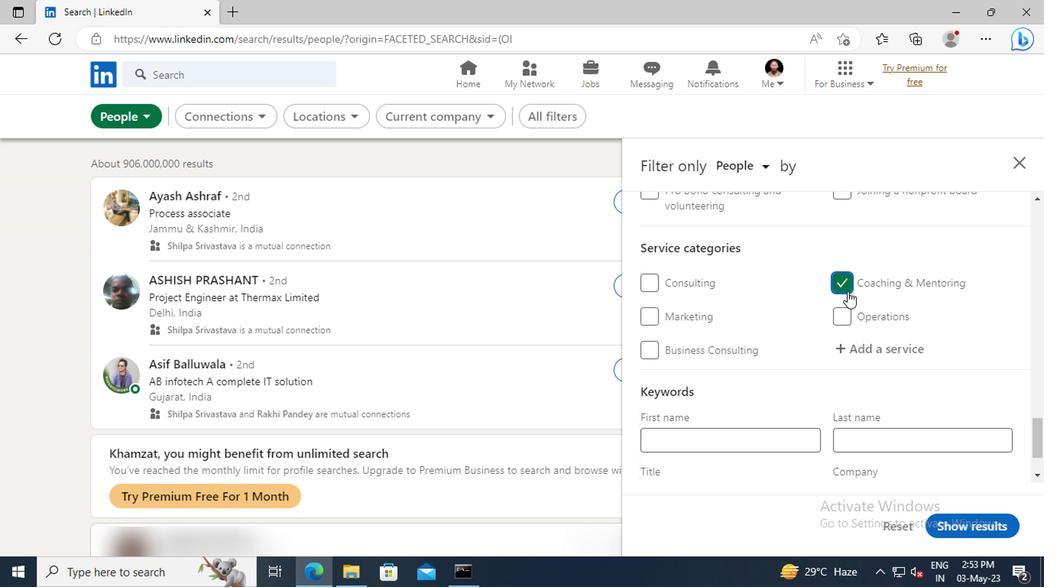 
Action: Mouse scrolled (845, 290) with delta (0, -1)
Screenshot: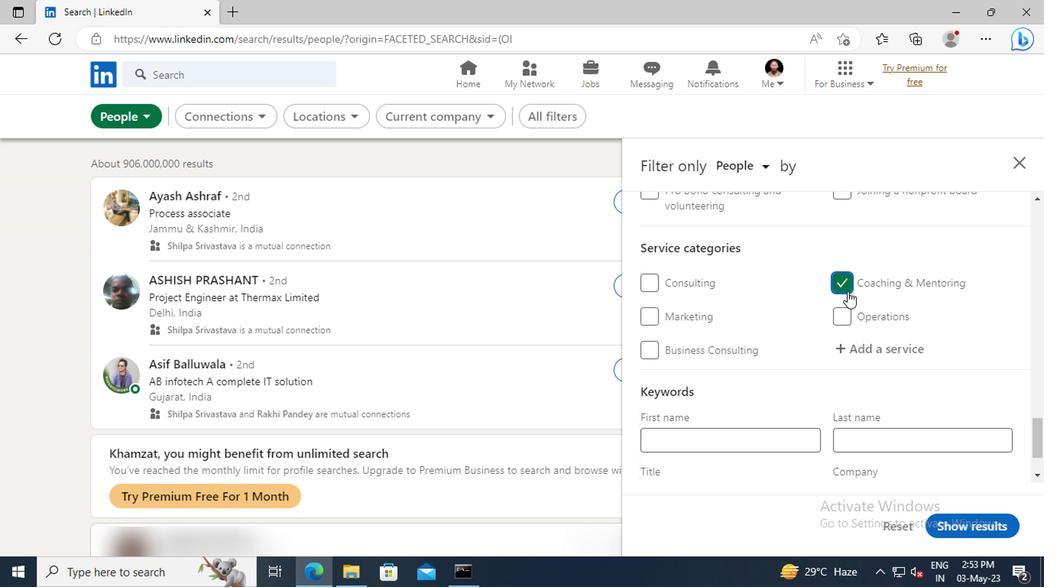 
Action: Mouse moved to (721, 411)
Screenshot: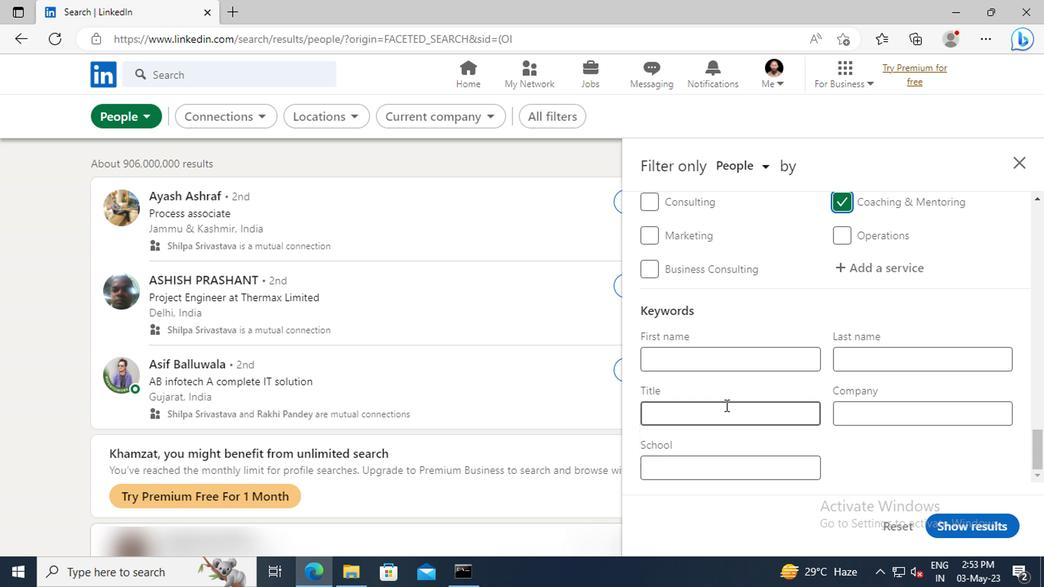 
Action: Mouse pressed left at (721, 411)
Screenshot: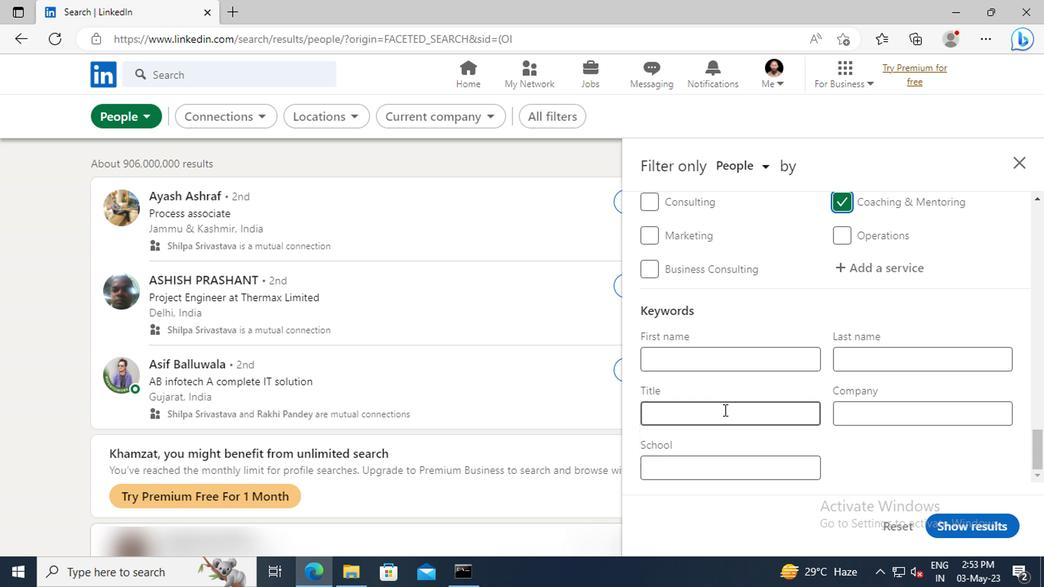 
Action: Key pressed <Key.shift>SALES<Key.space><Key.shift>REPRESENTATIVE<Key.enter>
Screenshot: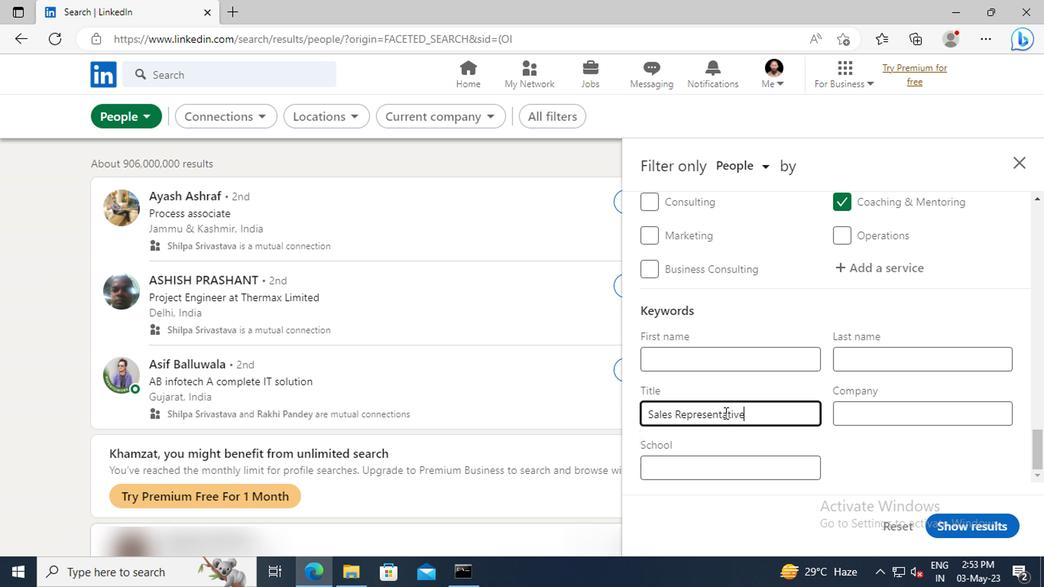 
Action: Mouse moved to (963, 527)
Screenshot: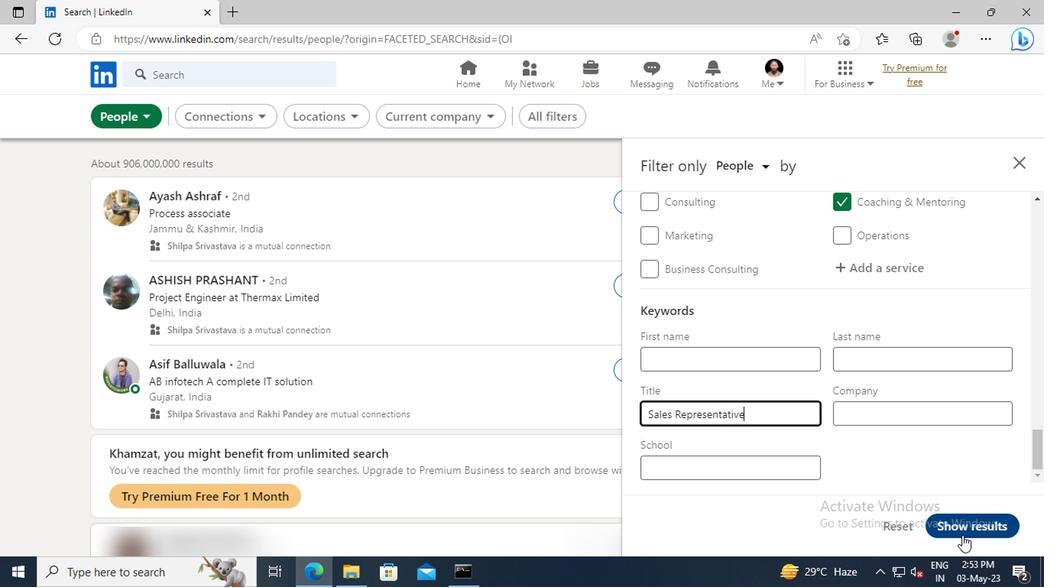 
Action: Mouse pressed left at (963, 527)
Screenshot: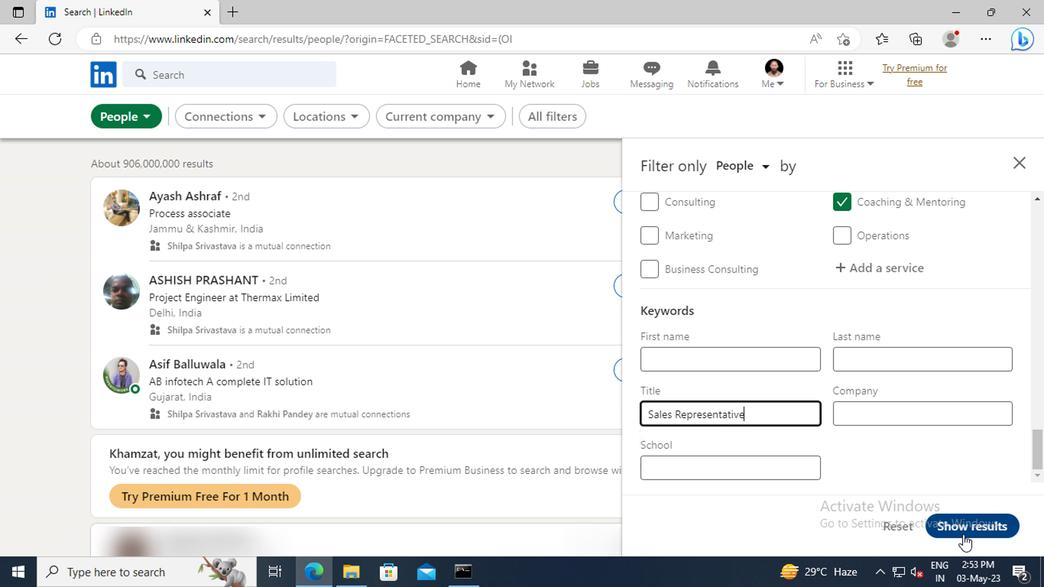 
